 Task: Find connections with filter location Saint-Malo with filter topic #Techstartupwith filter profile language English with filter current company Aarvi Encon Limited with filter school Oxford Public School with filter industry Biotechnology Research with filter service category Resume Writing with filter keywords title Caretaker or House Sitter
Action: Mouse moved to (357, 270)
Screenshot: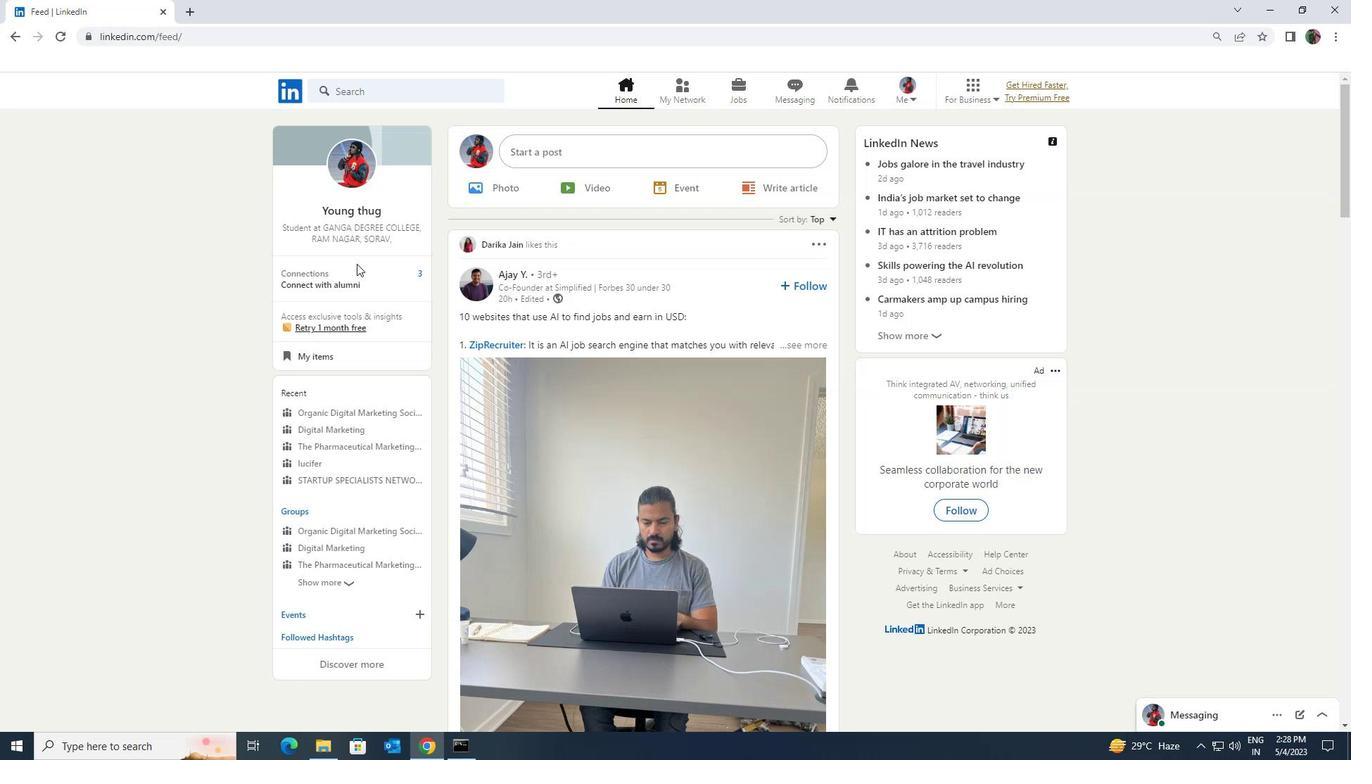 
Action: Mouse pressed left at (357, 270)
Screenshot: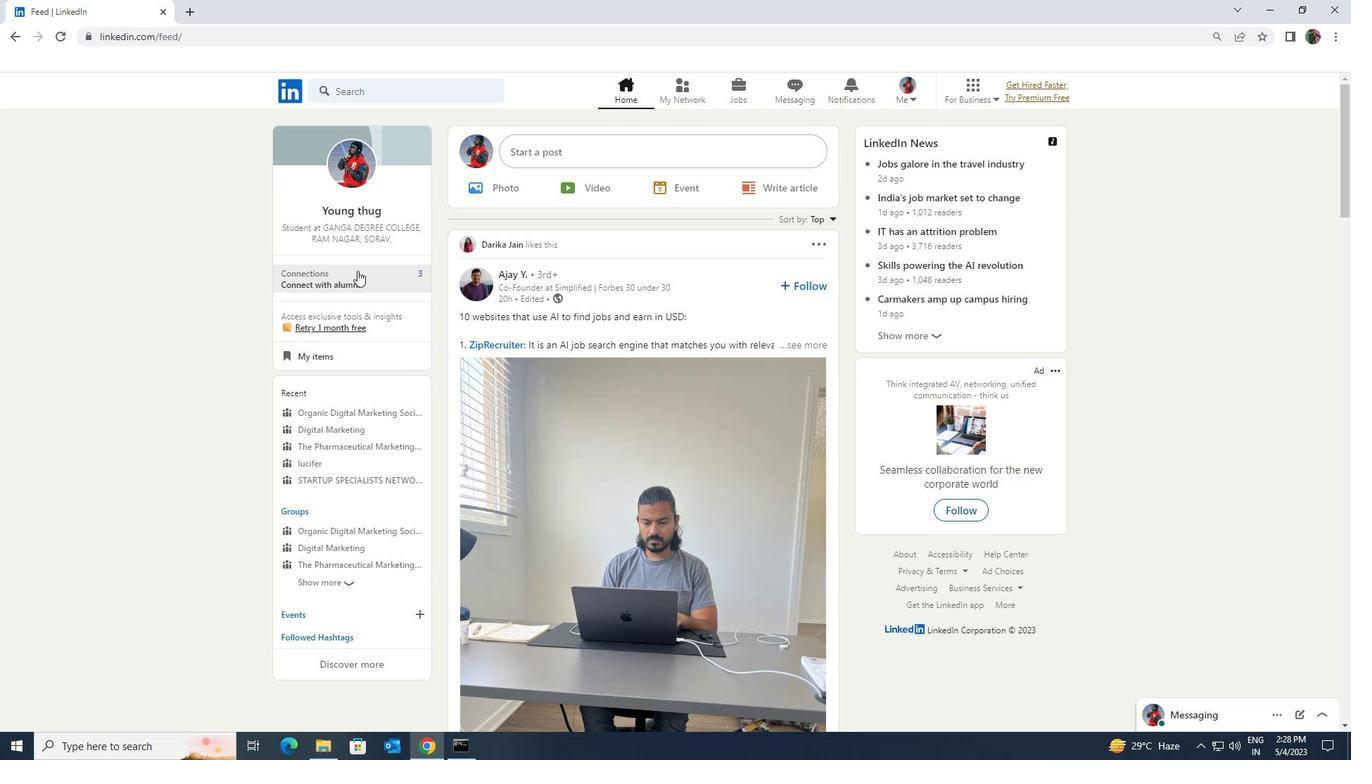 
Action: Mouse moved to (382, 172)
Screenshot: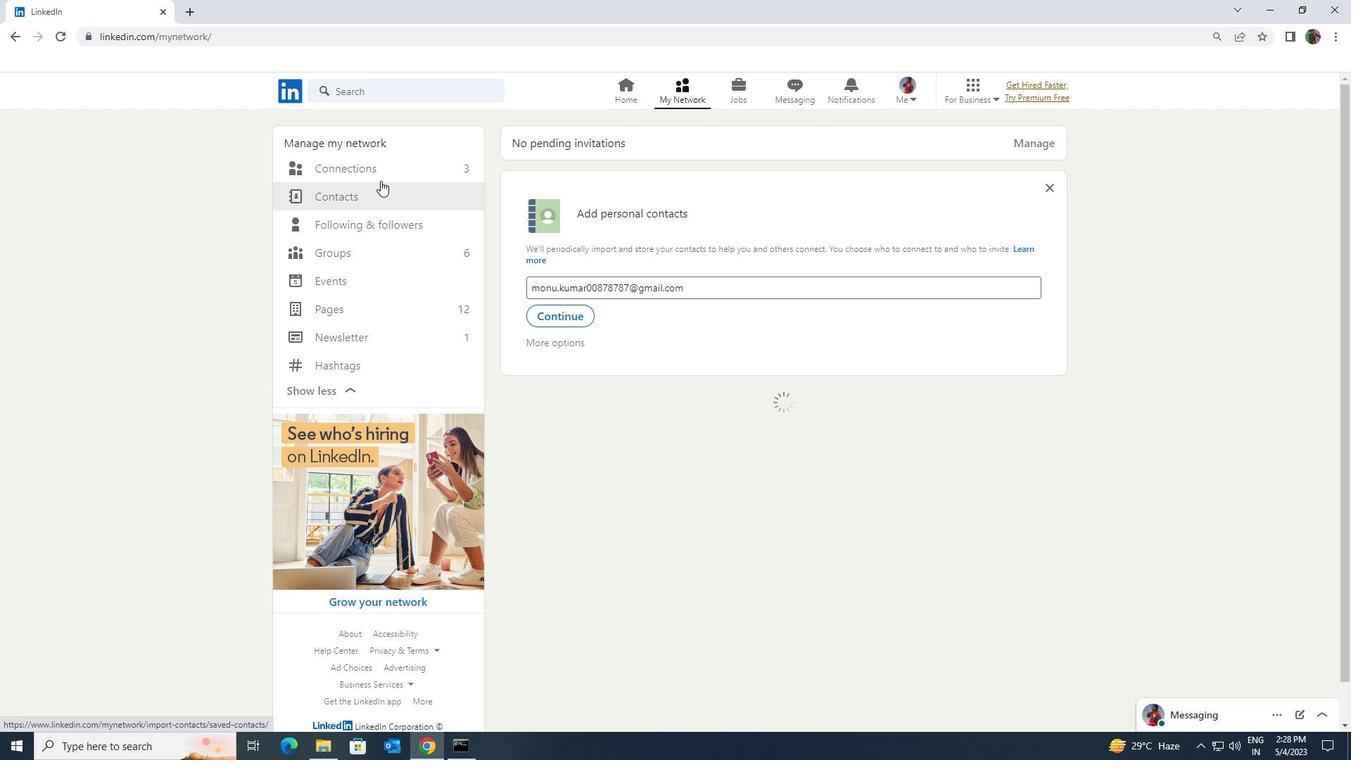 
Action: Mouse pressed left at (382, 172)
Screenshot: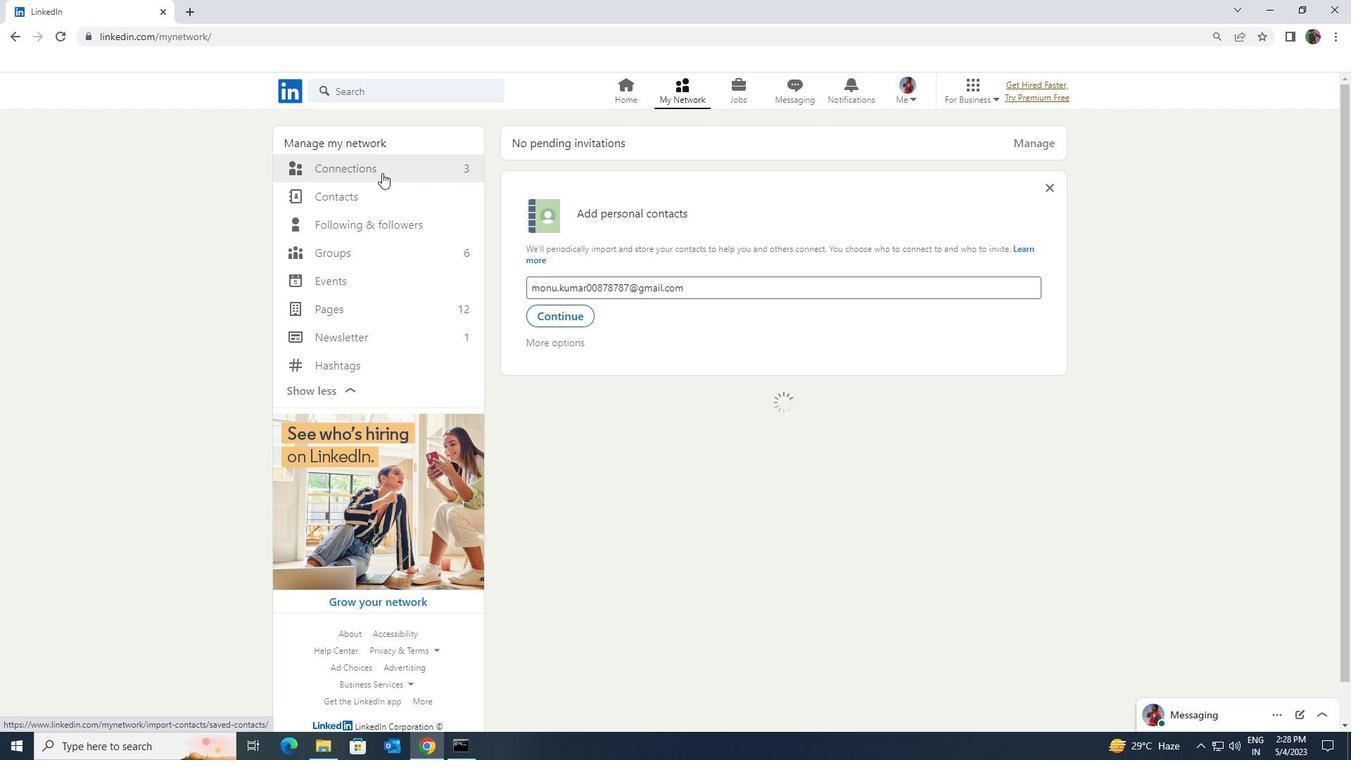 
Action: Mouse moved to (765, 168)
Screenshot: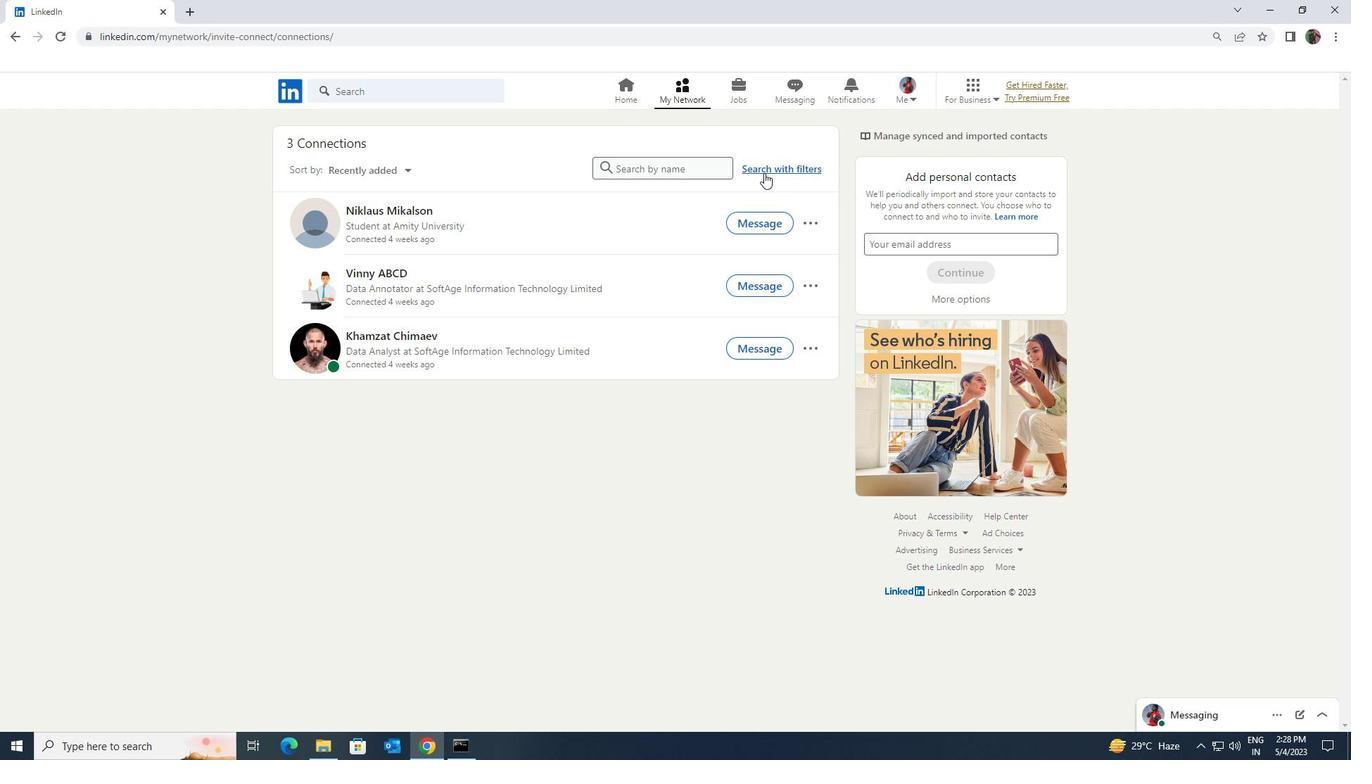 
Action: Mouse pressed left at (765, 168)
Screenshot: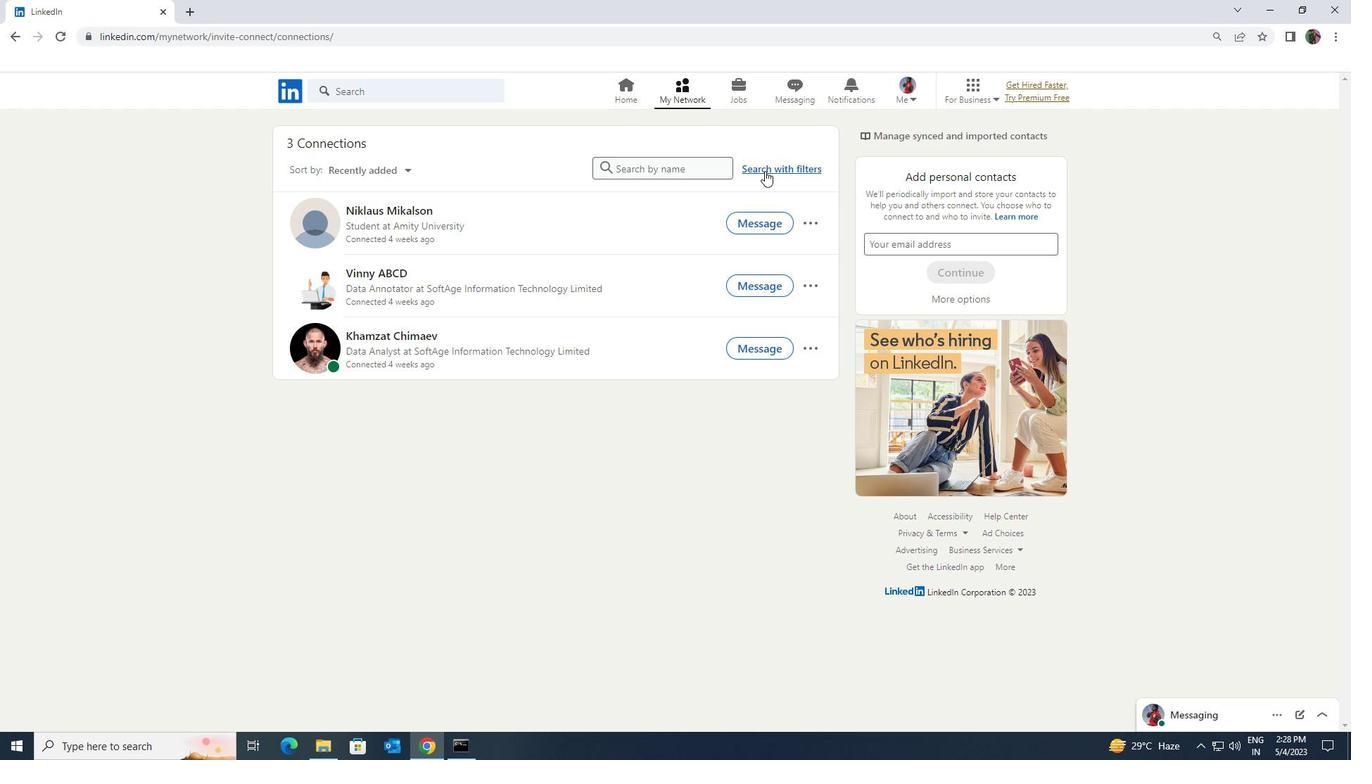 
Action: Mouse moved to (728, 133)
Screenshot: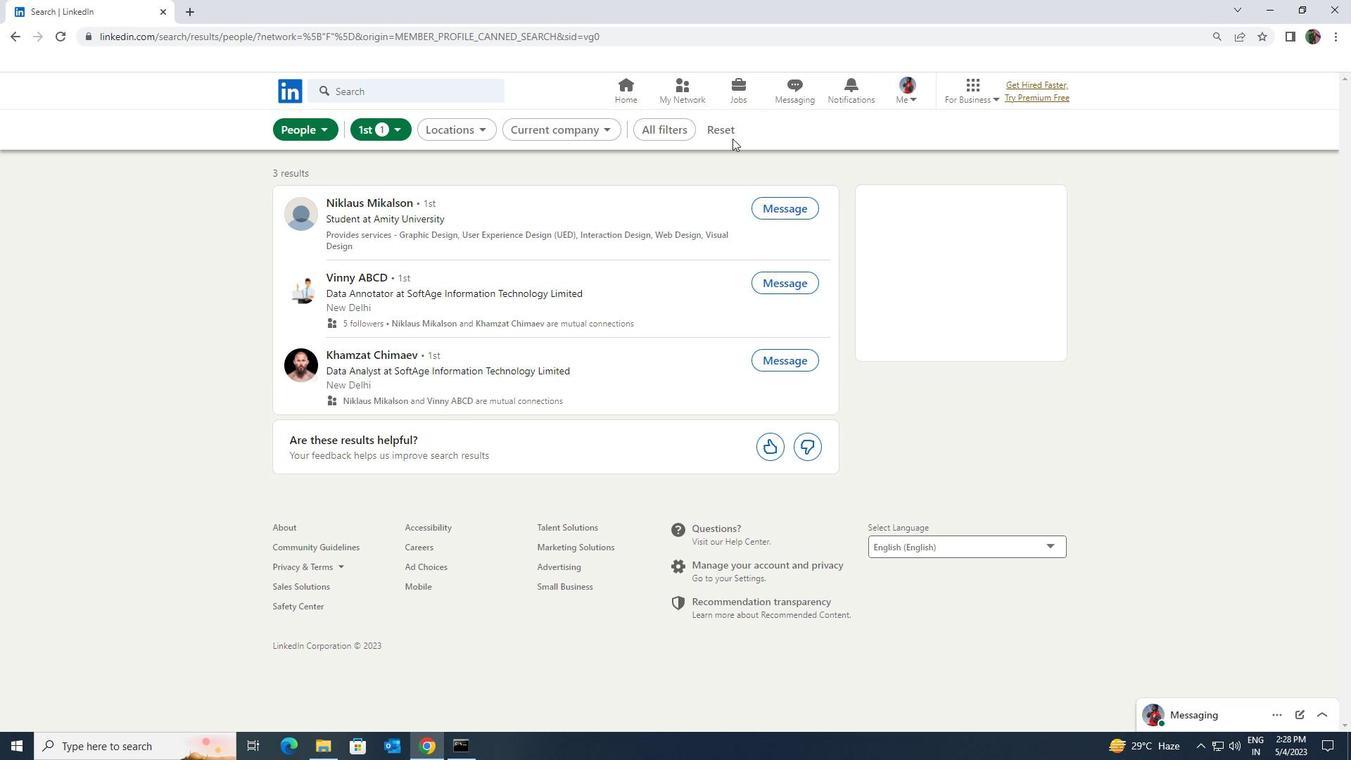 
Action: Mouse pressed left at (728, 133)
Screenshot: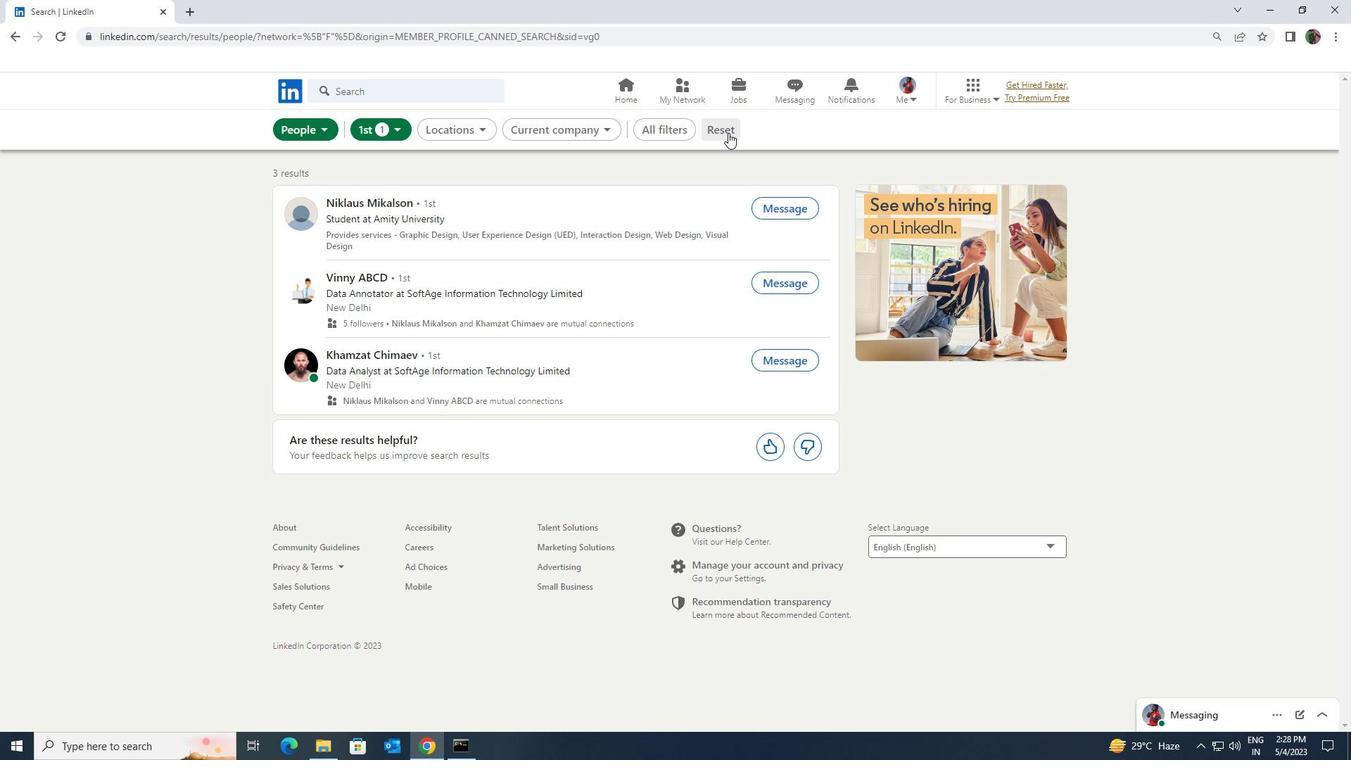 
Action: Mouse moved to (706, 130)
Screenshot: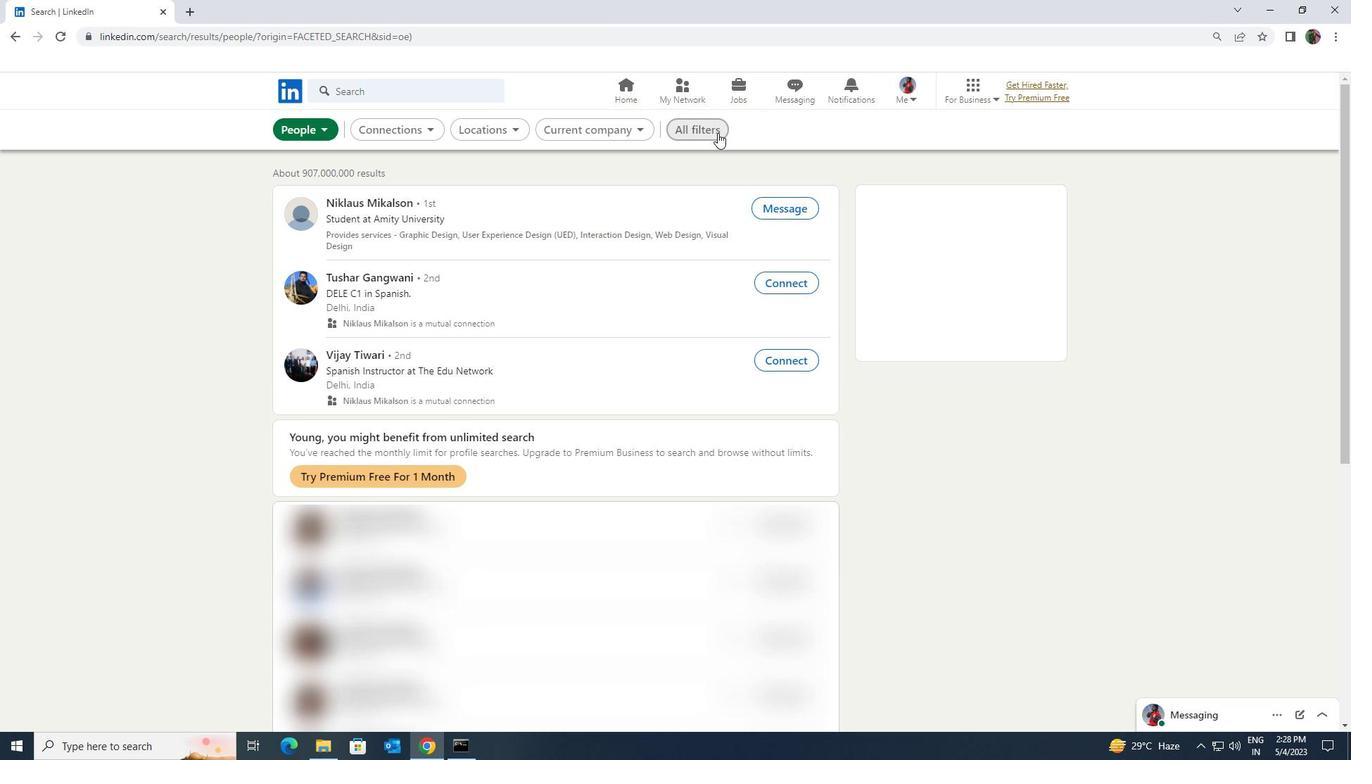 
Action: Mouse pressed left at (706, 130)
Screenshot: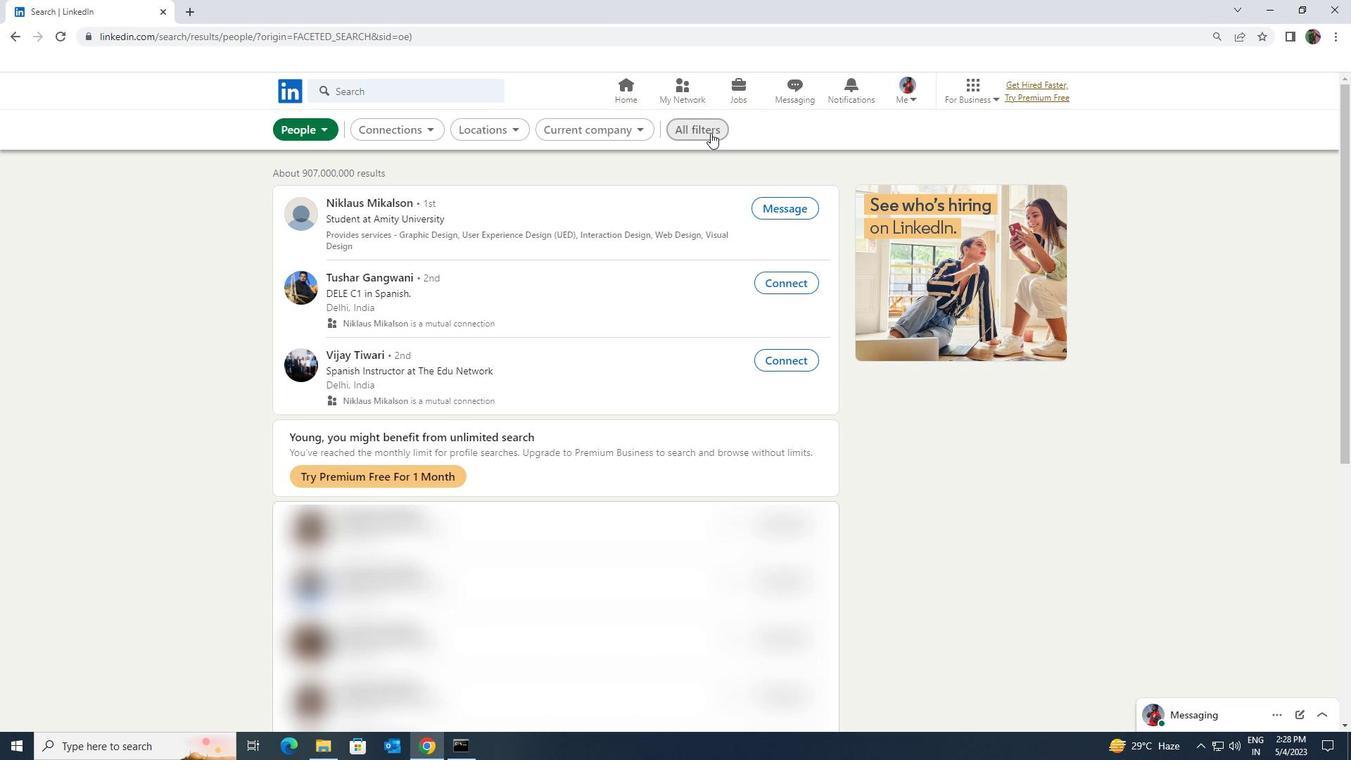 
Action: Mouse moved to (1166, 553)
Screenshot: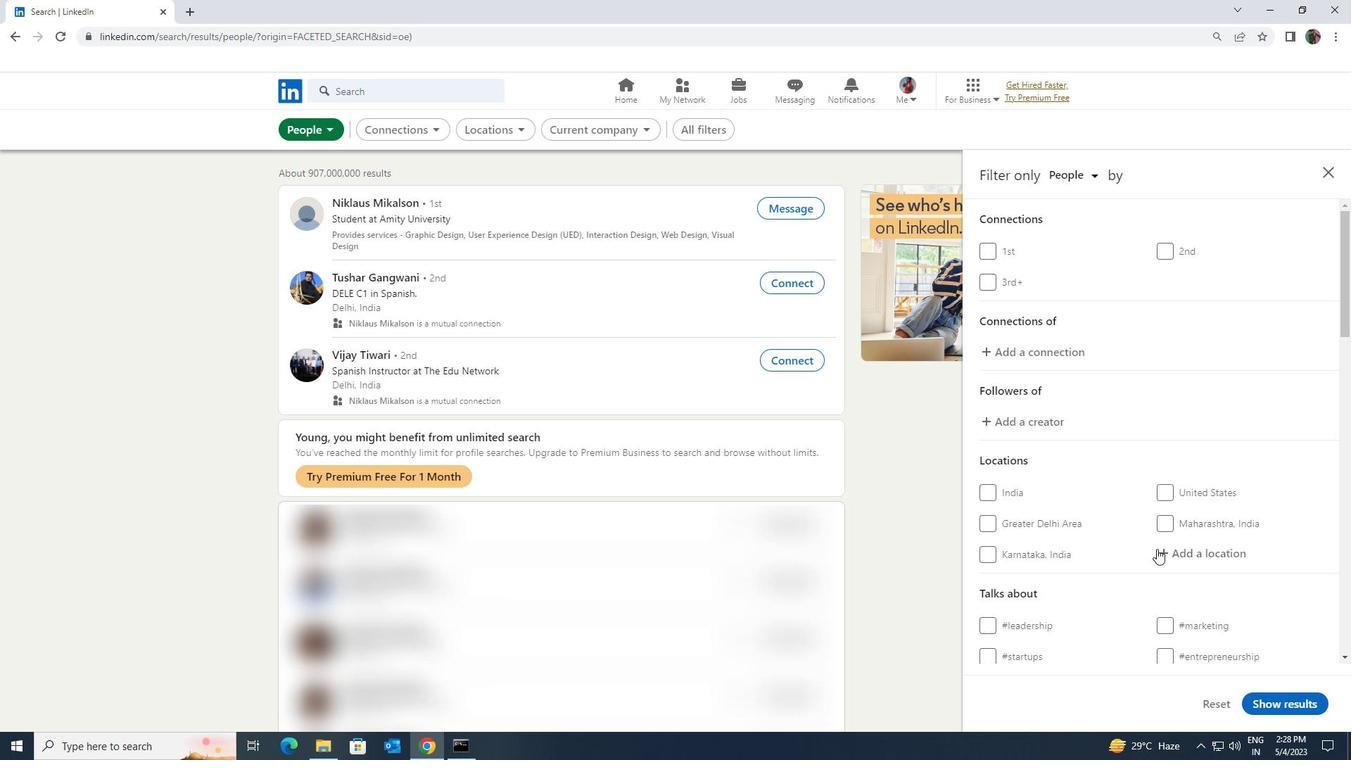 
Action: Mouse pressed left at (1166, 553)
Screenshot: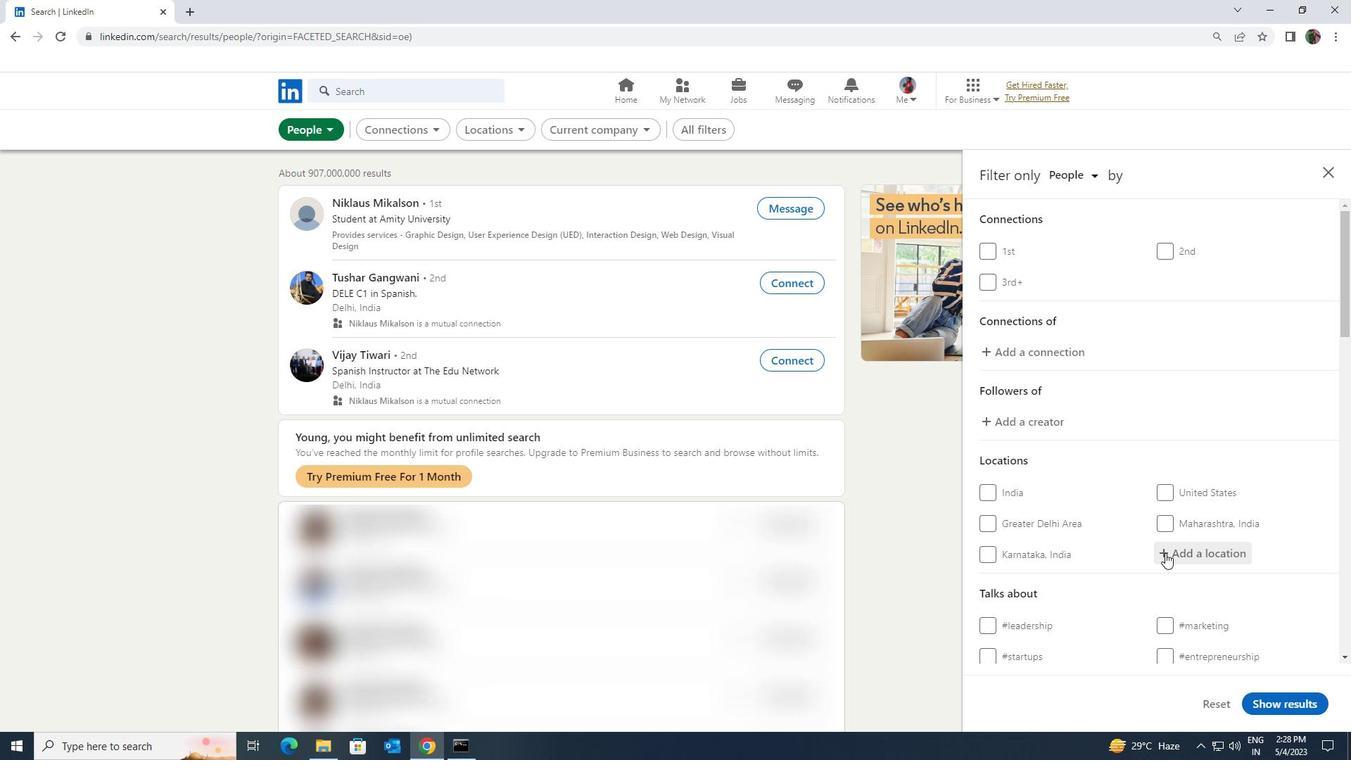 
Action: Key pressed <Key.shift>SAINT<Key.space><Key.shift>MALO
Screenshot: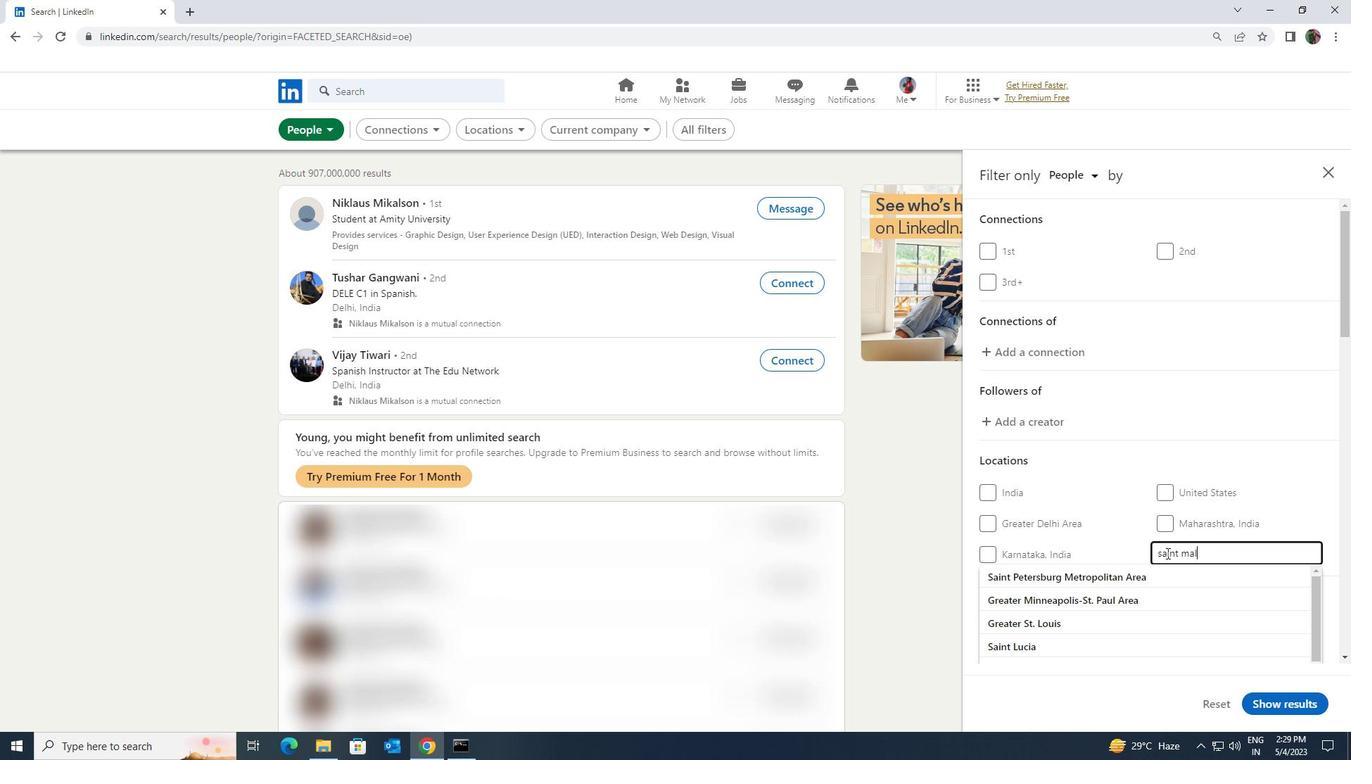 
Action: Mouse moved to (1156, 567)
Screenshot: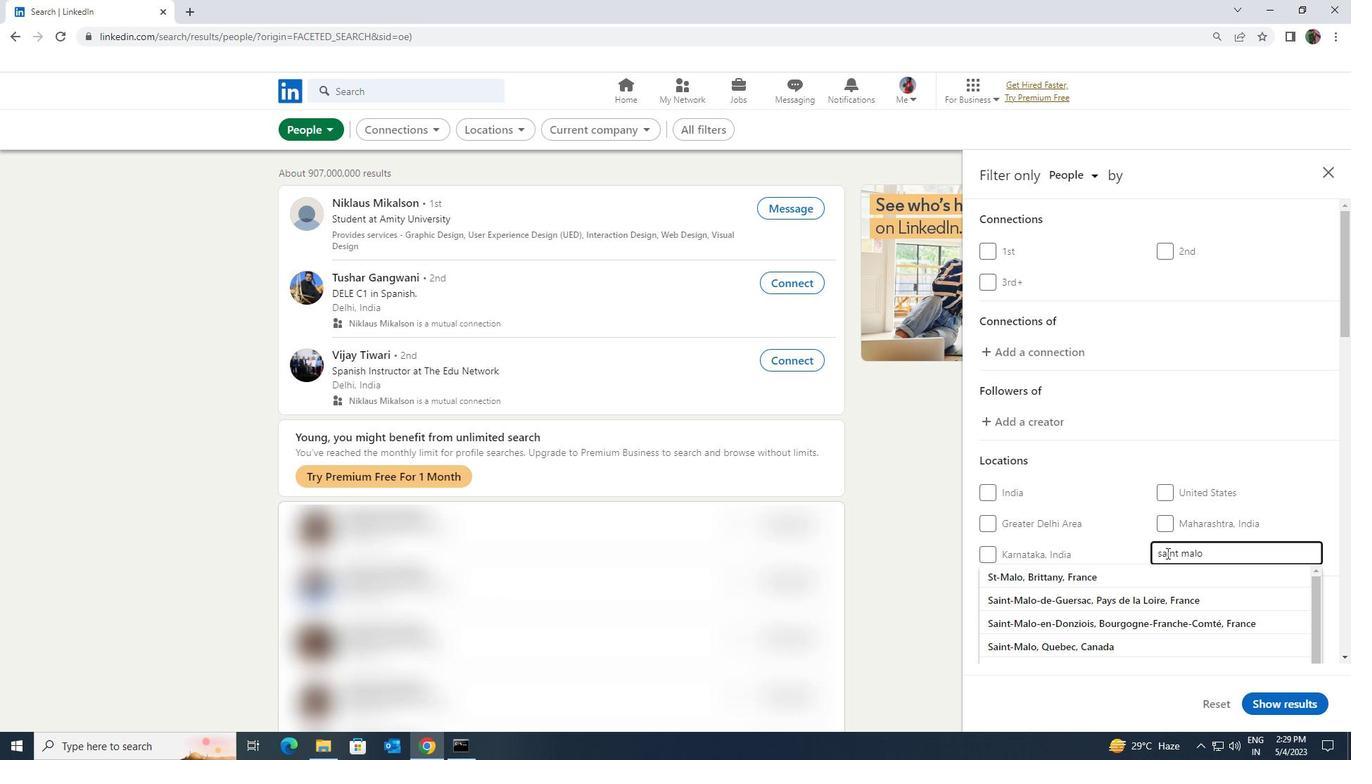 
Action: Mouse pressed left at (1156, 567)
Screenshot: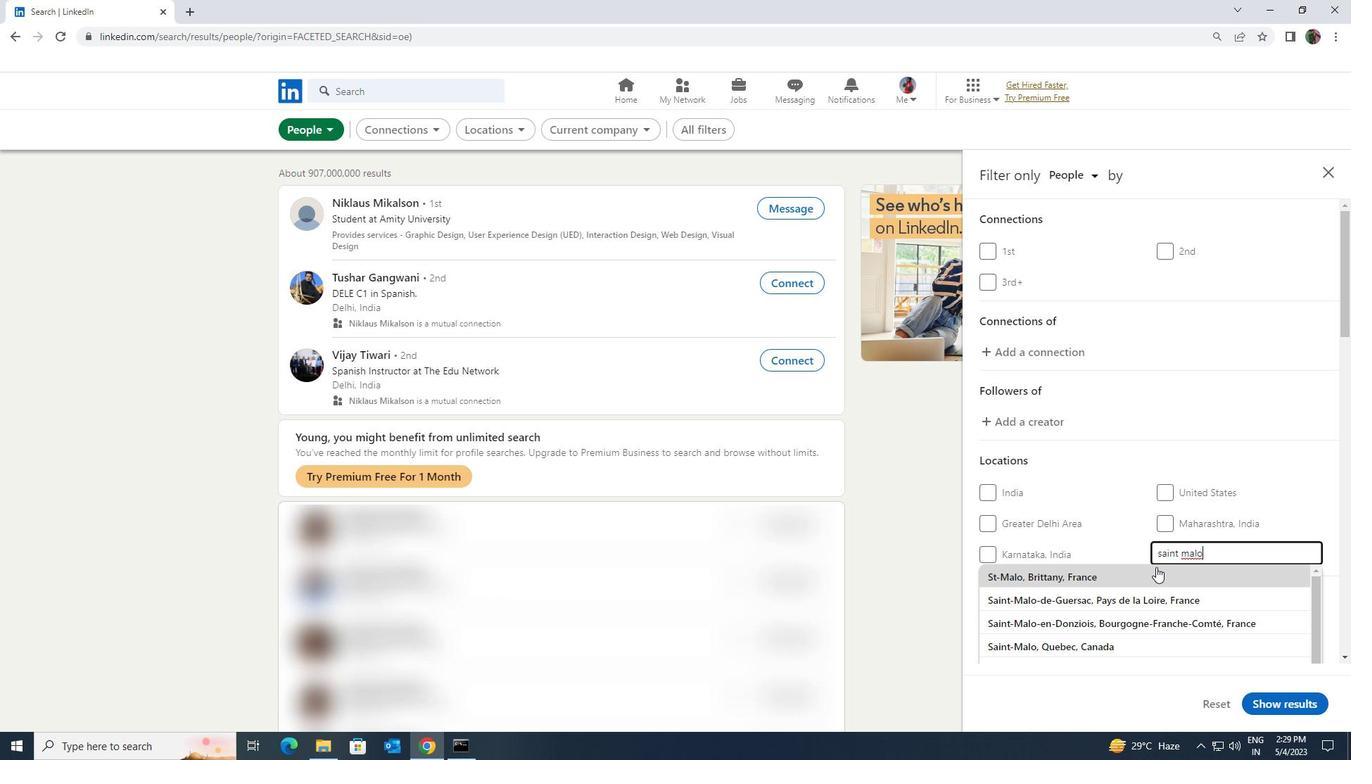 
Action: Mouse scrolled (1156, 566) with delta (0, 0)
Screenshot: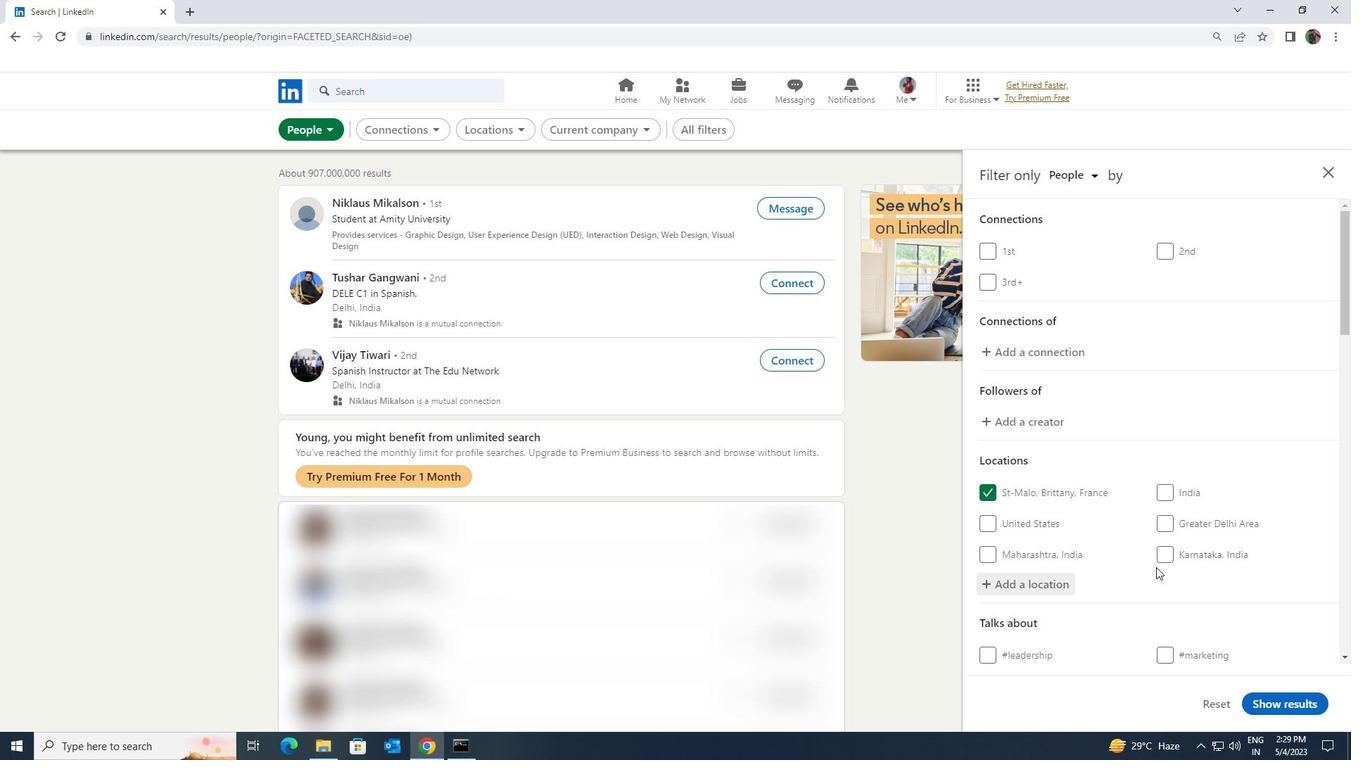 
Action: Mouse scrolled (1156, 566) with delta (0, 0)
Screenshot: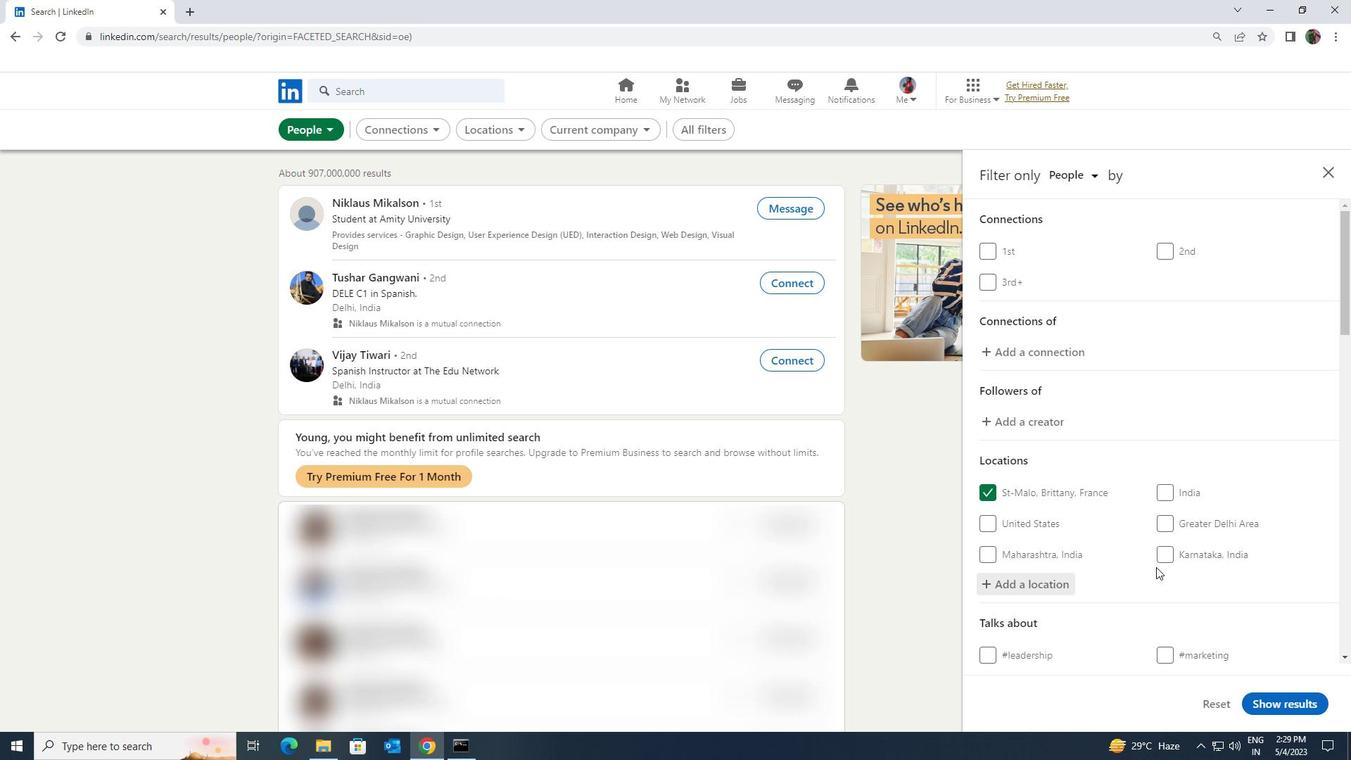 
Action: Mouse moved to (1157, 567)
Screenshot: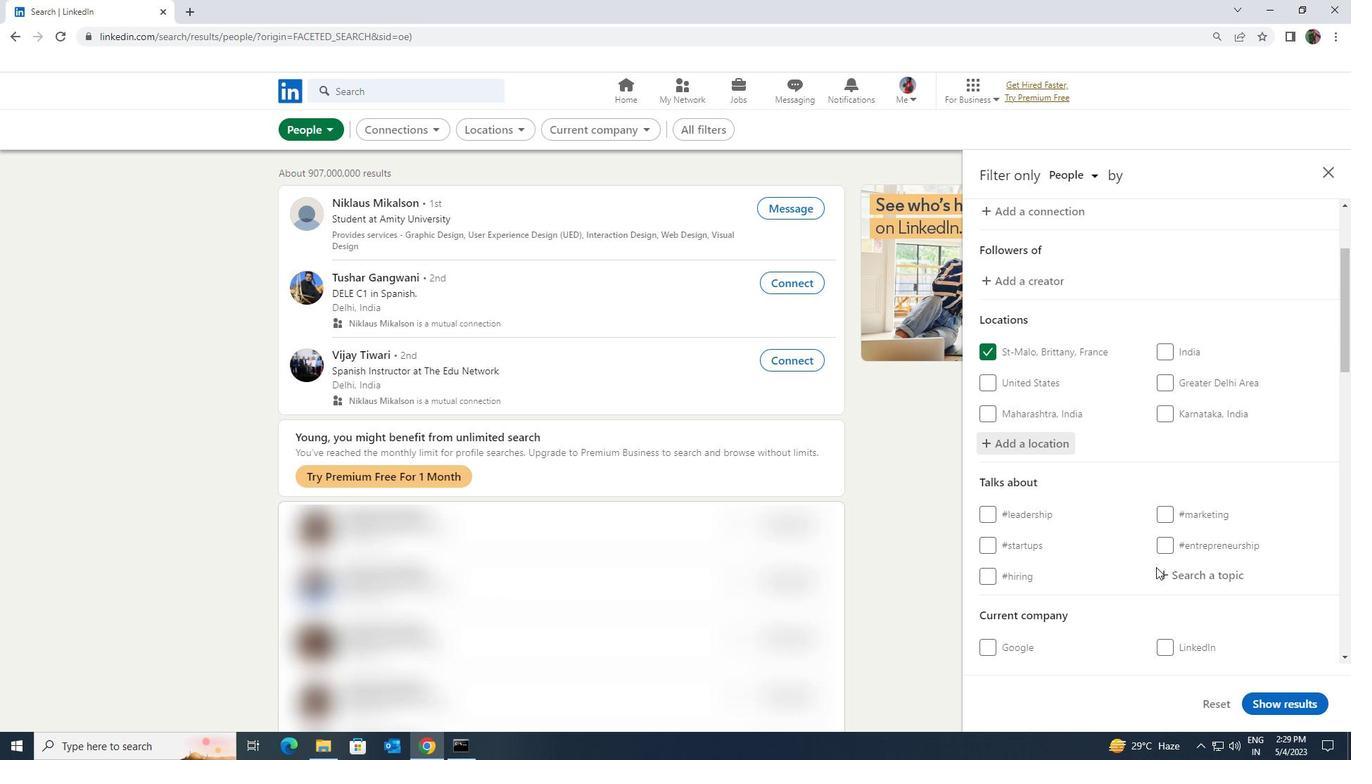 
Action: Mouse pressed left at (1157, 567)
Screenshot: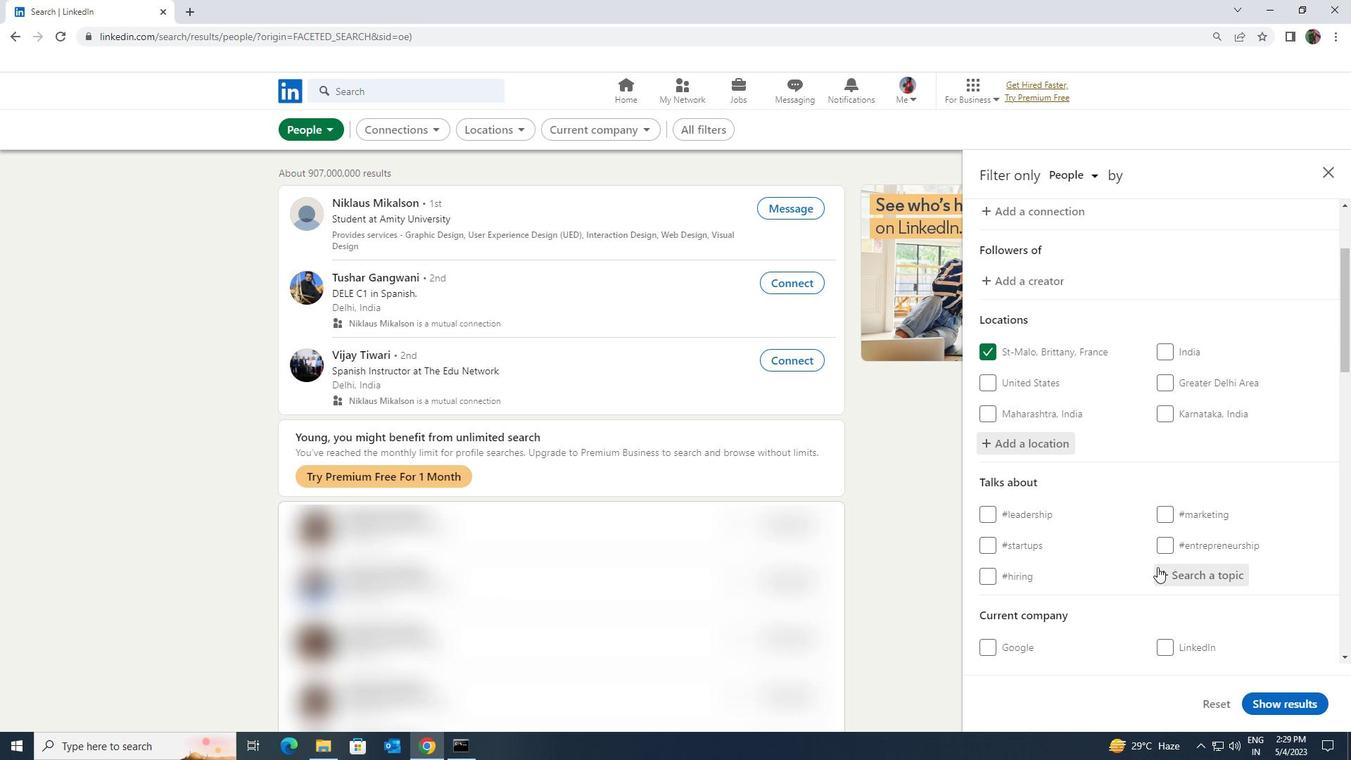 
Action: Key pressed <Key.shift><Key.shift><Key.shift><Key.shift><Key.shift><Key.shift><Key.shift><Key.shift><Key.shift>TECHSTART
Screenshot: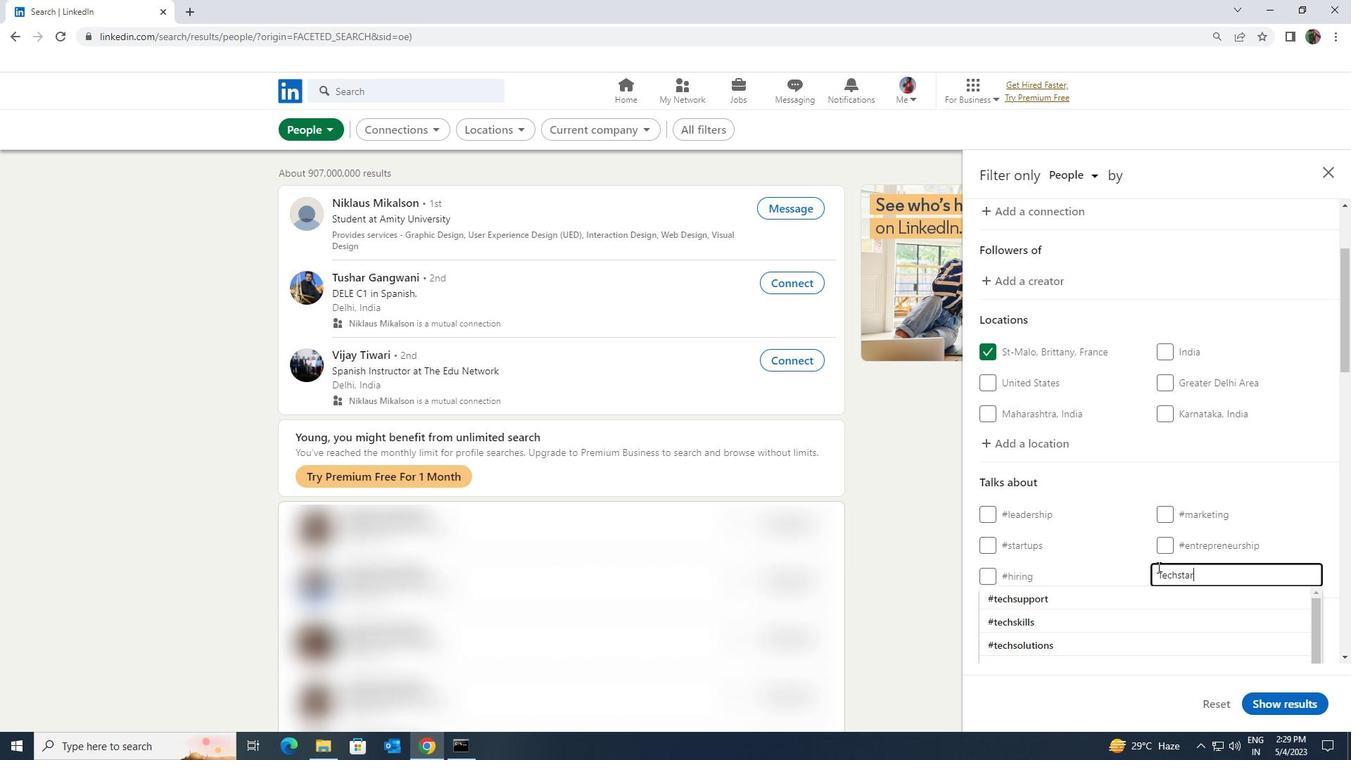 
Action: Mouse moved to (1142, 586)
Screenshot: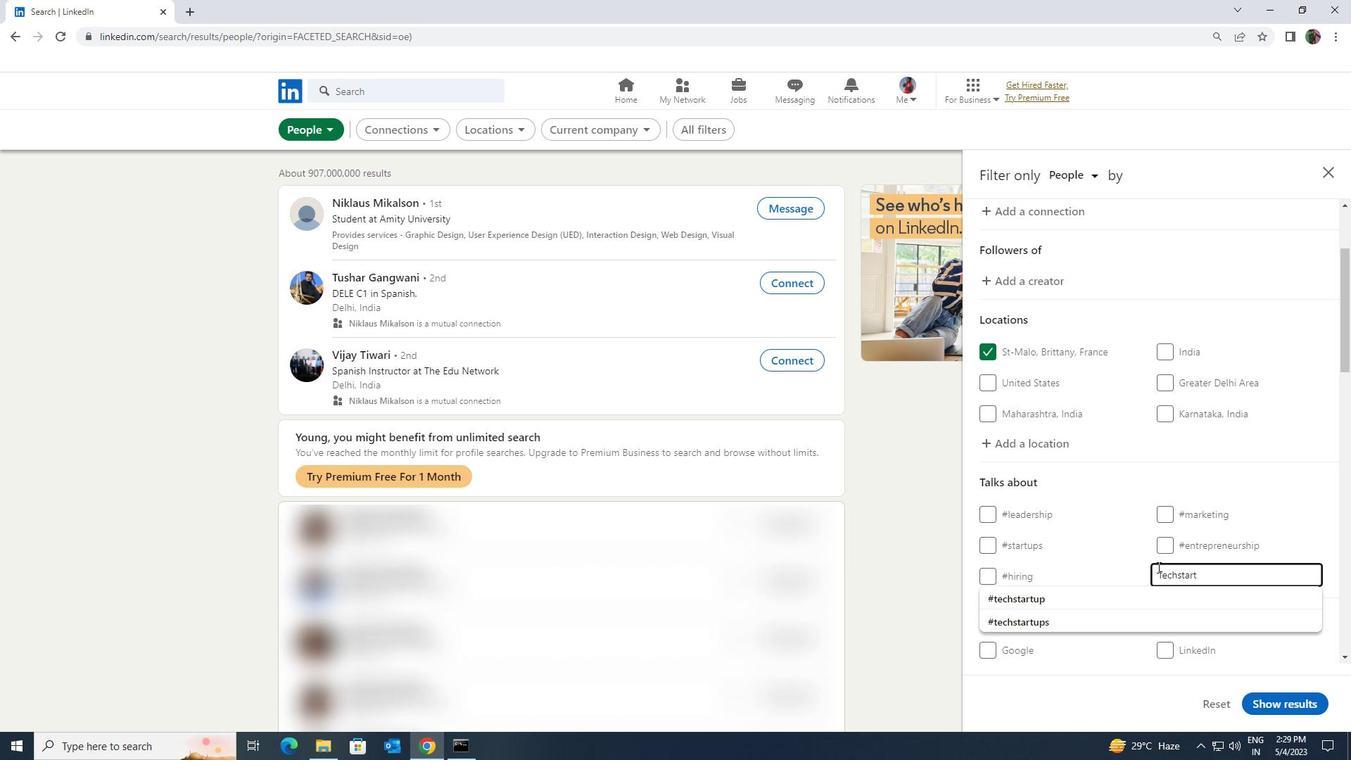 
Action: Mouse pressed left at (1142, 586)
Screenshot: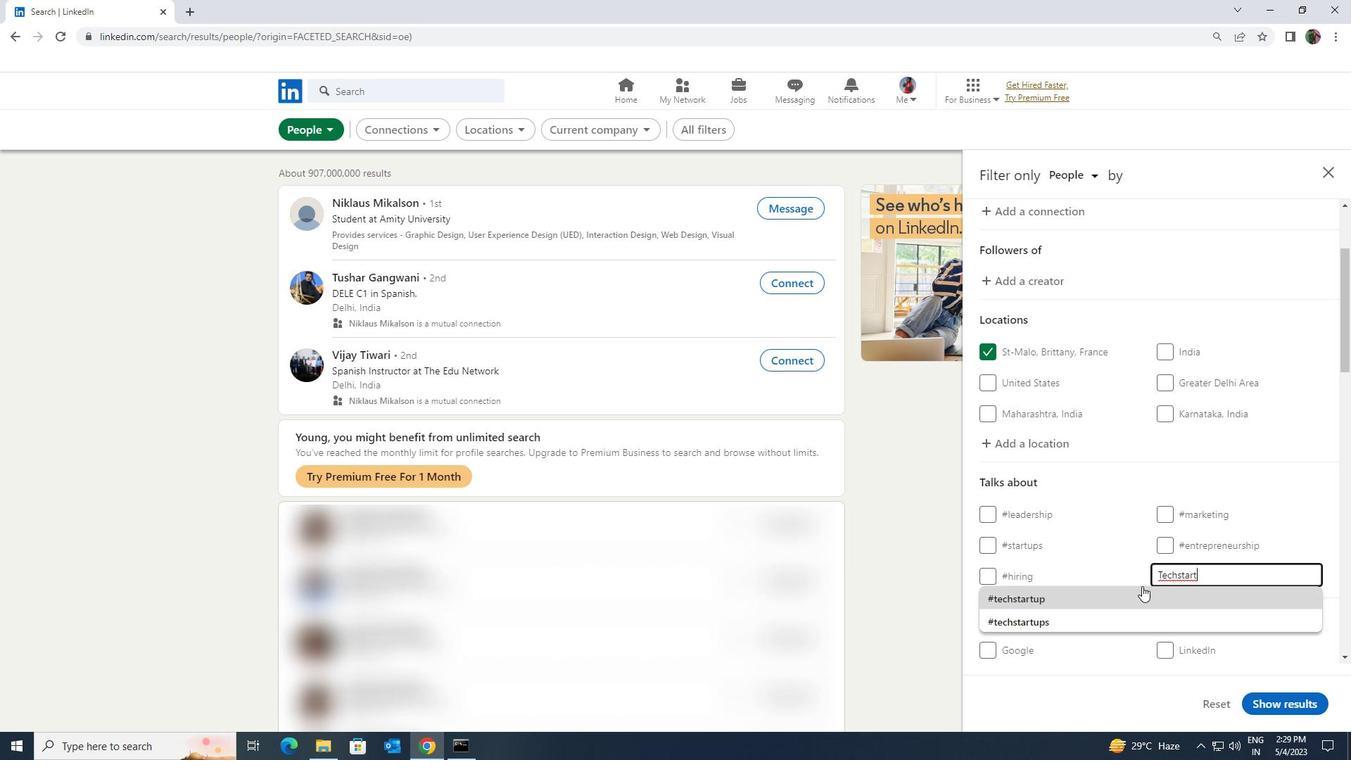 
Action: Mouse scrolled (1142, 585) with delta (0, 0)
Screenshot: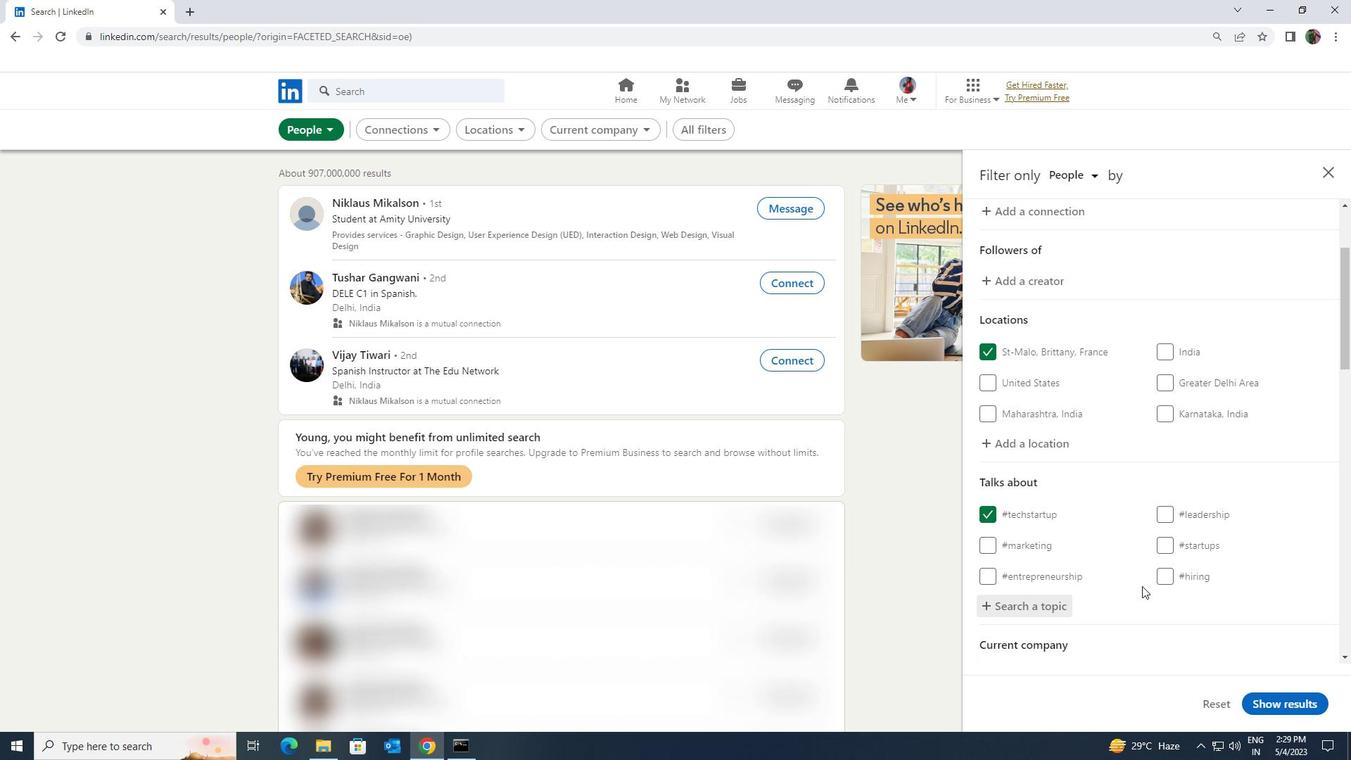 
Action: Mouse scrolled (1142, 585) with delta (0, 0)
Screenshot: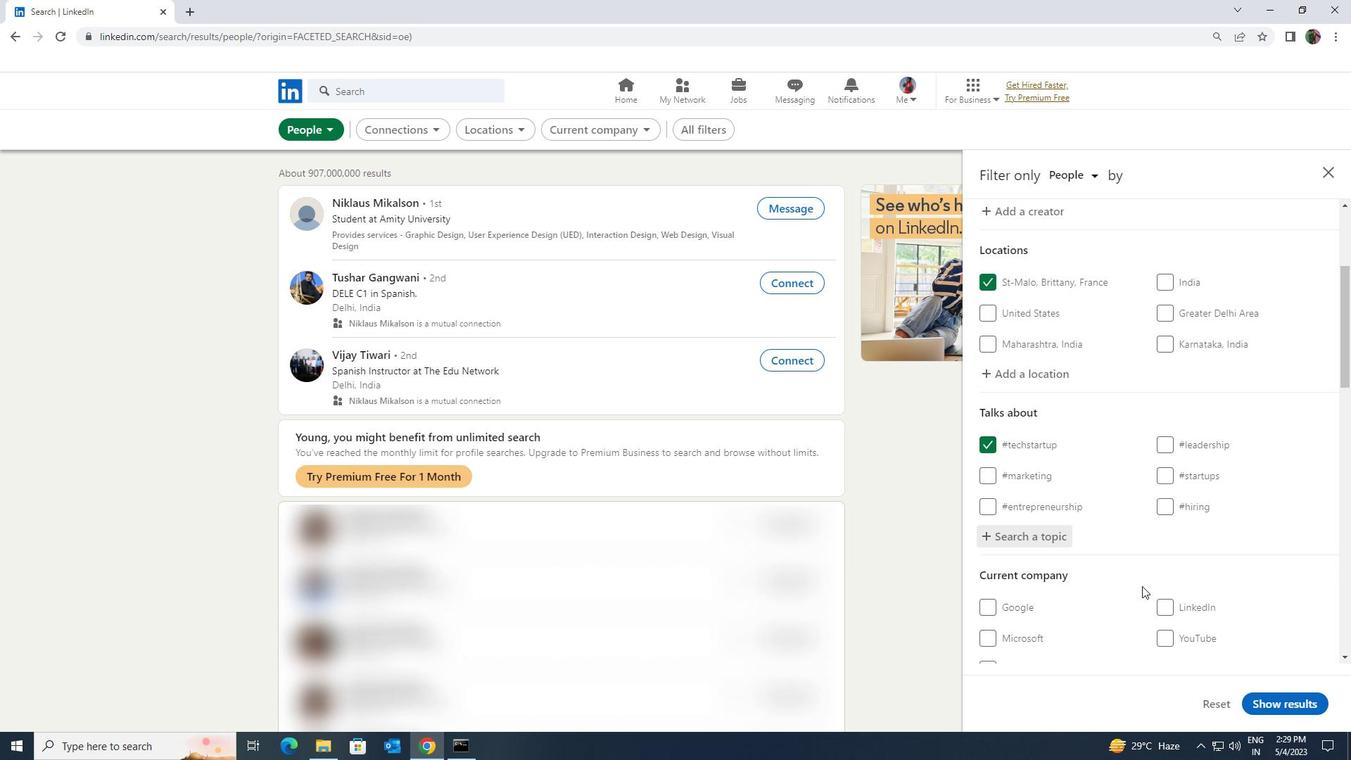 
Action: Mouse scrolled (1142, 585) with delta (0, 0)
Screenshot: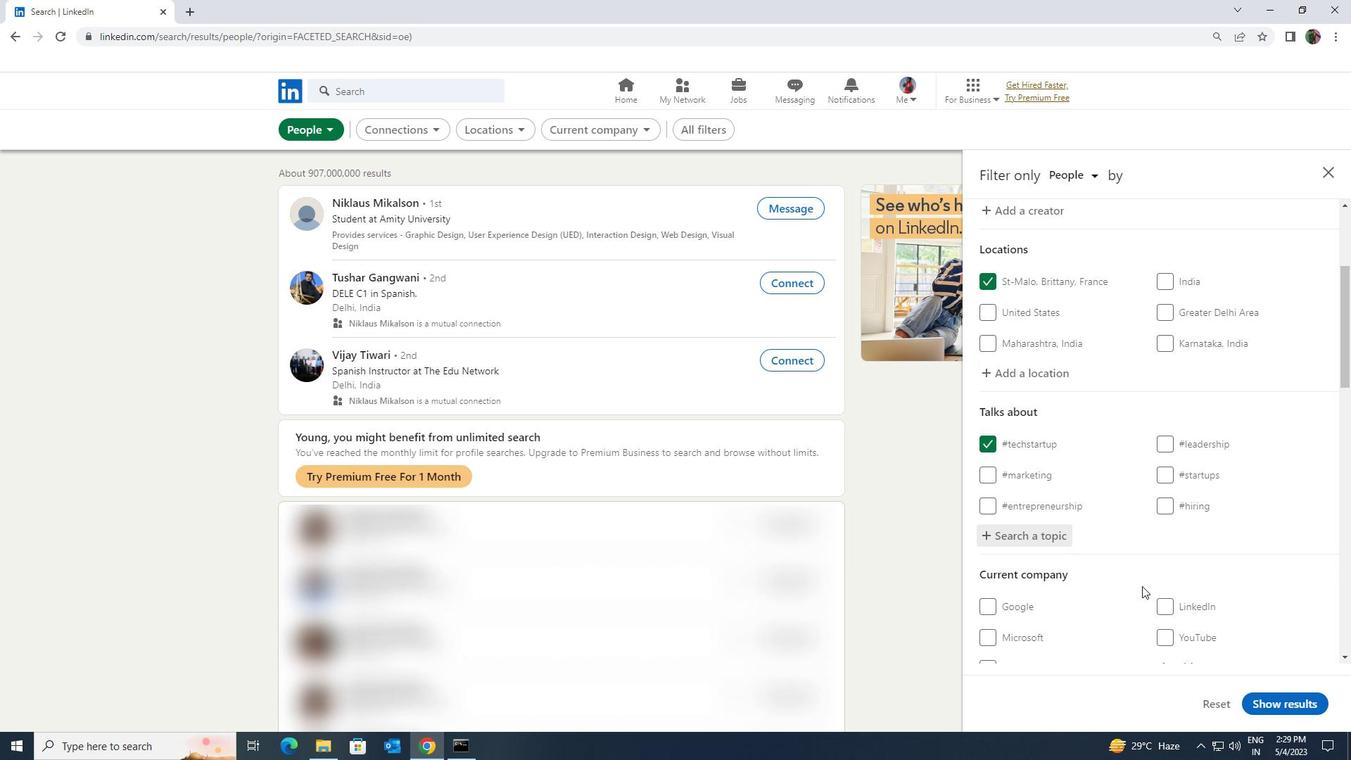 
Action: Mouse scrolled (1142, 585) with delta (0, 0)
Screenshot: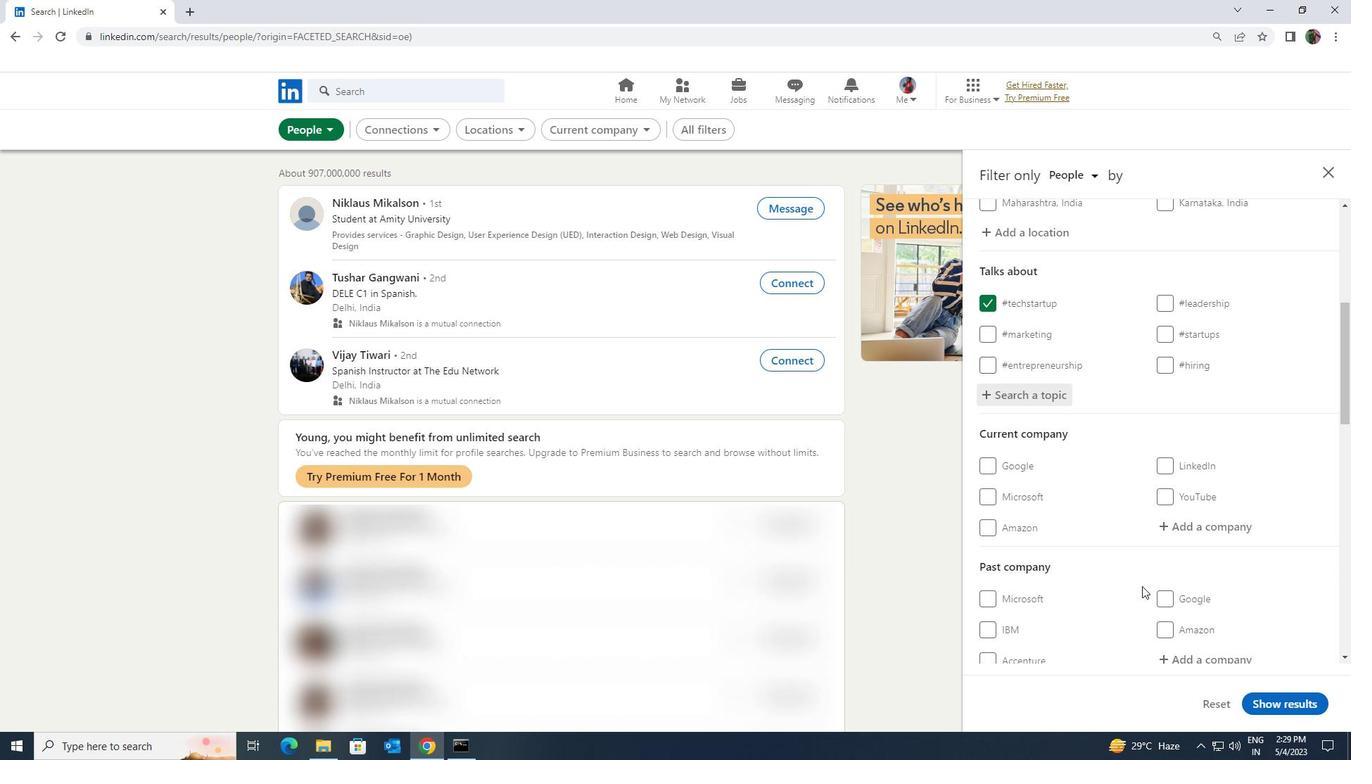 
Action: Mouse scrolled (1142, 585) with delta (0, 0)
Screenshot: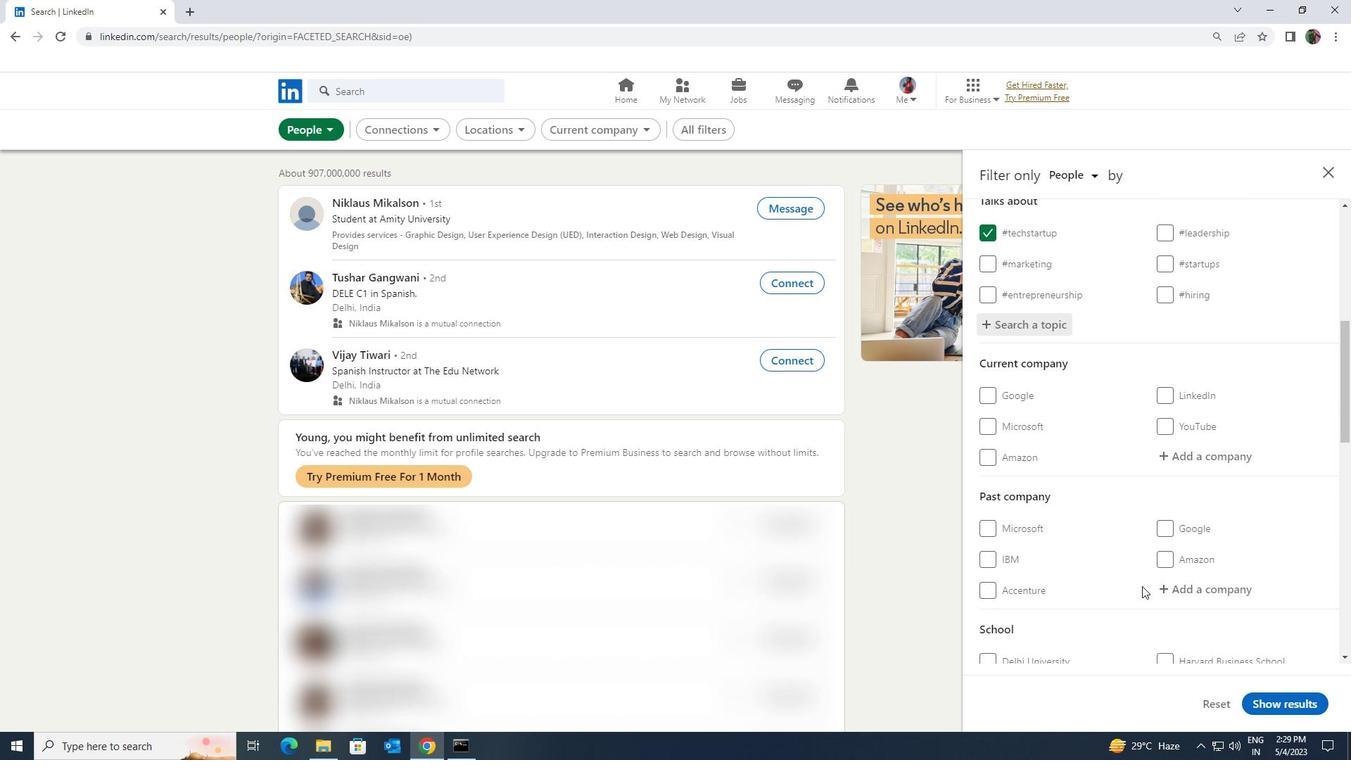 
Action: Mouse moved to (1141, 586)
Screenshot: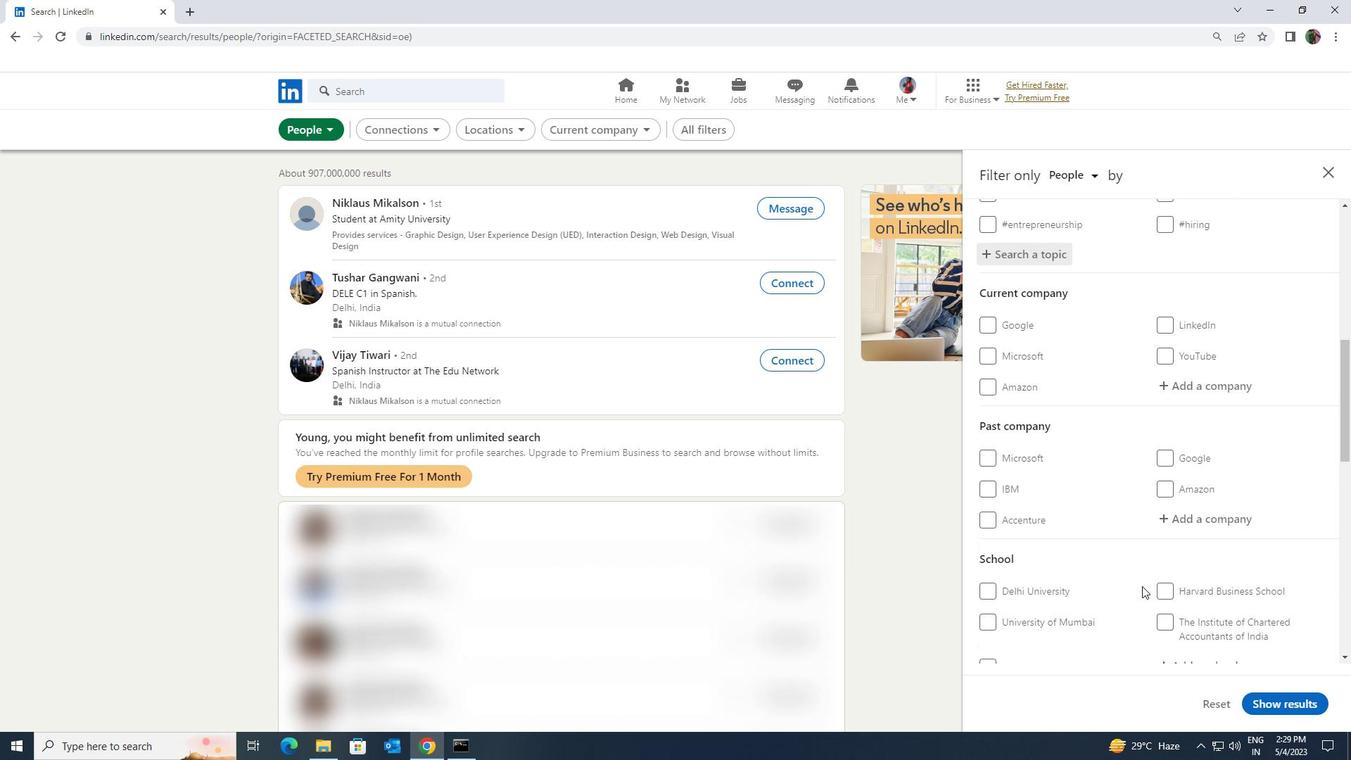 
Action: Mouse scrolled (1141, 585) with delta (0, 0)
Screenshot: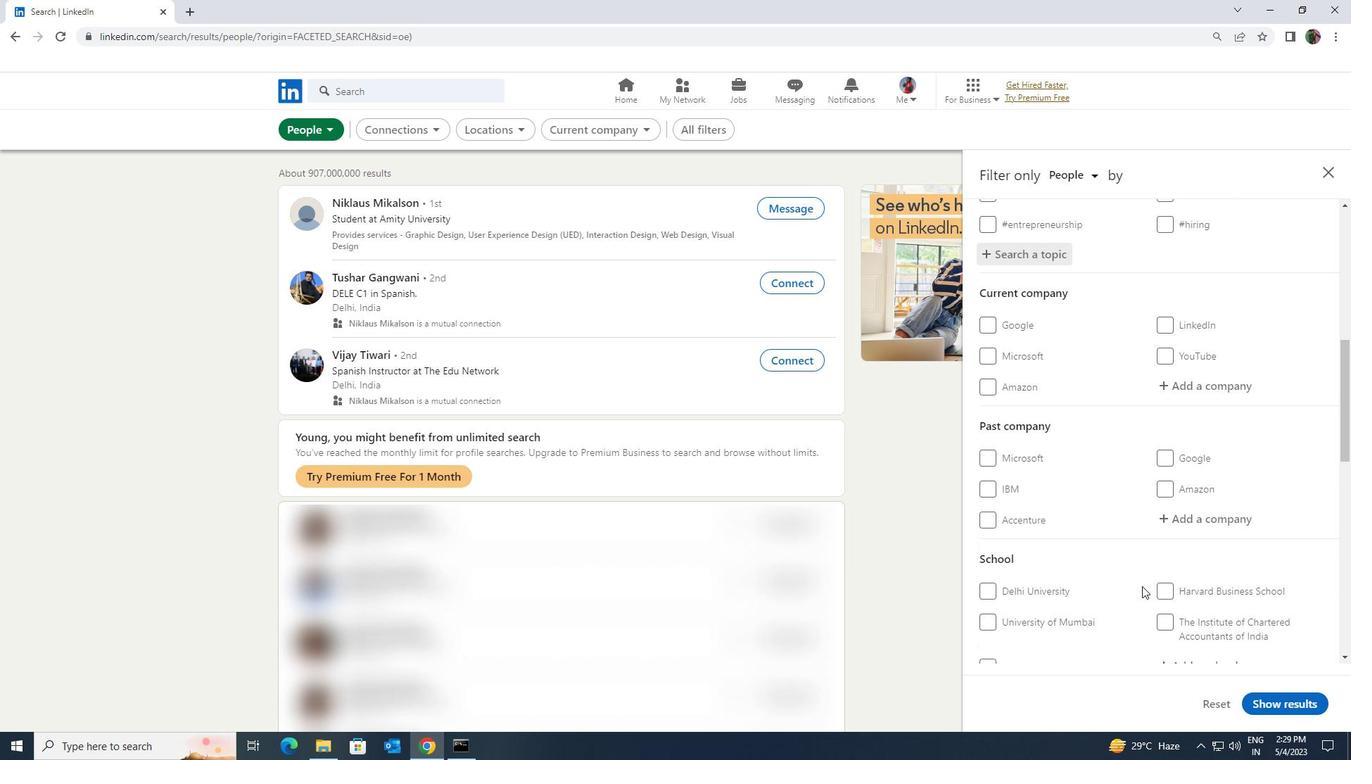 
Action: Mouse moved to (1141, 586)
Screenshot: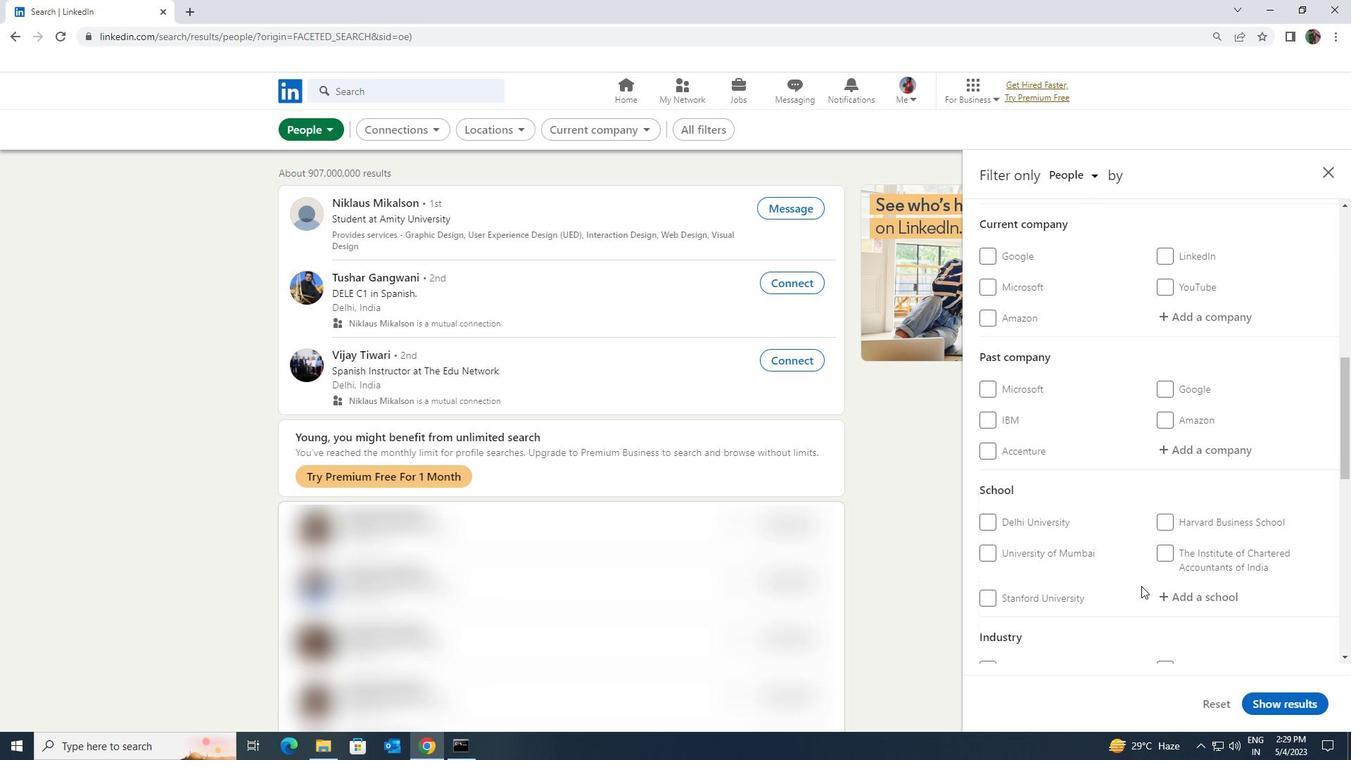 
Action: Mouse scrolled (1141, 585) with delta (0, 0)
Screenshot: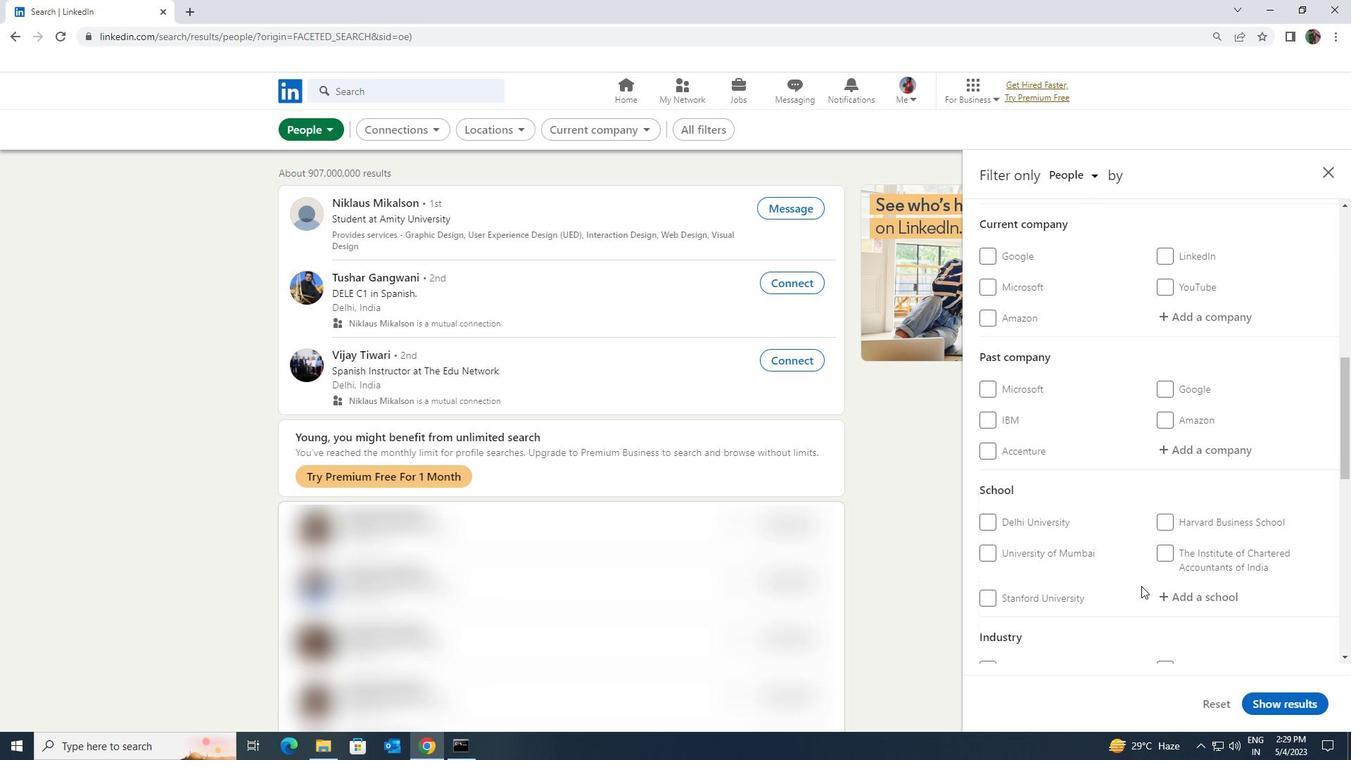 
Action: Mouse moved to (1139, 586)
Screenshot: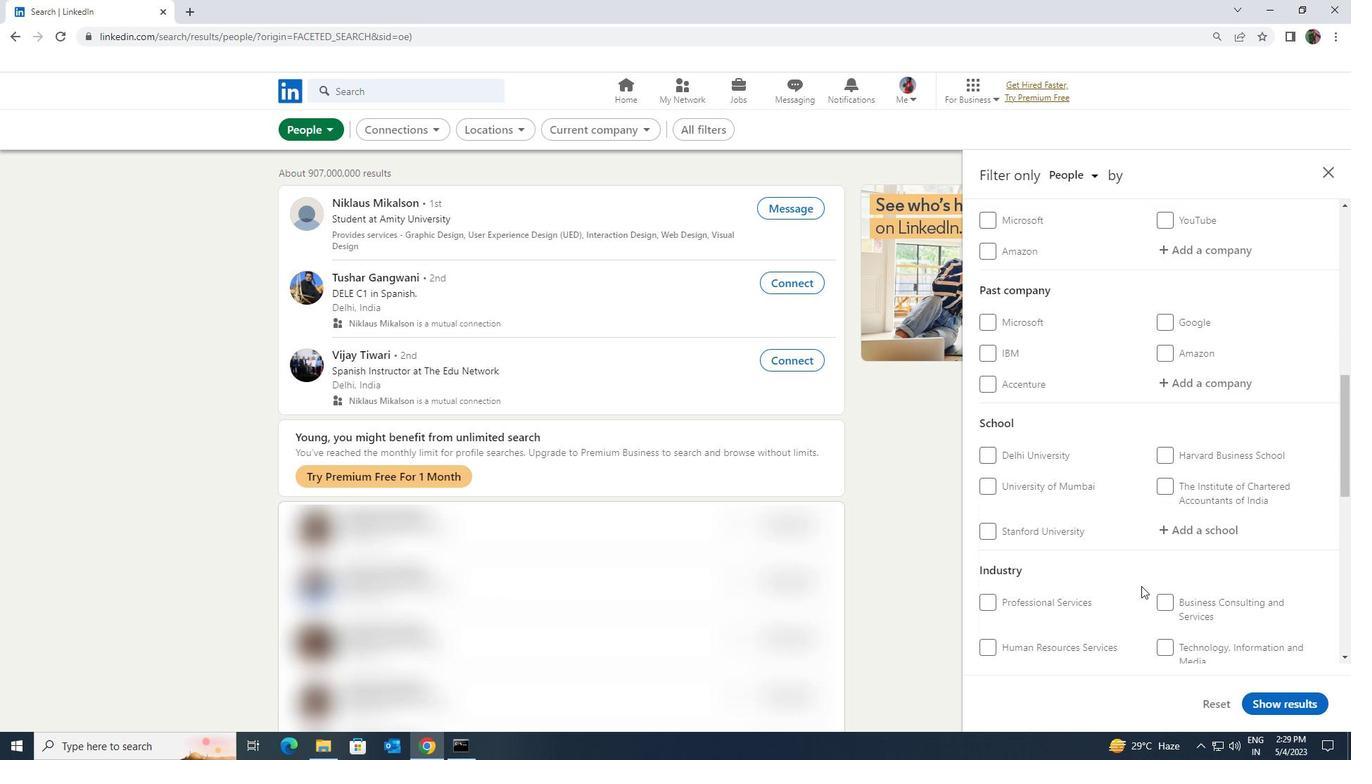 
Action: Mouse scrolled (1139, 585) with delta (0, 0)
Screenshot: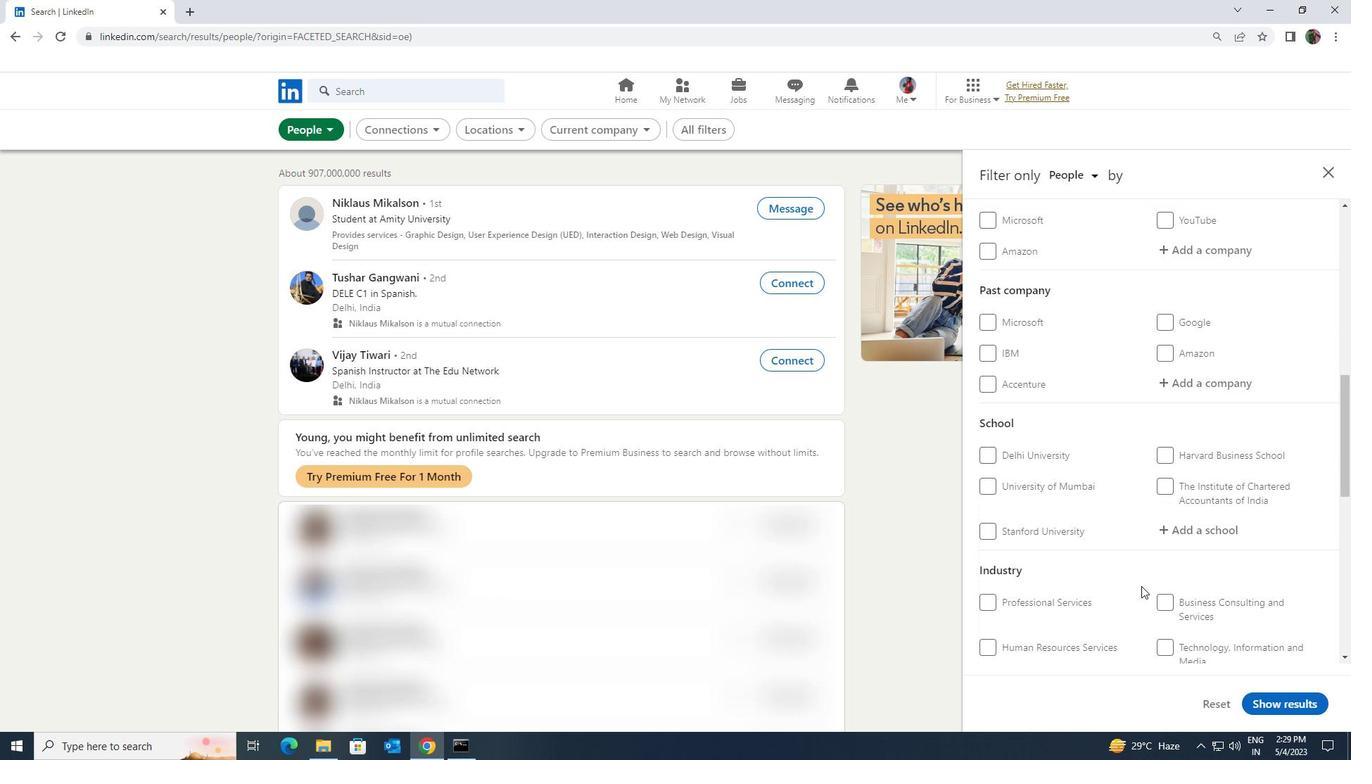 
Action: Mouse moved to (1139, 586)
Screenshot: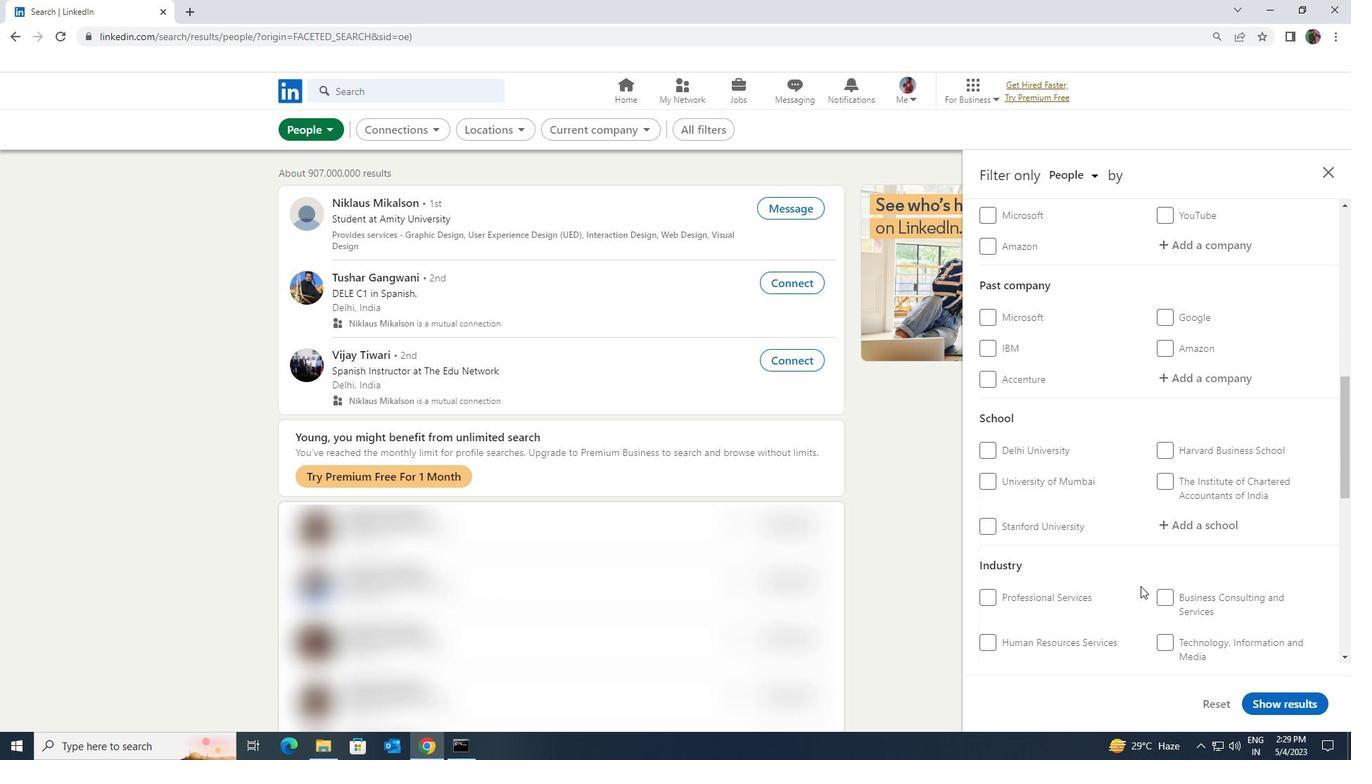 
Action: Mouse scrolled (1139, 585) with delta (0, 0)
Screenshot: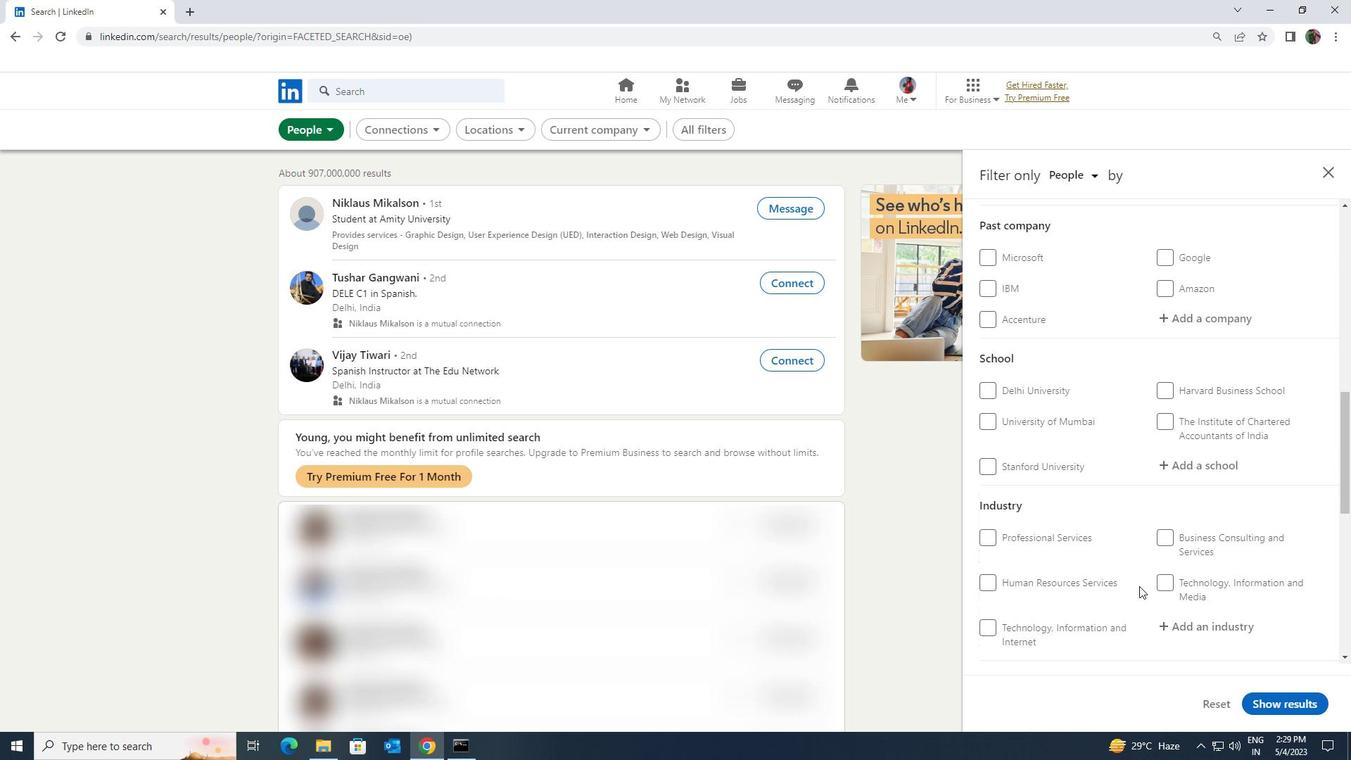 
Action: Mouse moved to (1138, 586)
Screenshot: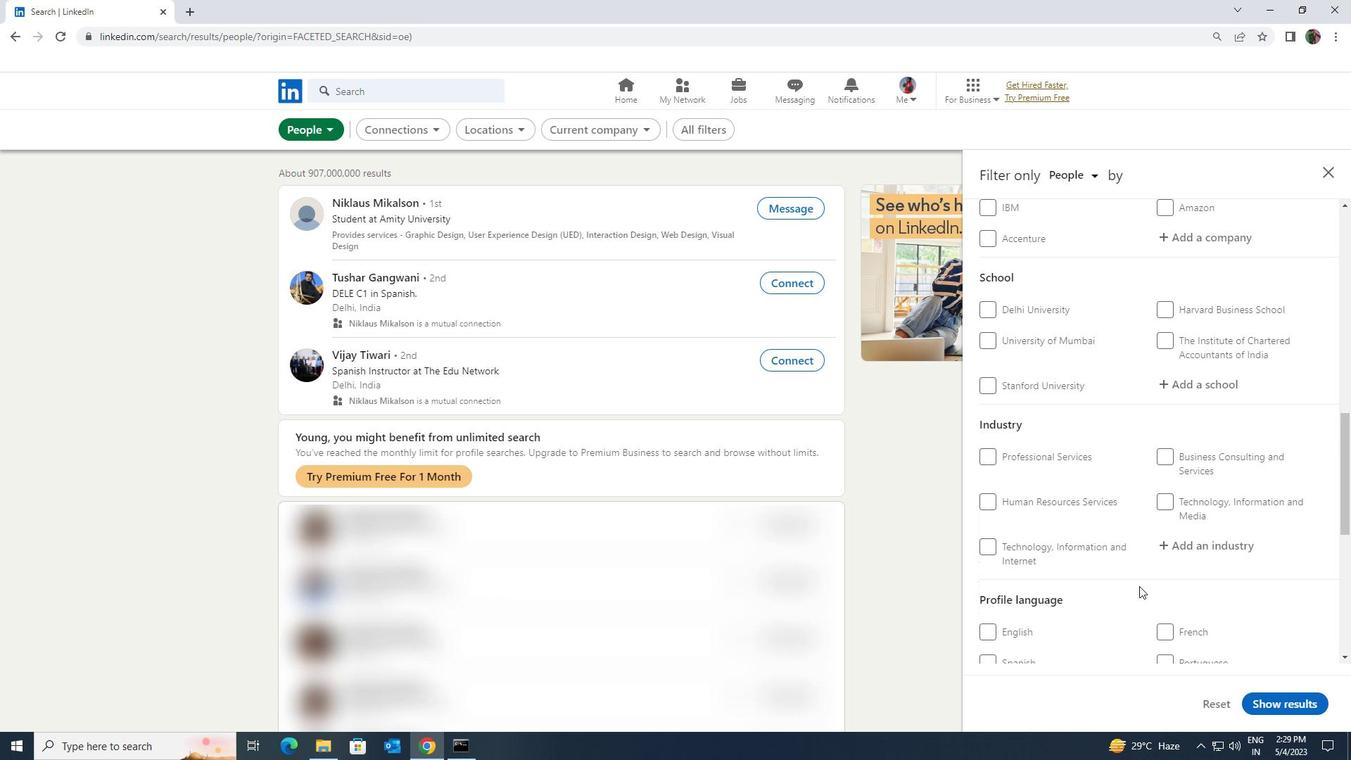 
Action: Mouse scrolled (1138, 585) with delta (0, 0)
Screenshot: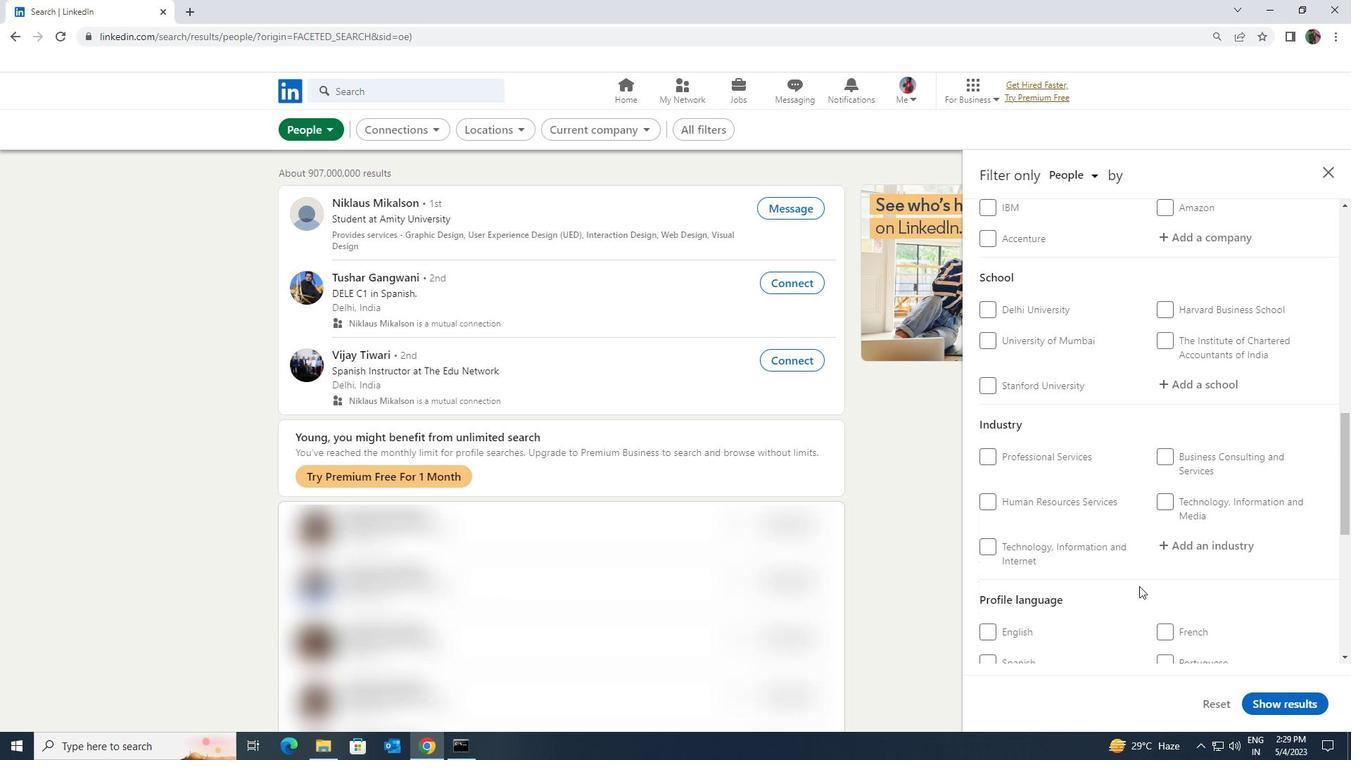 
Action: Mouse moved to (985, 560)
Screenshot: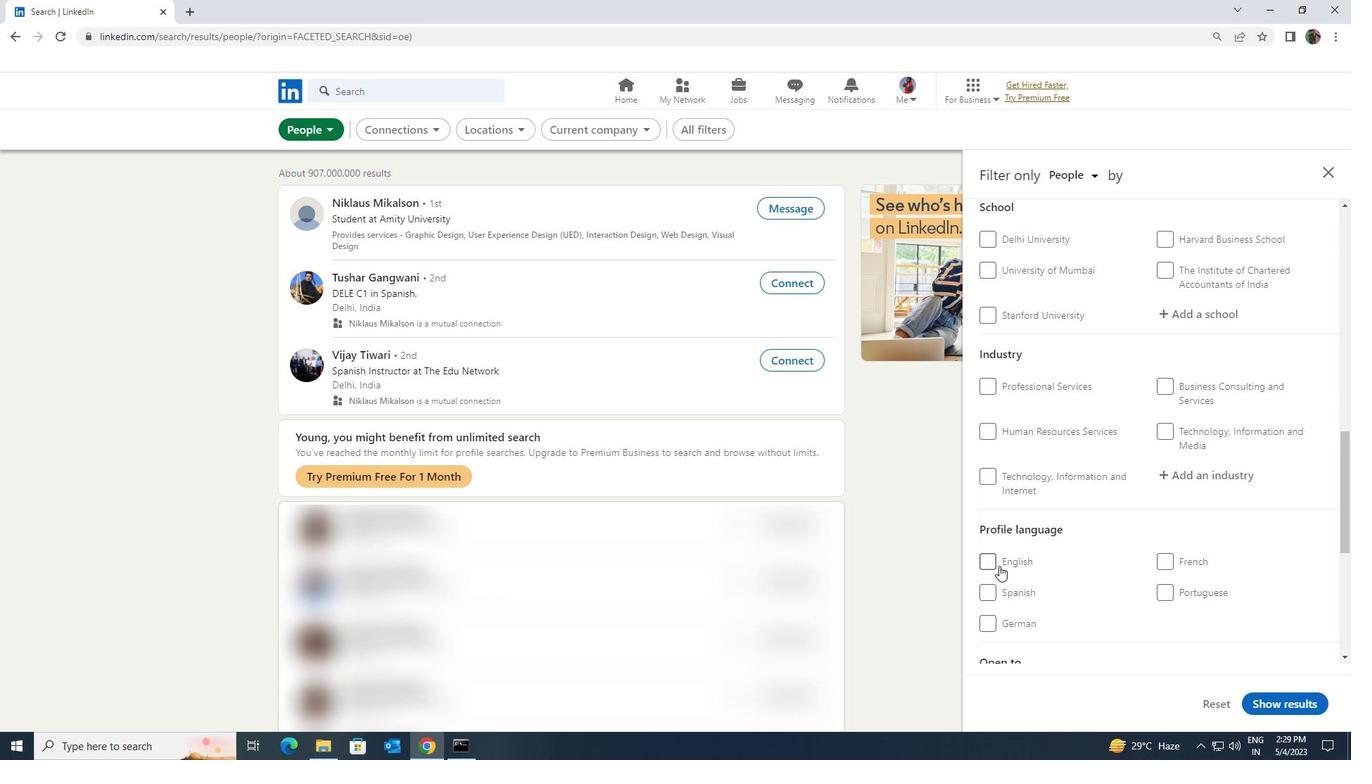 
Action: Mouse pressed left at (985, 560)
Screenshot: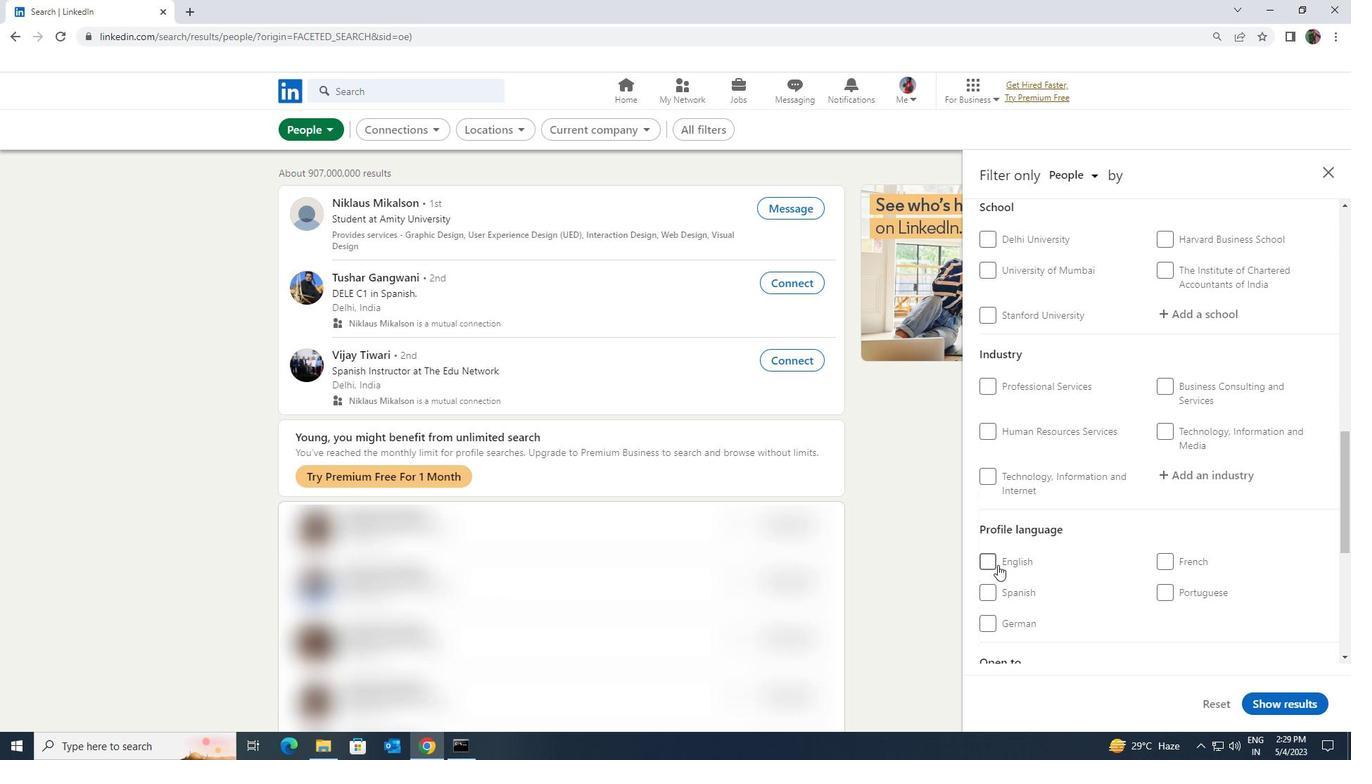
Action: Mouse moved to (1088, 565)
Screenshot: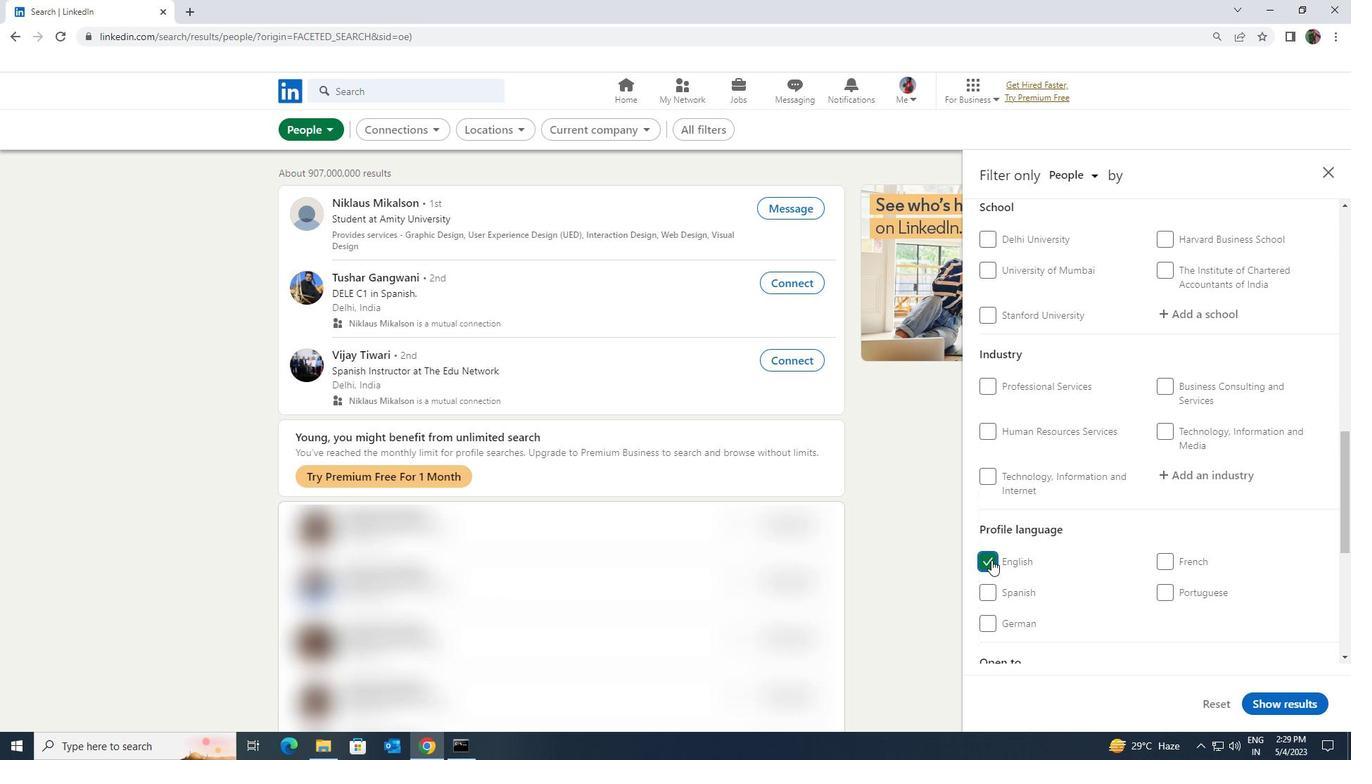 
Action: Mouse scrolled (1088, 566) with delta (0, 0)
Screenshot: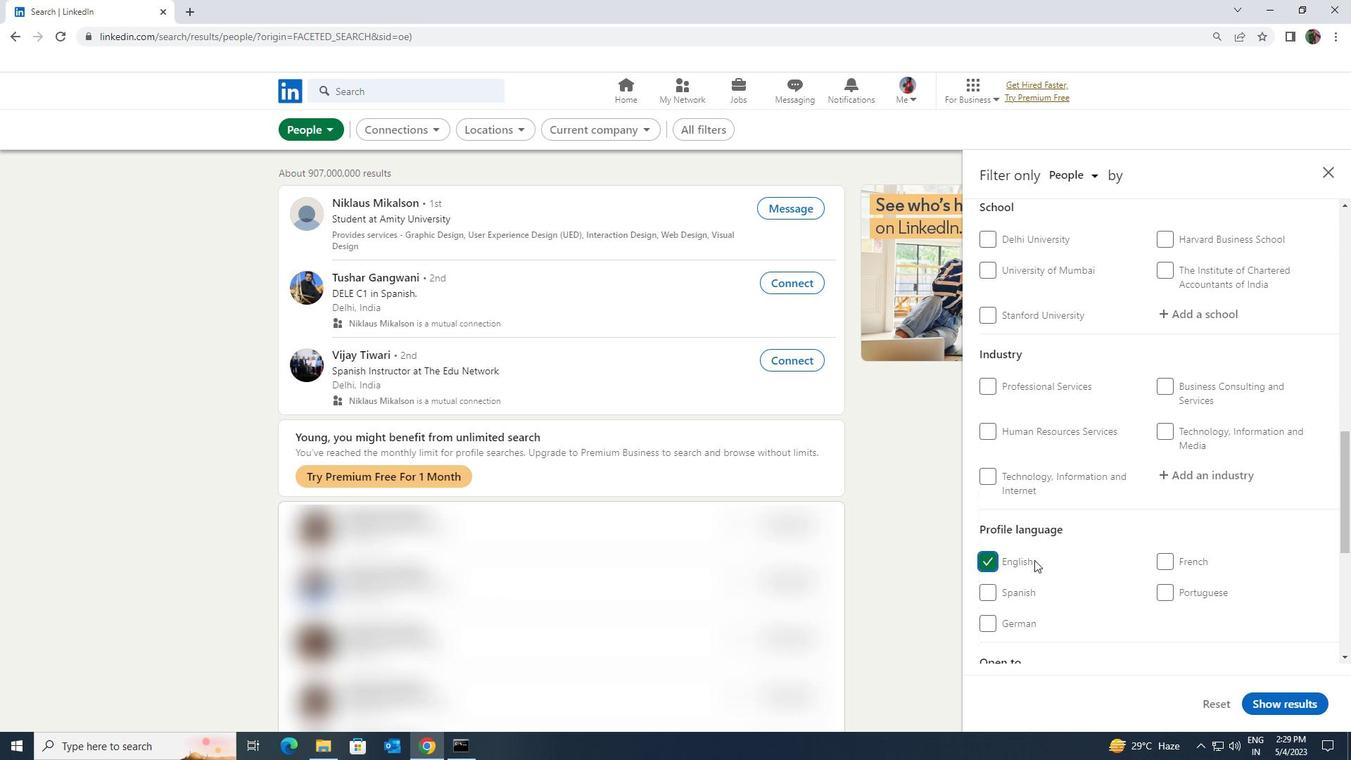 
Action: Mouse scrolled (1088, 566) with delta (0, 0)
Screenshot: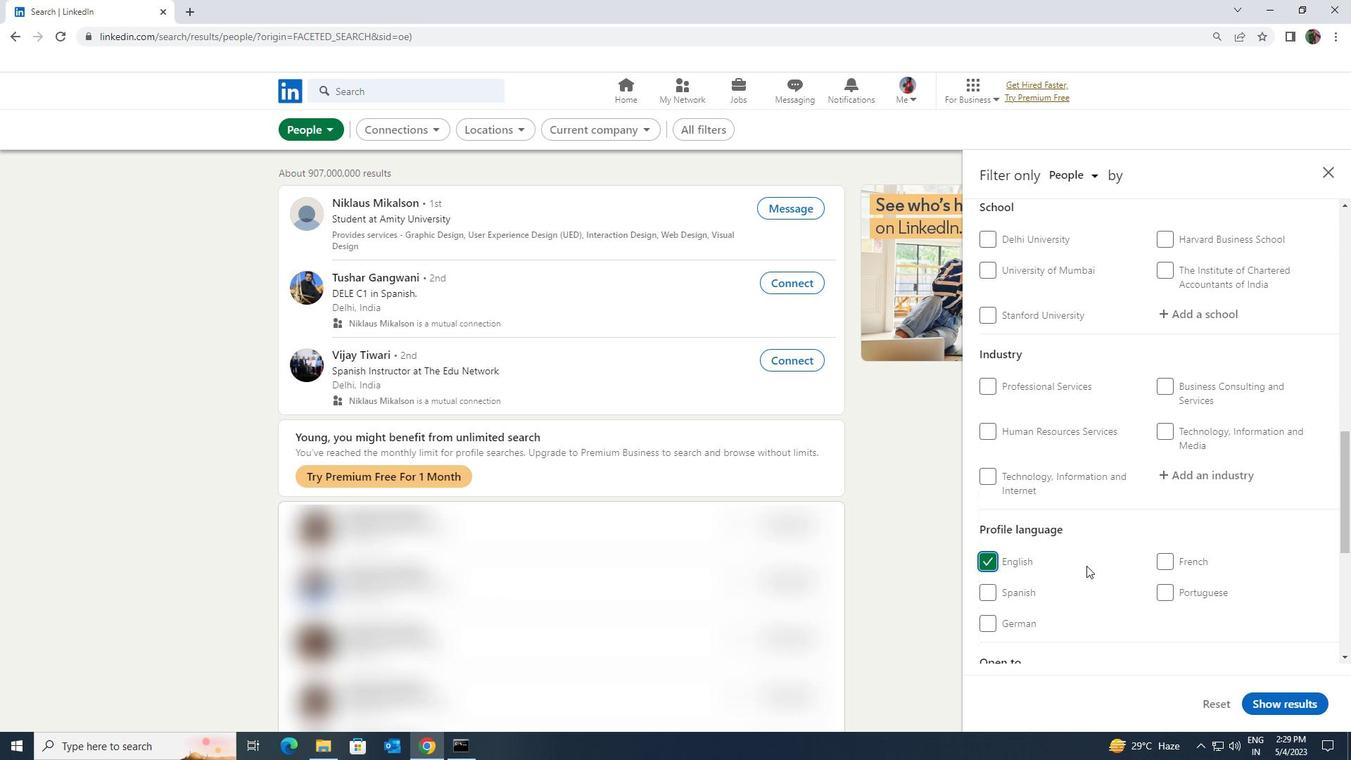 
Action: Mouse moved to (1090, 567)
Screenshot: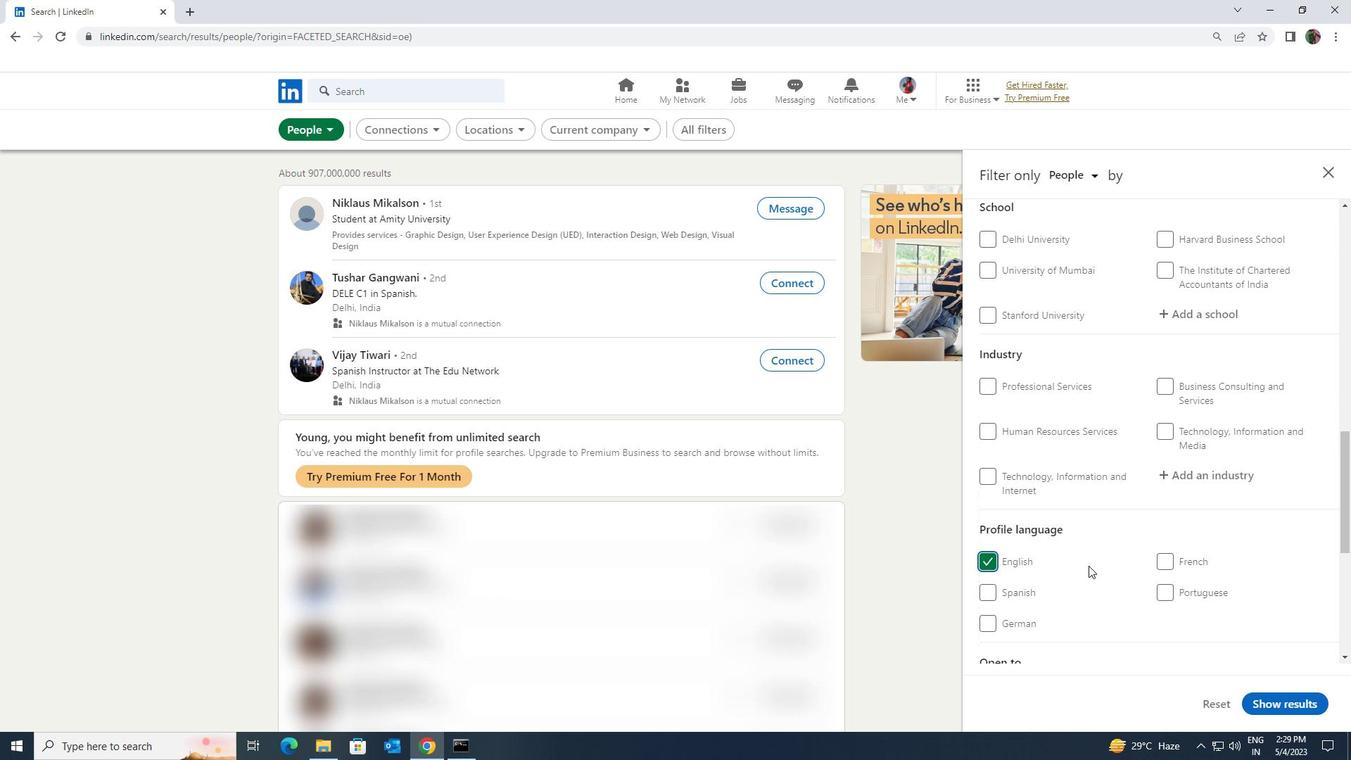 
Action: Mouse scrolled (1090, 567) with delta (0, 0)
Screenshot: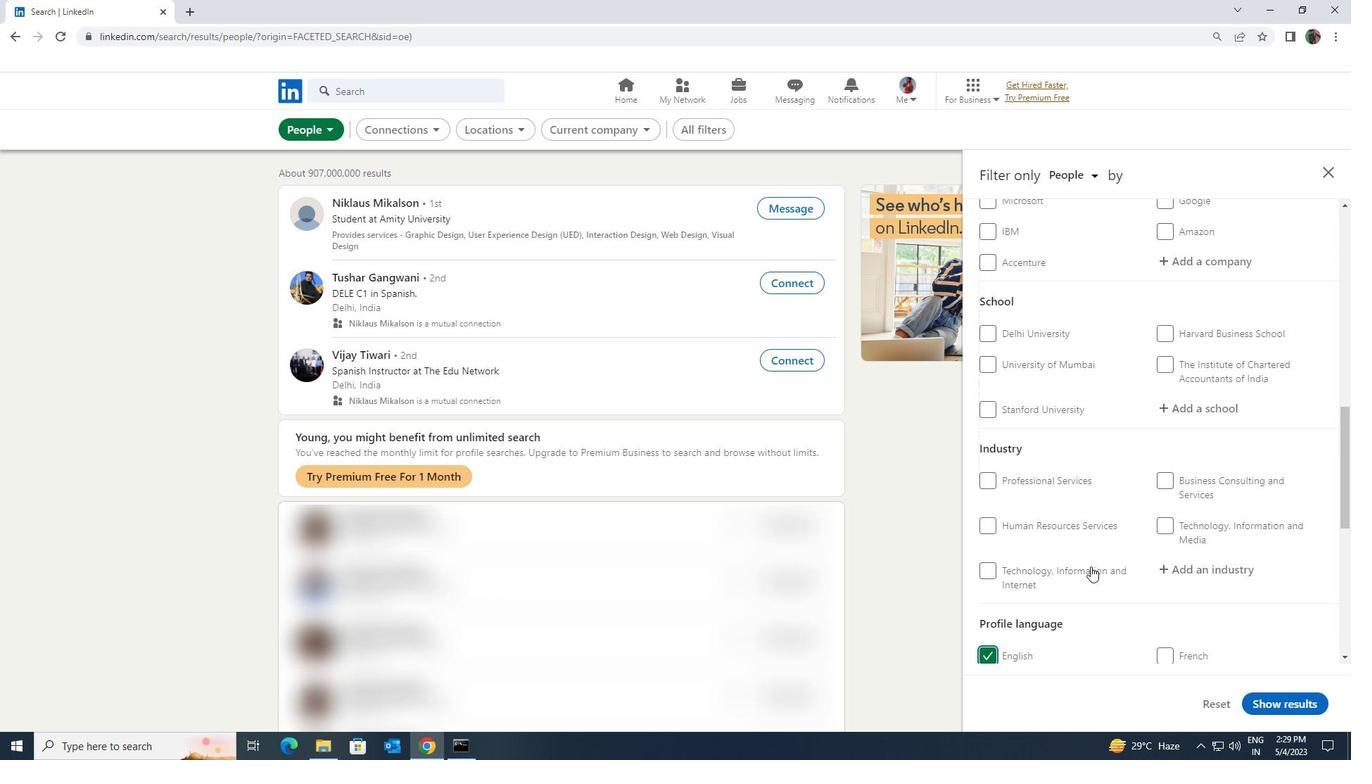 
Action: Mouse scrolled (1090, 567) with delta (0, 0)
Screenshot: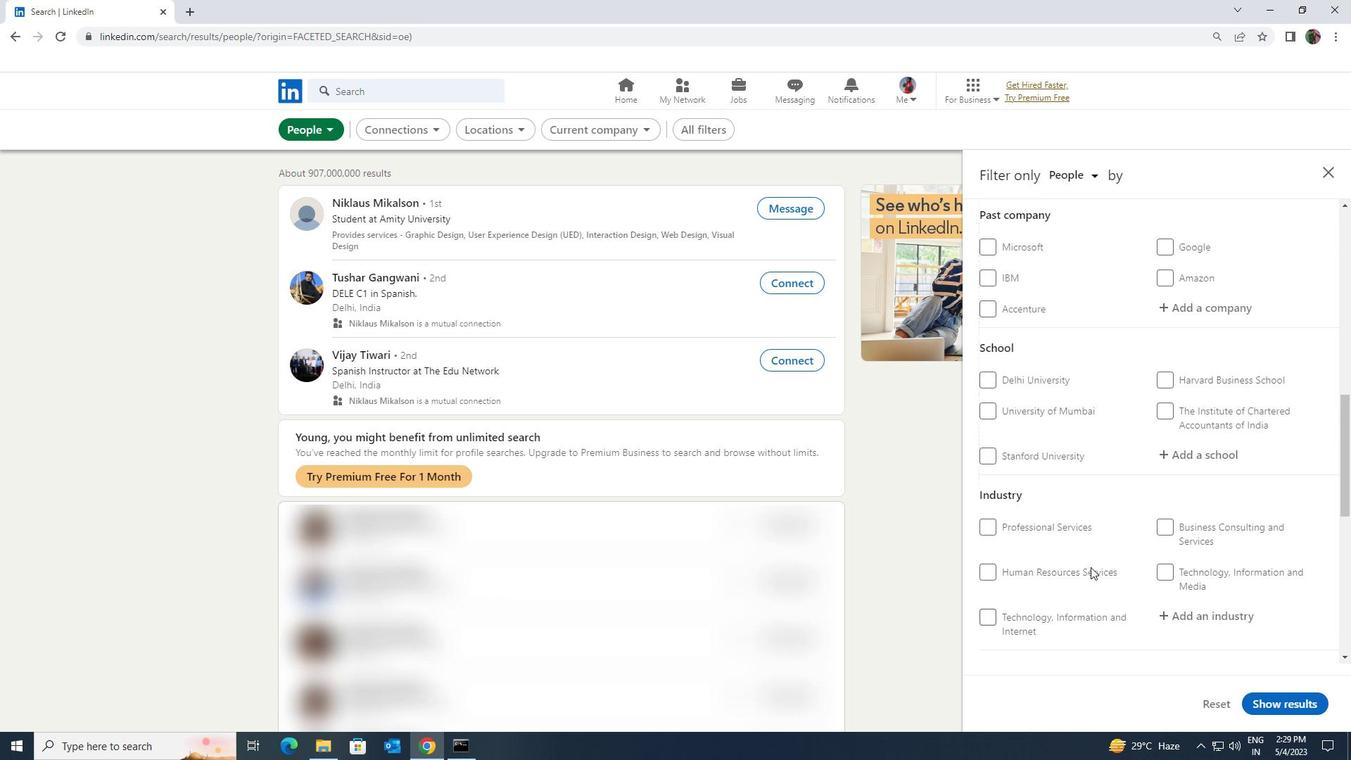 
Action: Mouse scrolled (1090, 567) with delta (0, 0)
Screenshot: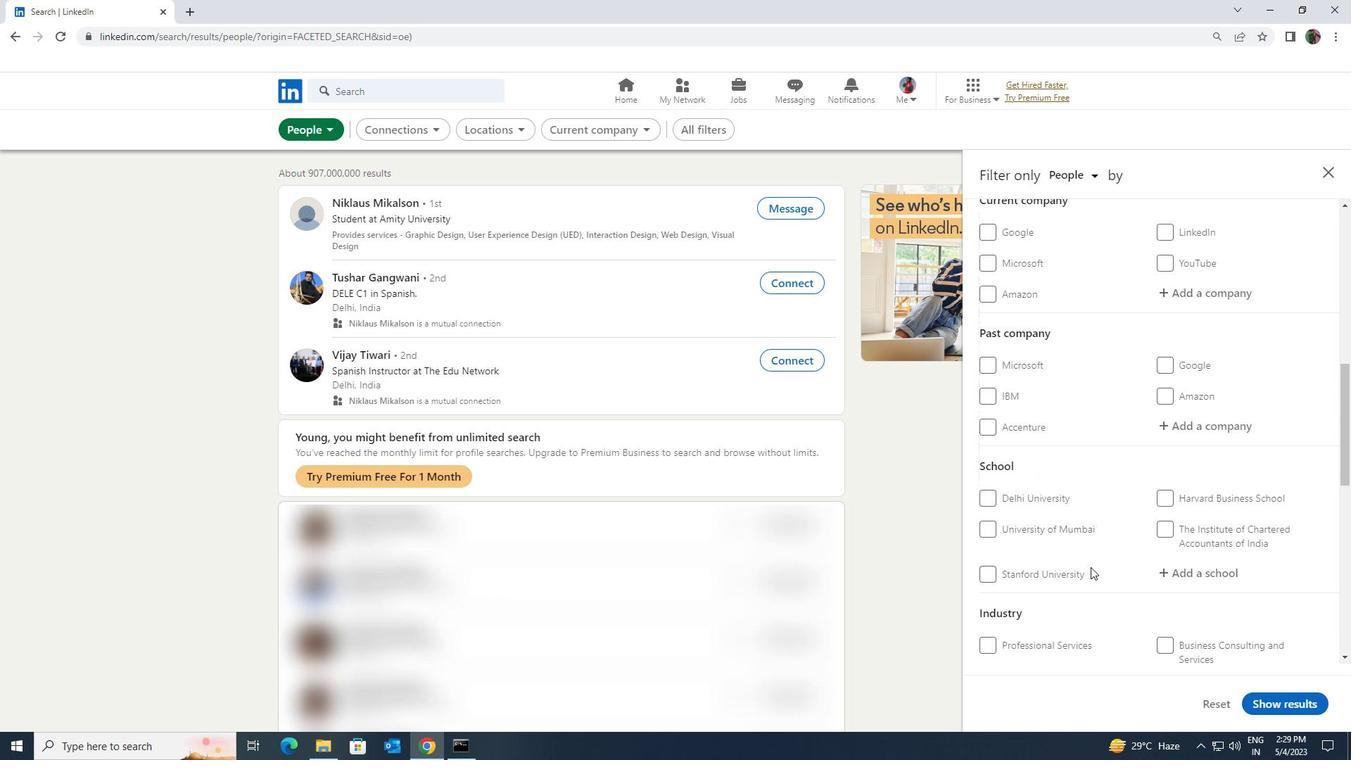 
Action: Mouse scrolled (1090, 567) with delta (0, 0)
Screenshot: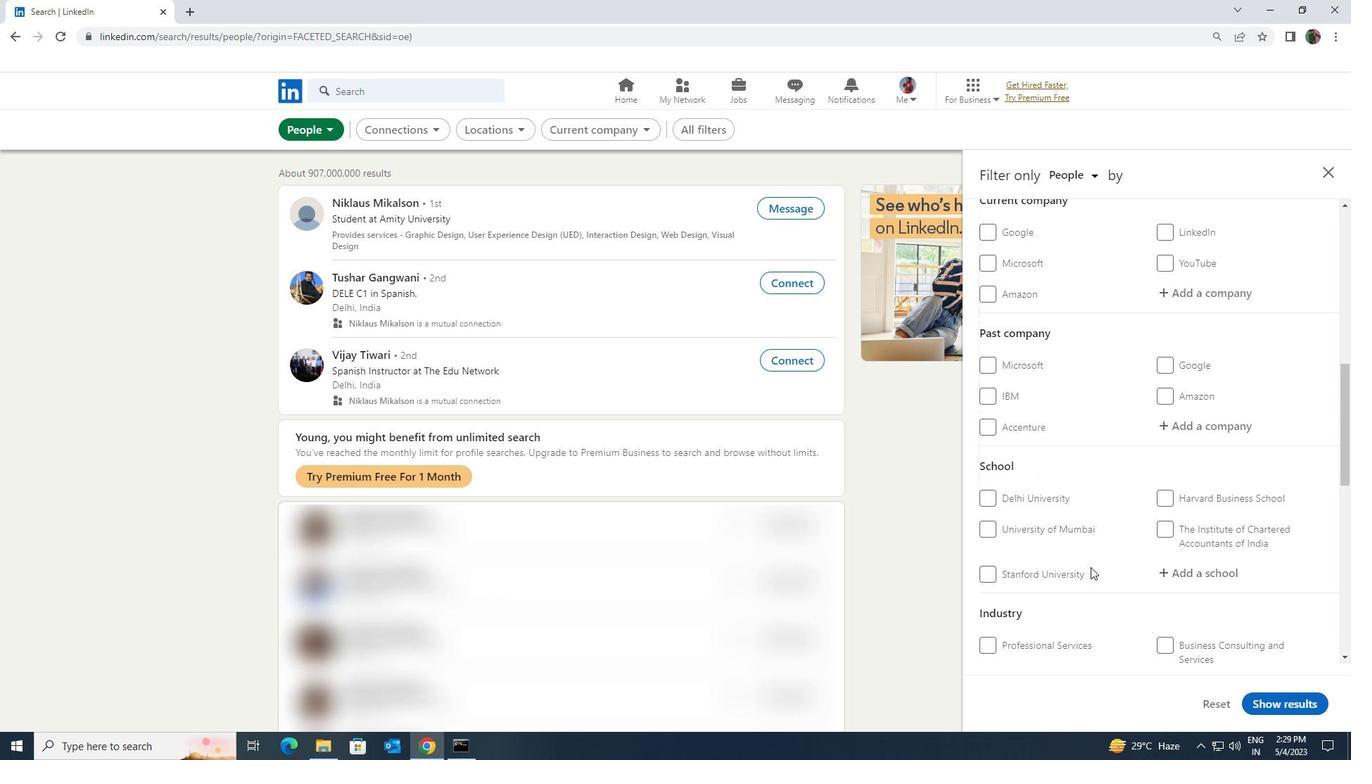
Action: Mouse scrolled (1090, 567) with delta (0, 0)
Screenshot: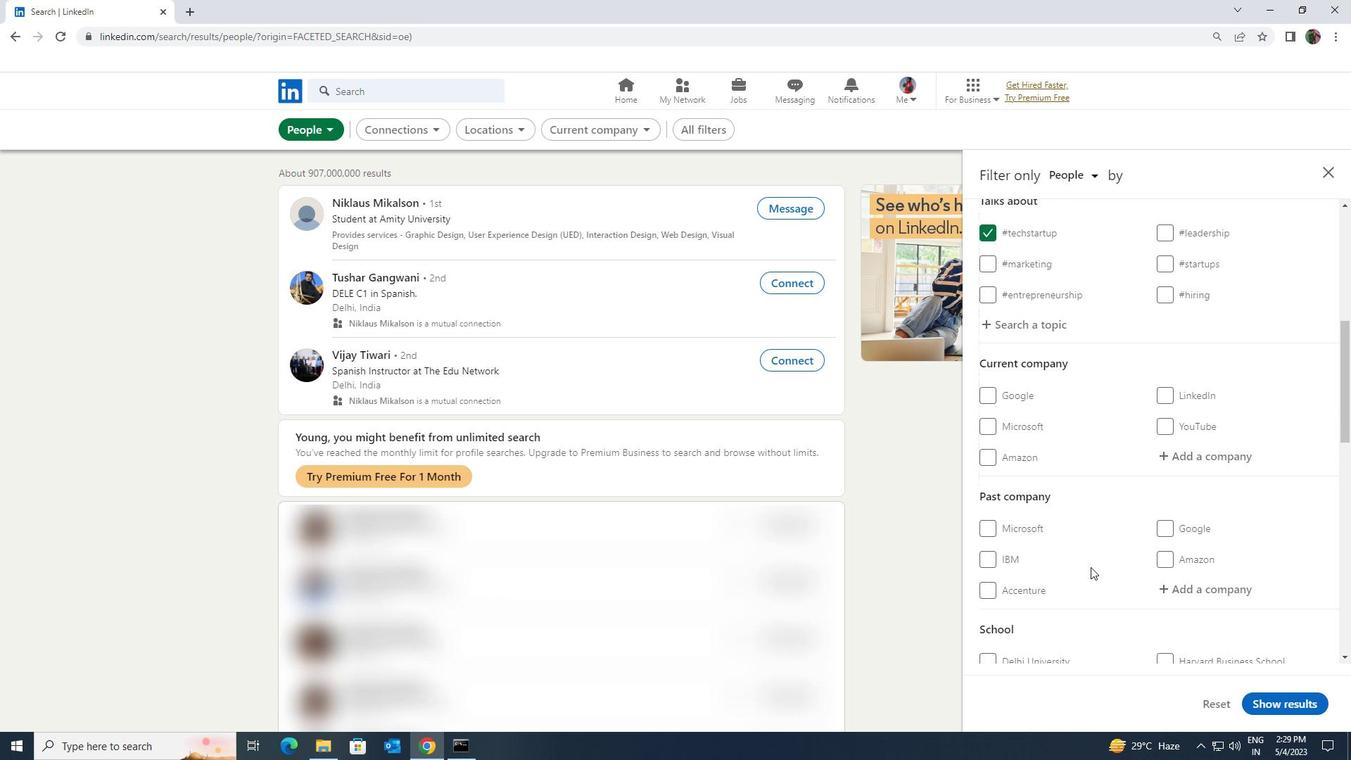 
Action: Mouse moved to (1173, 529)
Screenshot: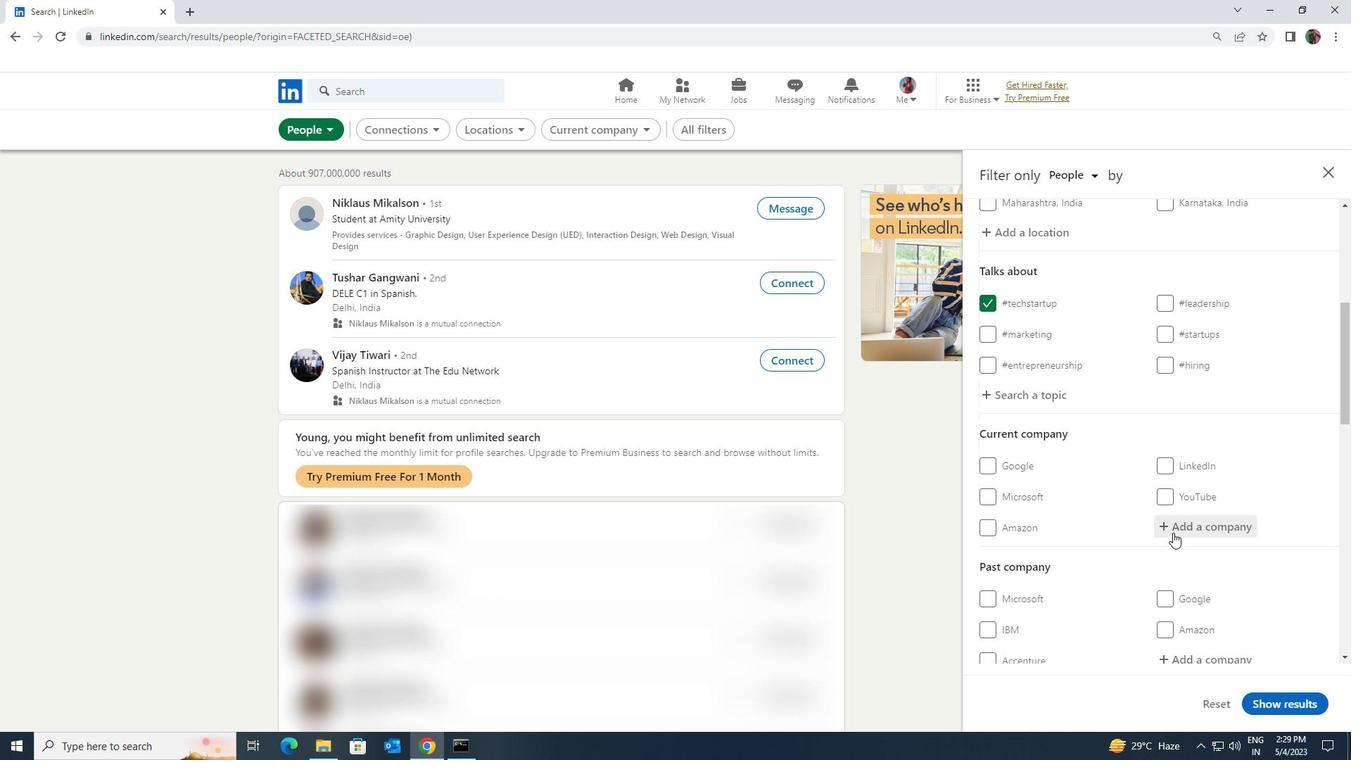 
Action: Mouse pressed left at (1173, 529)
Screenshot: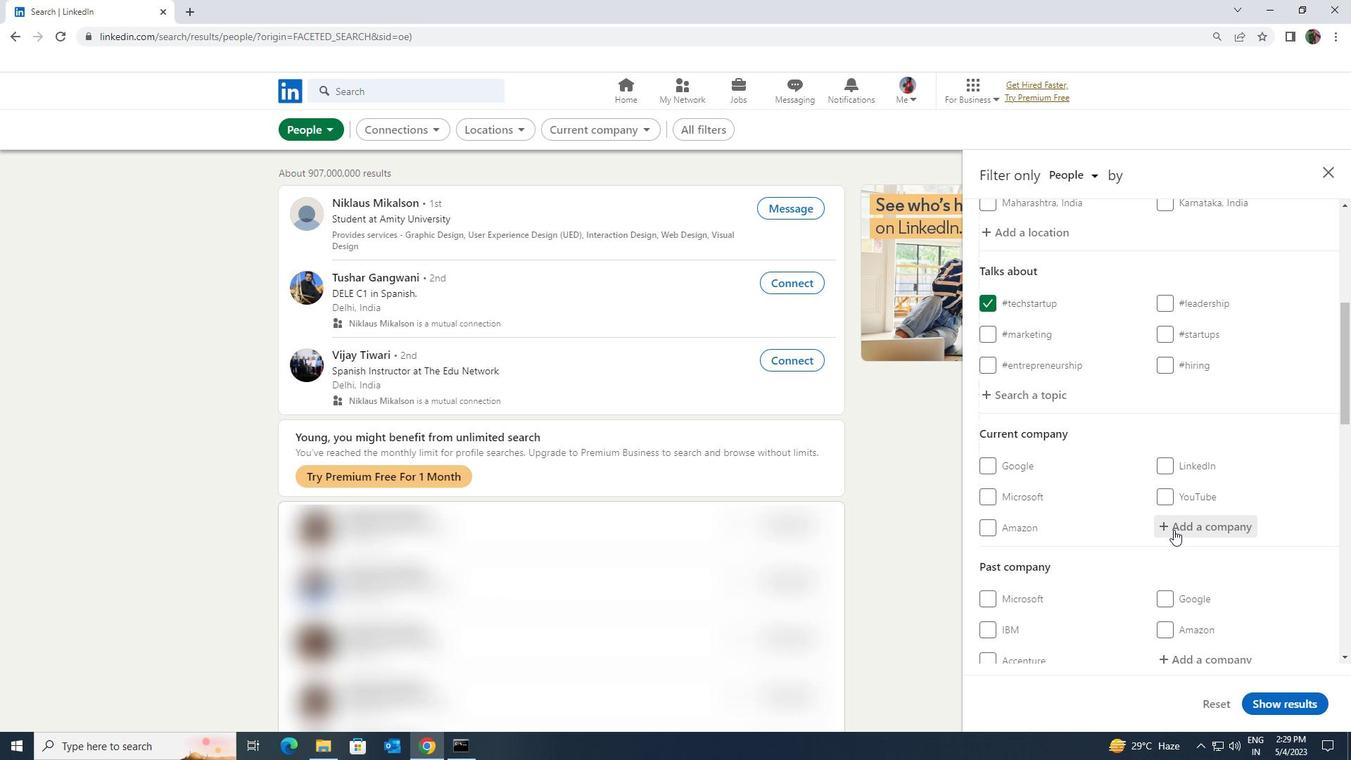 
Action: Key pressed <Key.shift><Key.shift><Key.shift><Key.shift><Key.shift>AARVI
Screenshot: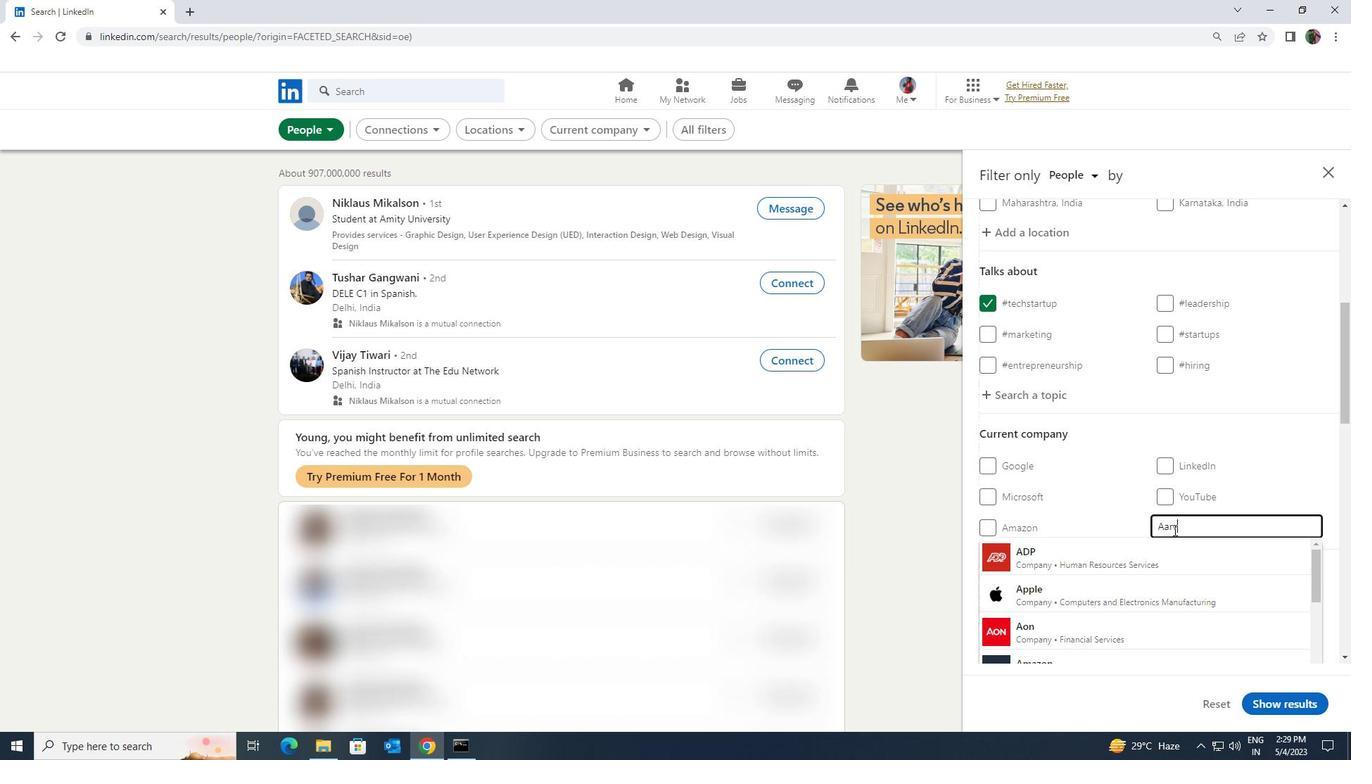 
Action: Mouse moved to (1166, 541)
Screenshot: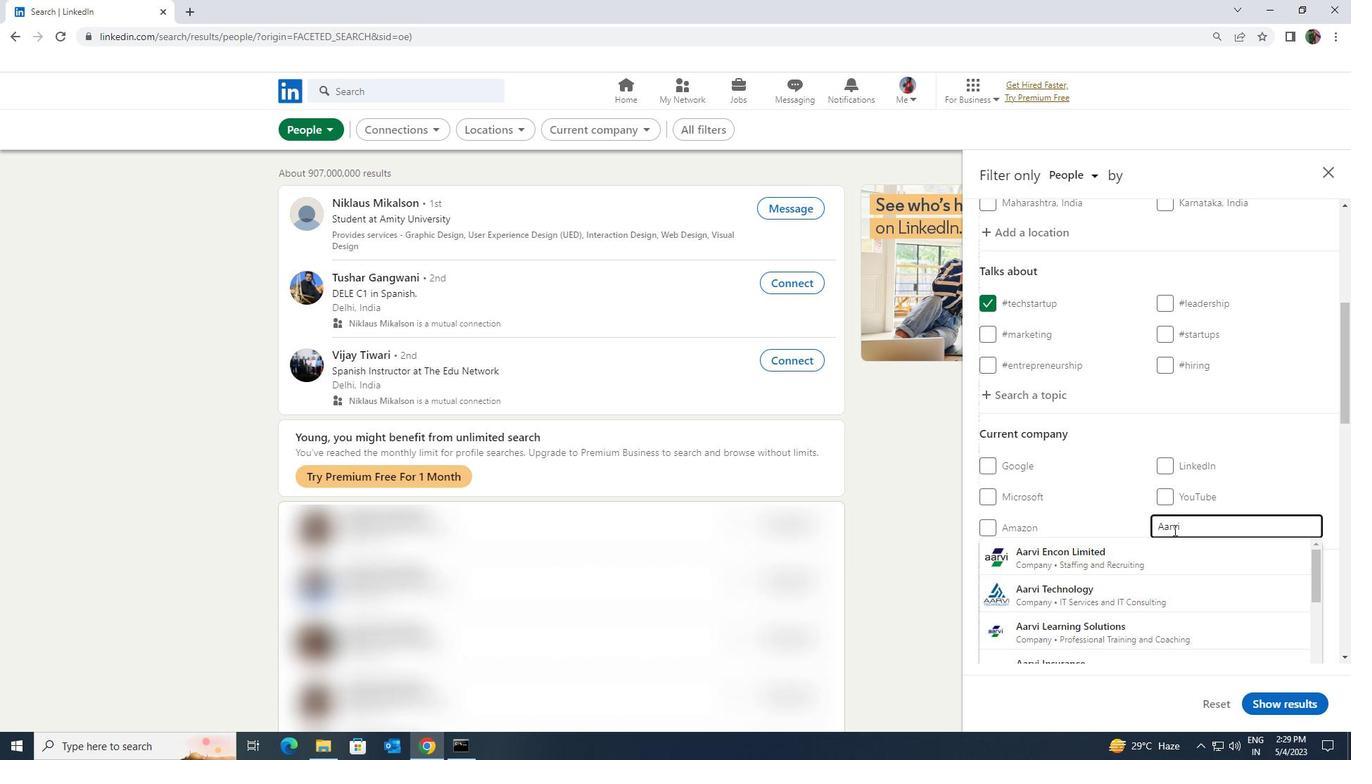 
Action: Mouse pressed left at (1166, 541)
Screenshot: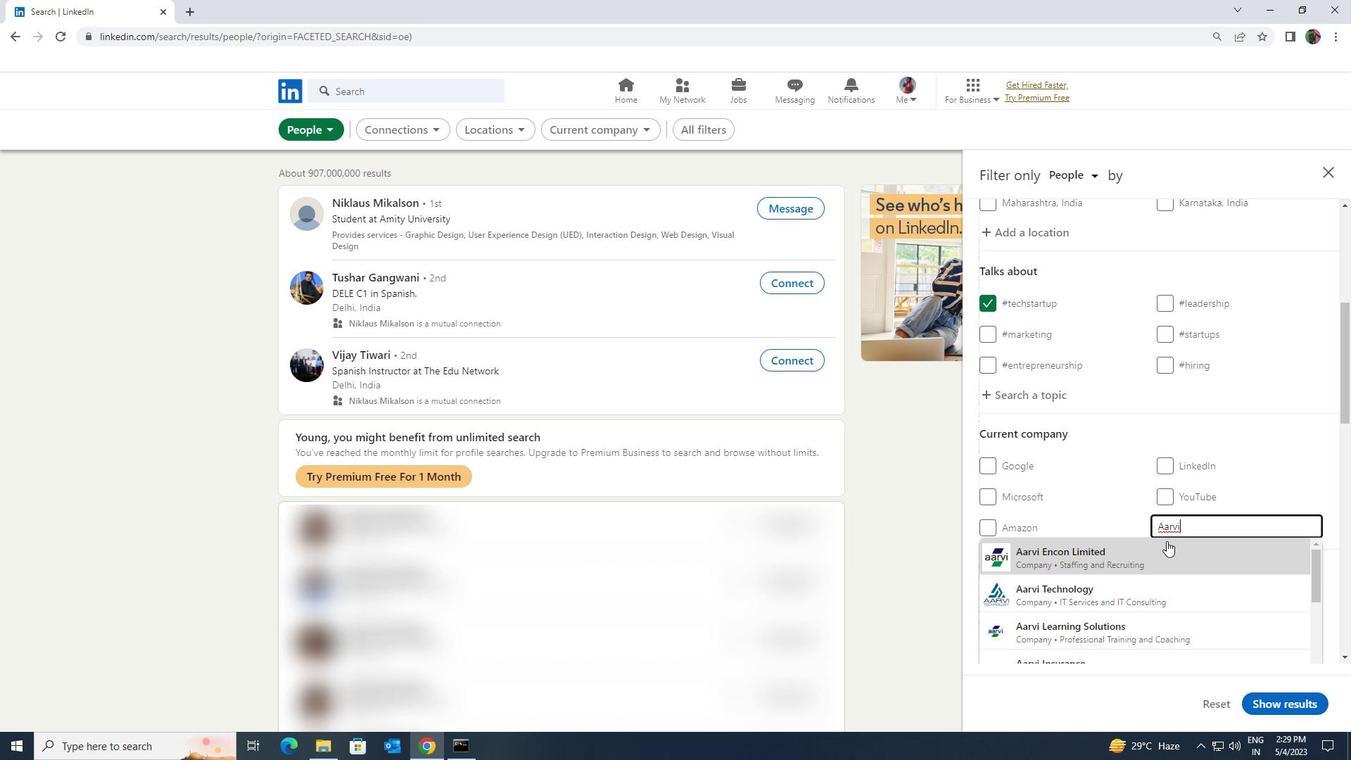
Action: Mouse moved to (1165, 543)
Screenshot: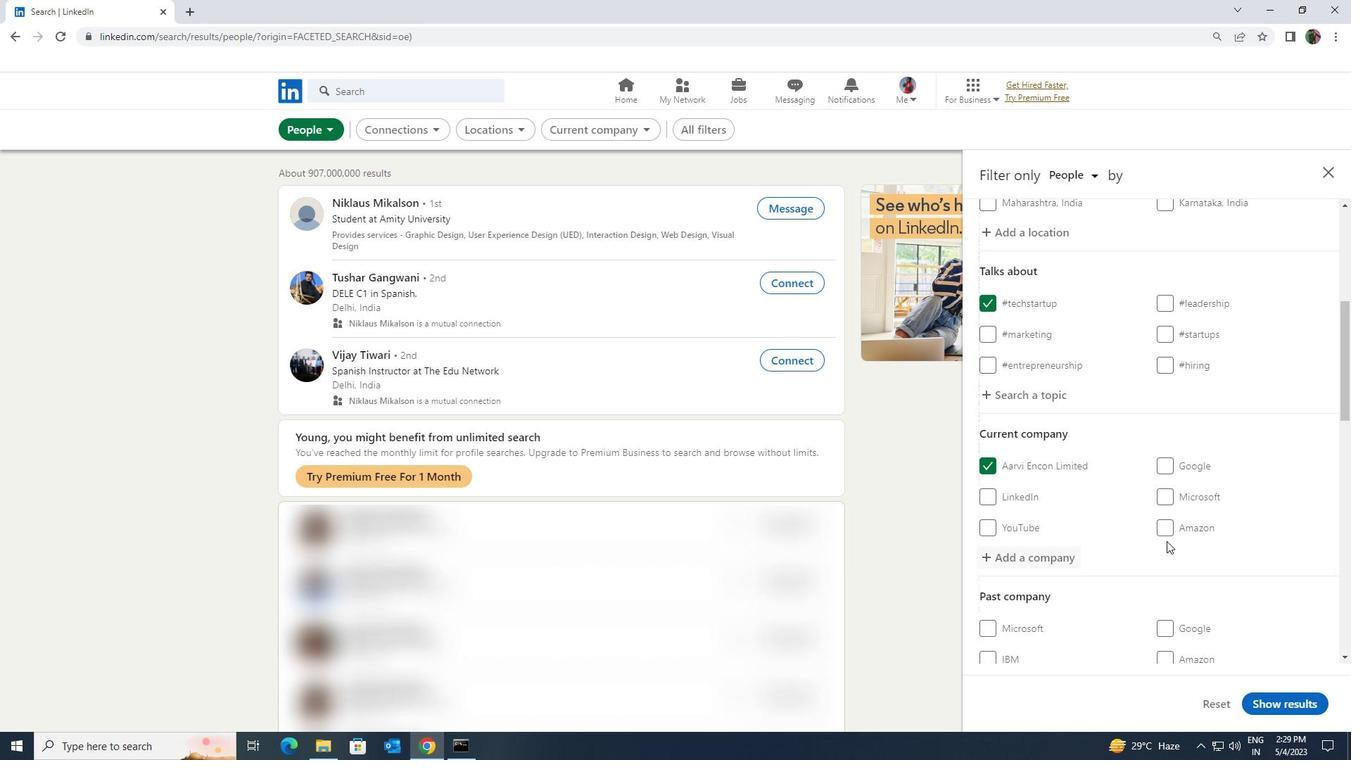 
Action: Mouse scrolled (1165, 542) with delta (0, 0)
Screenshot: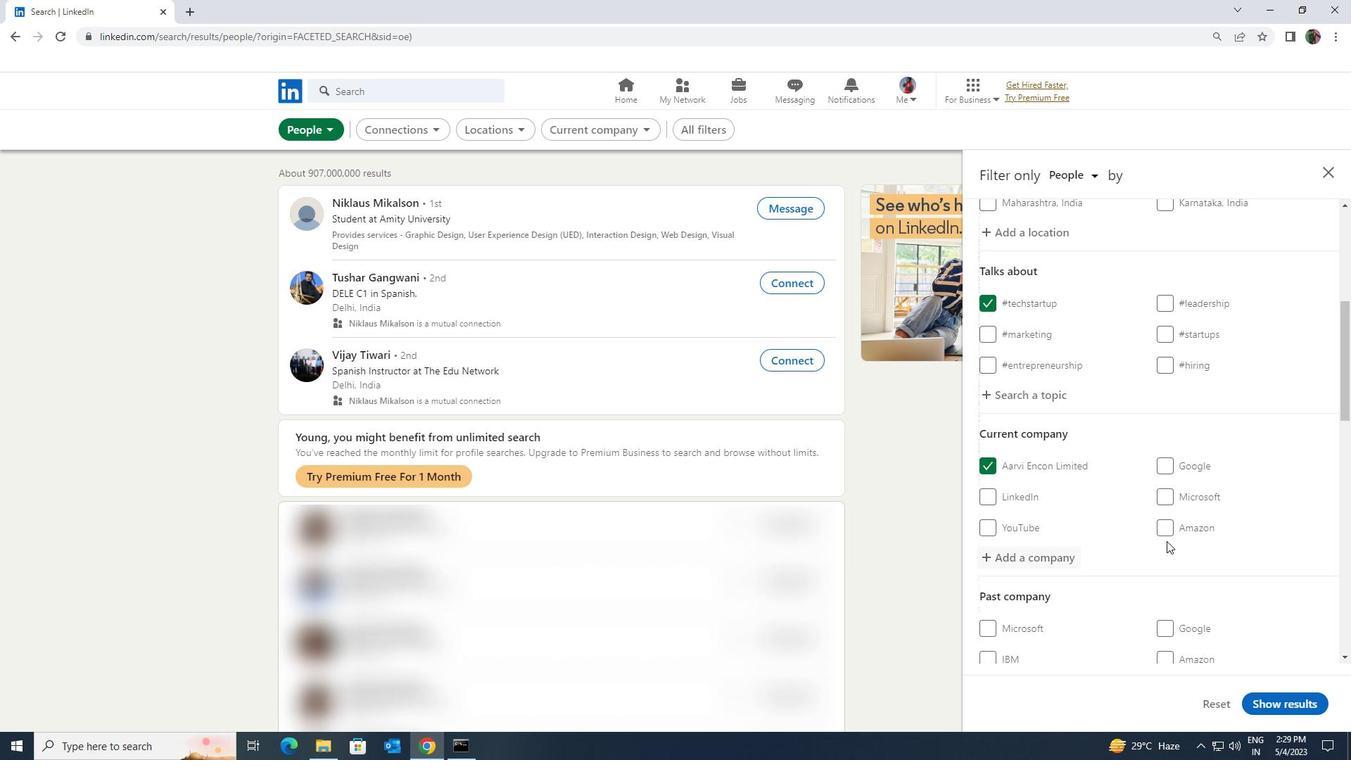
Action: Mouse moved to (1164, 543)
Screenshot: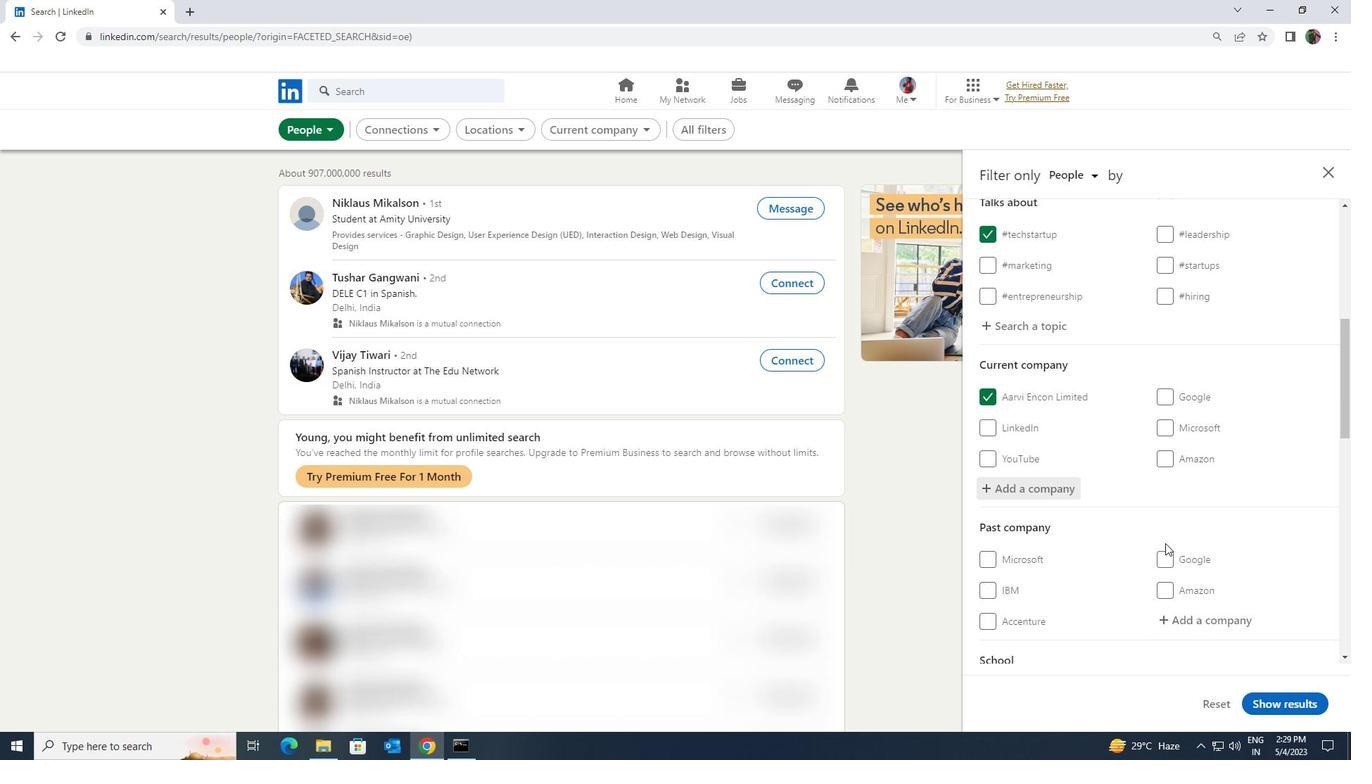 
Action: Mouse scrolled (1164, 542) with delta (0, 0)
Screenshot: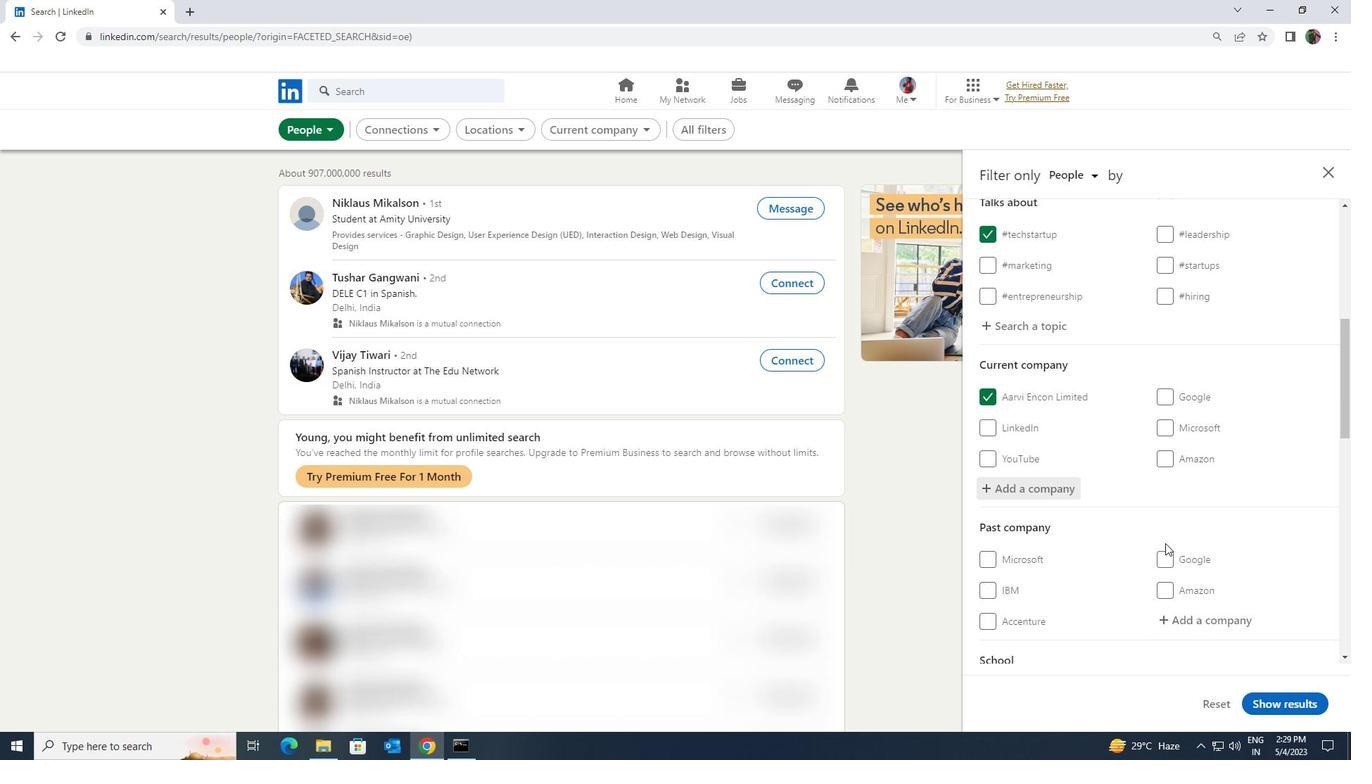 
Action: Mouse scrolled (1164, 542) with delta (0, 0)
Screenshot: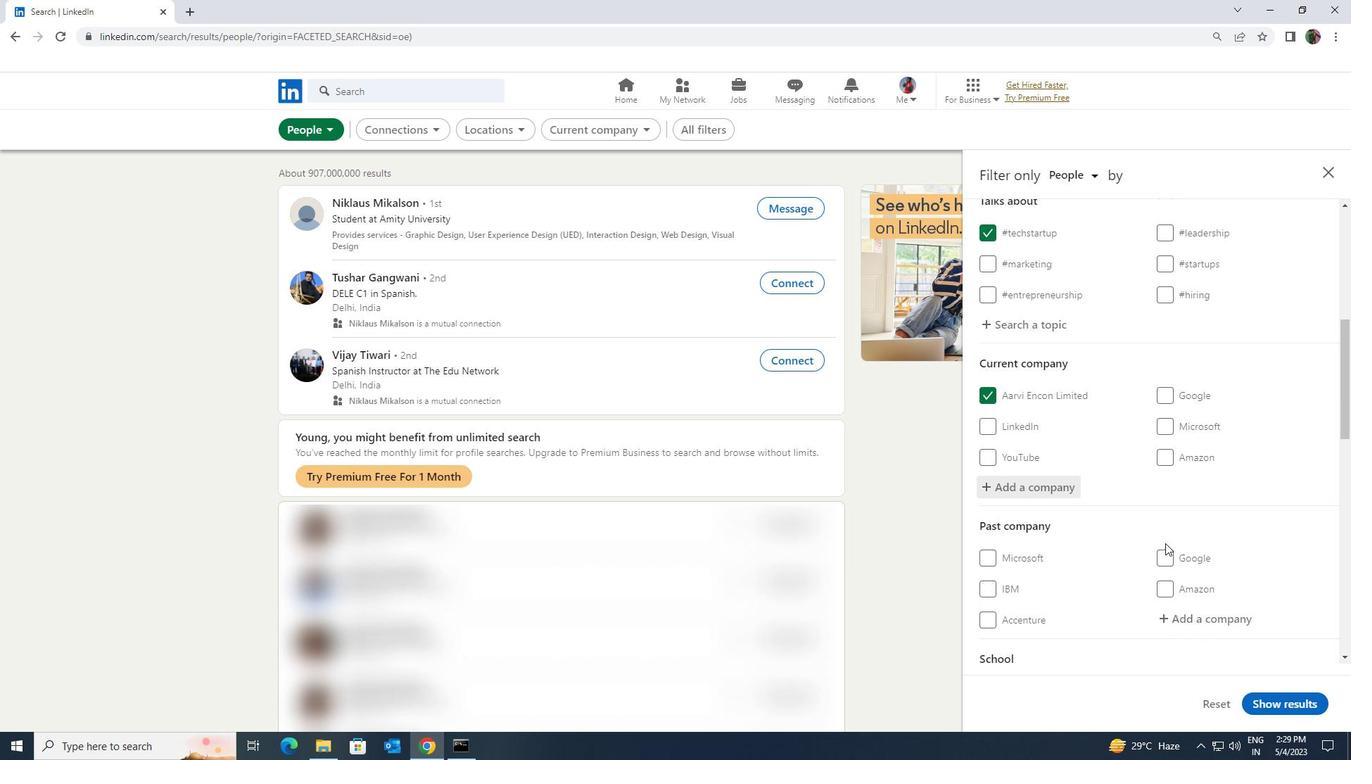 
Action: Mouse moved to (1163, 544)
Screenshot: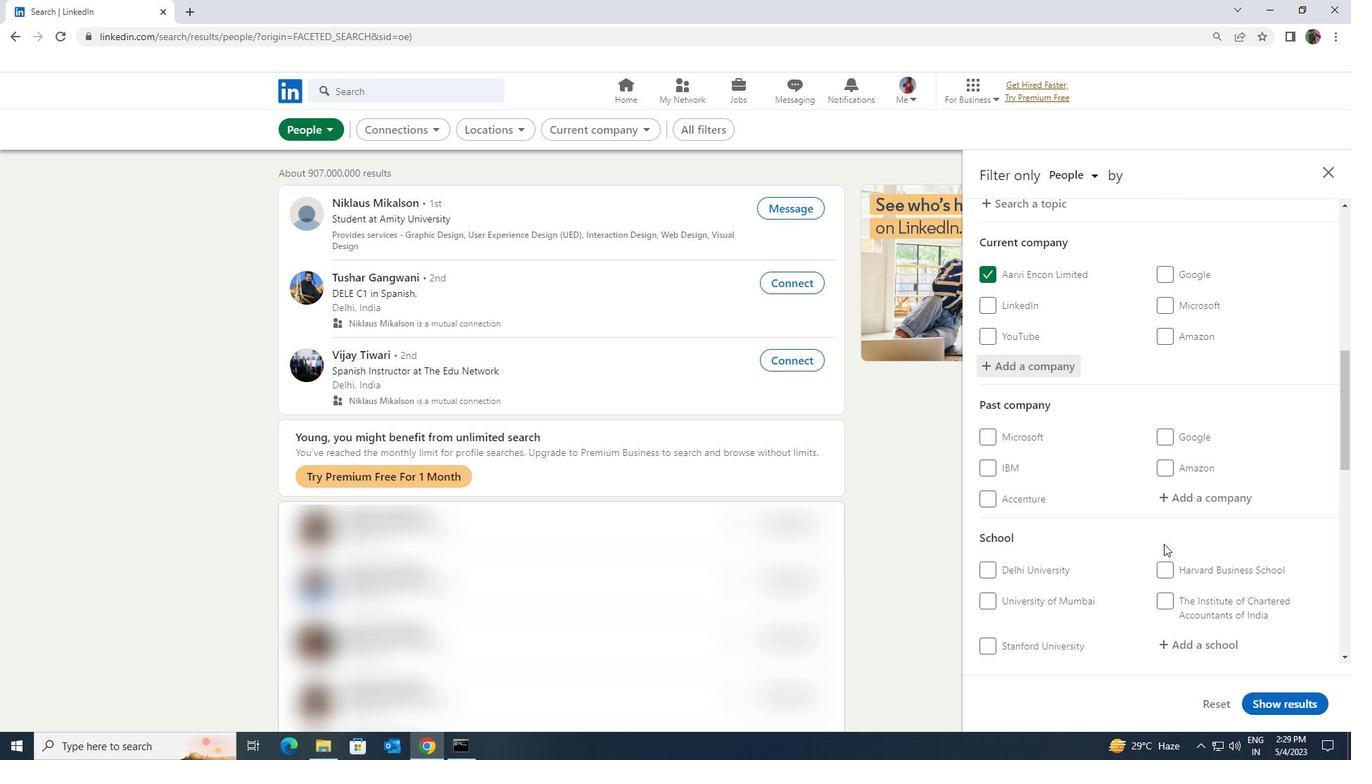 
Action: Mouse scrolled (1163, 543) with delta (0, 0)
Screenshot: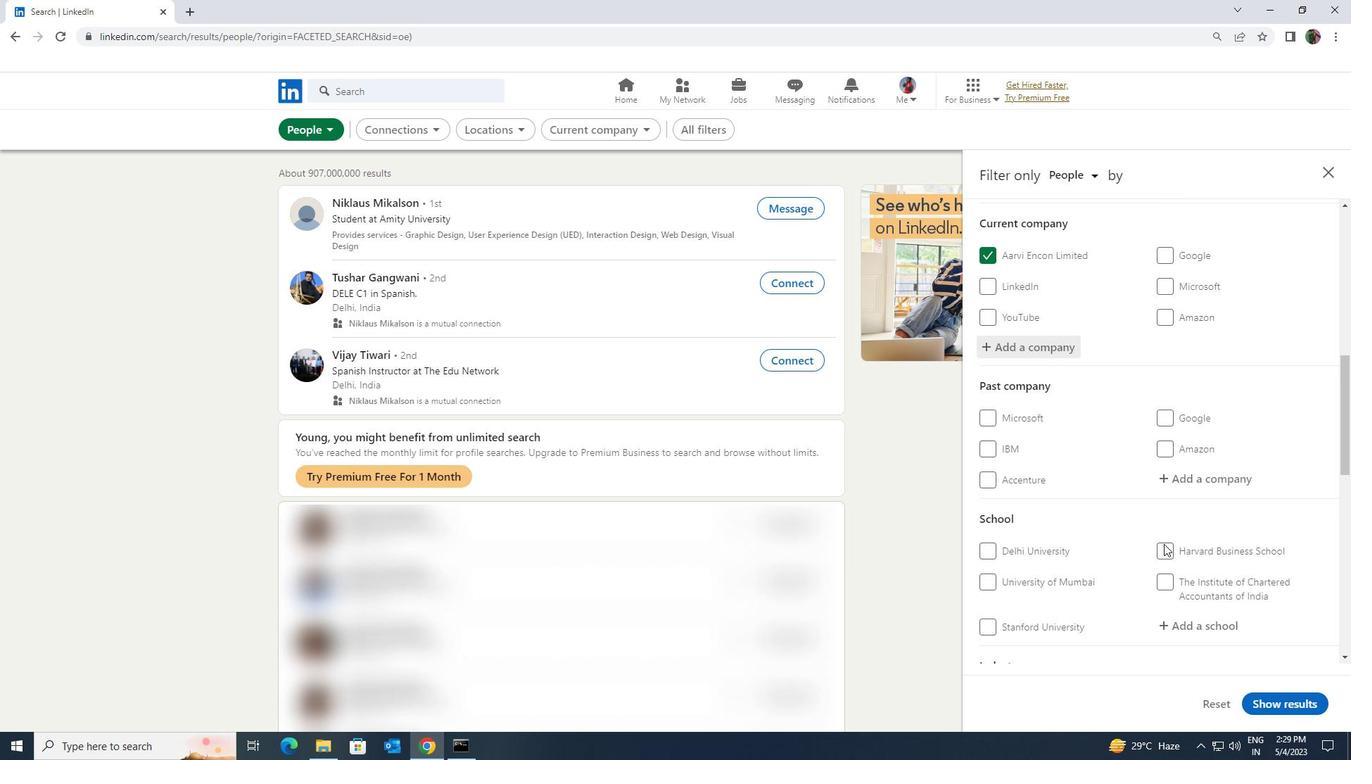 
Action: Mouse moved to (1163, 546)
Screenshot: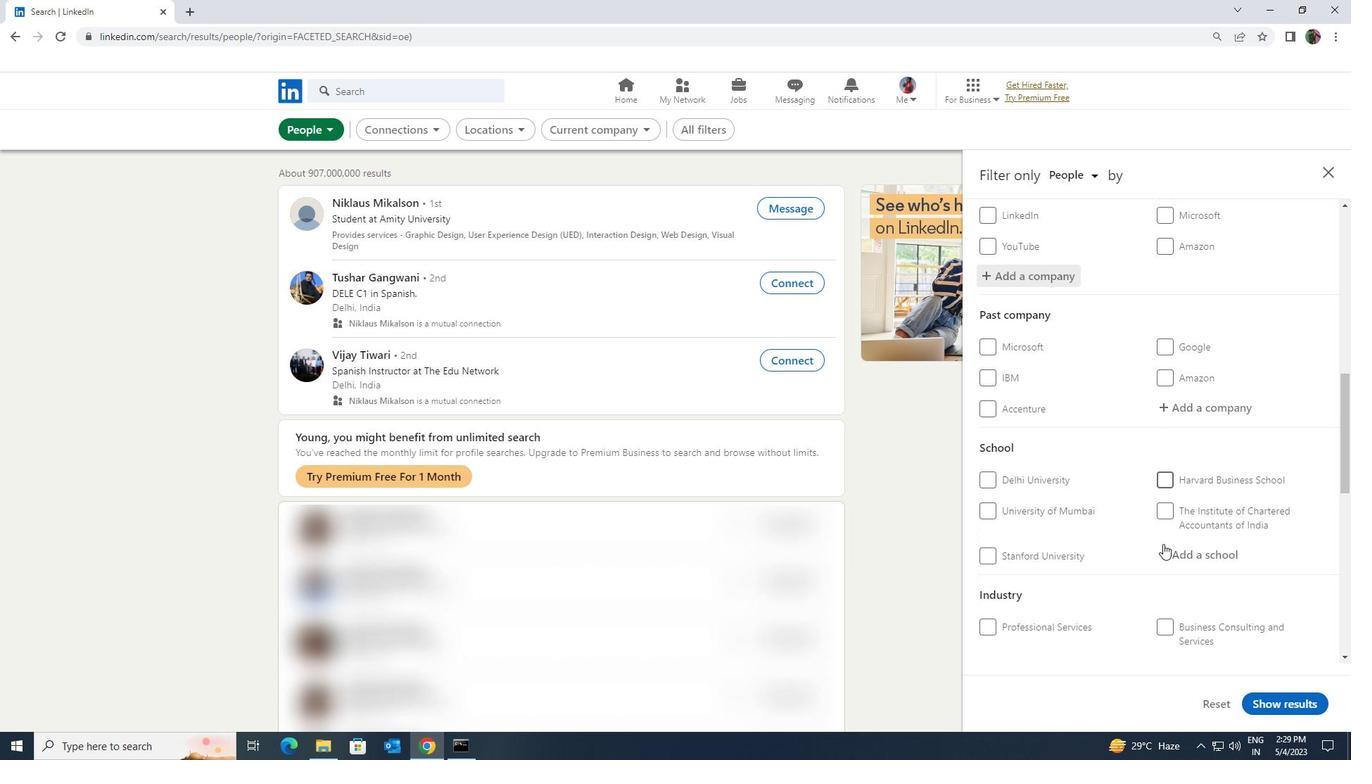 
Action: Mouse pressed left at (1163, 546)
Screenshot: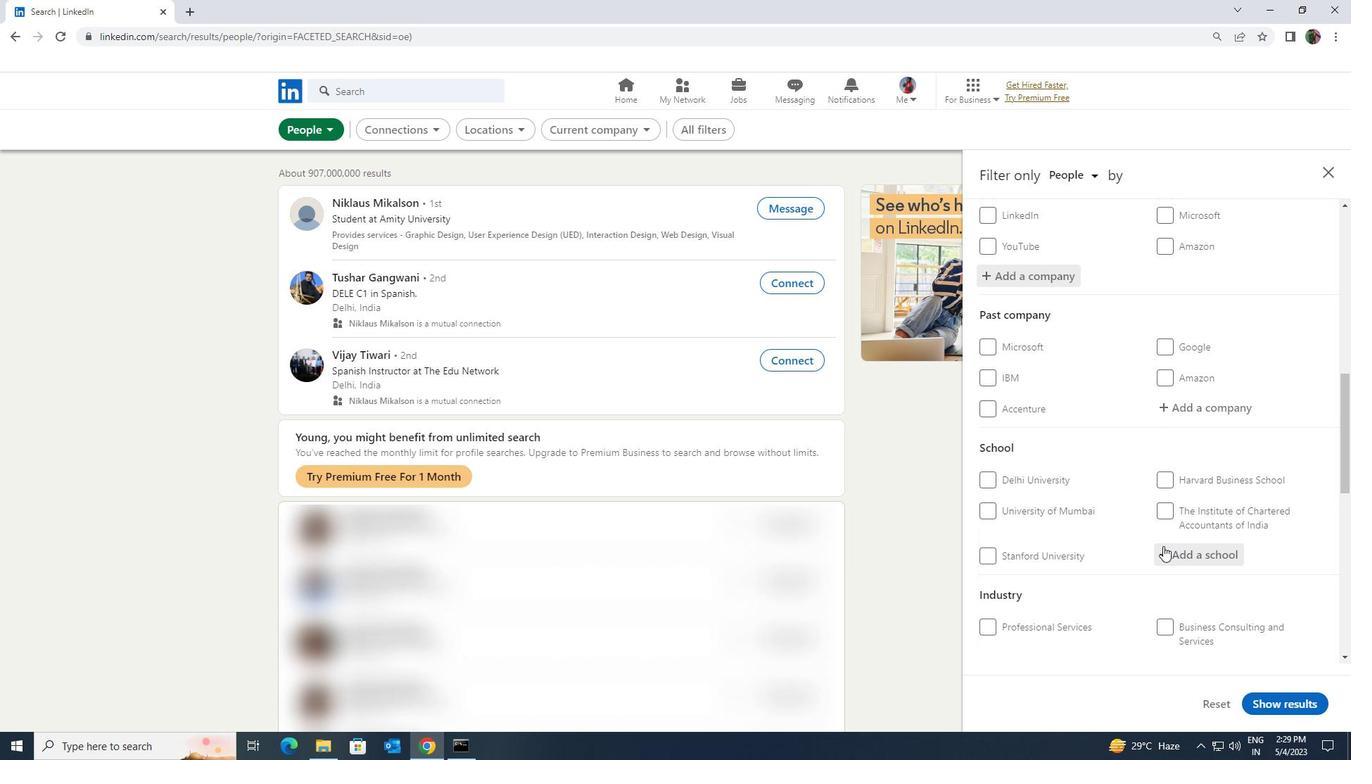 
Action: Key pressed <Key.shift><Key.shift><Key.shift>P<Key.backspace><Key.shift>OXFORD<Key.space><Key.shift>PUBLIC
Screenshot: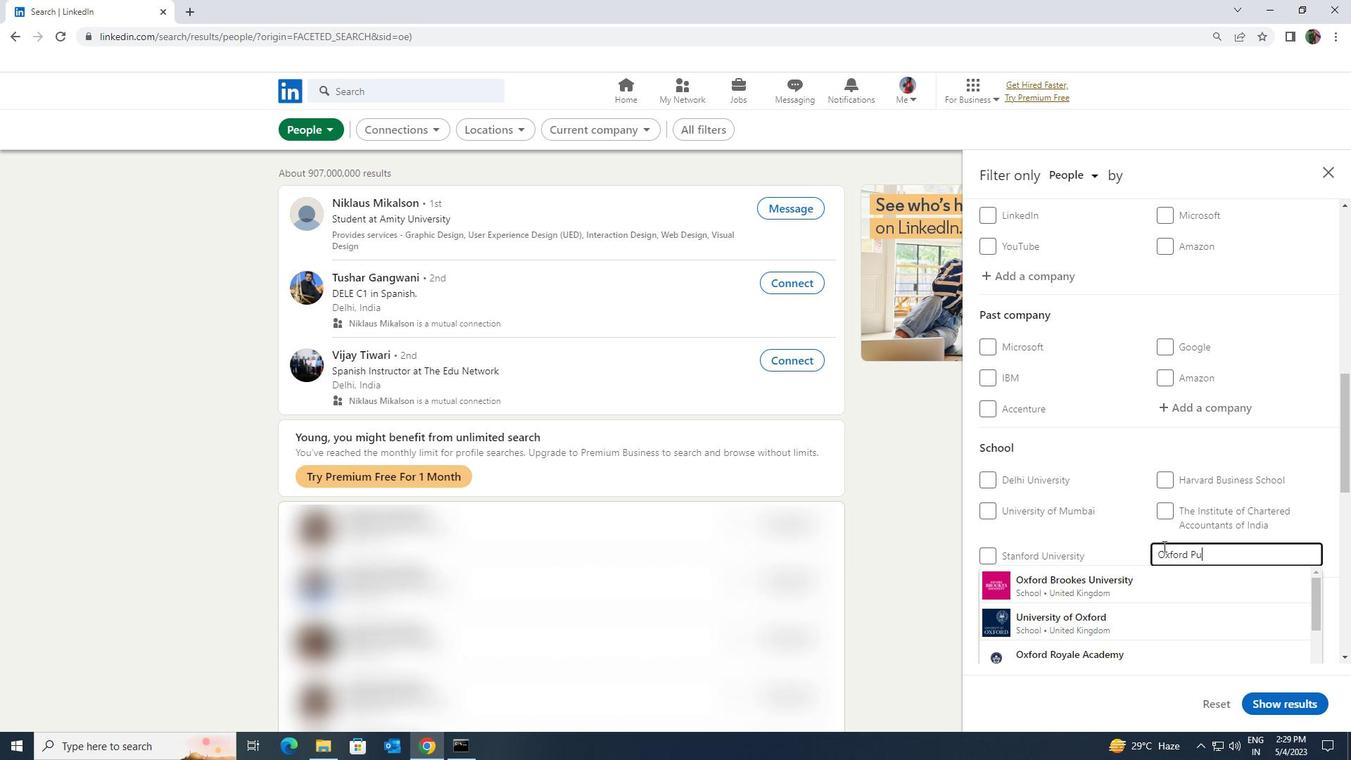 
Action: Mouse moved to (1106, 621)
Screenshot: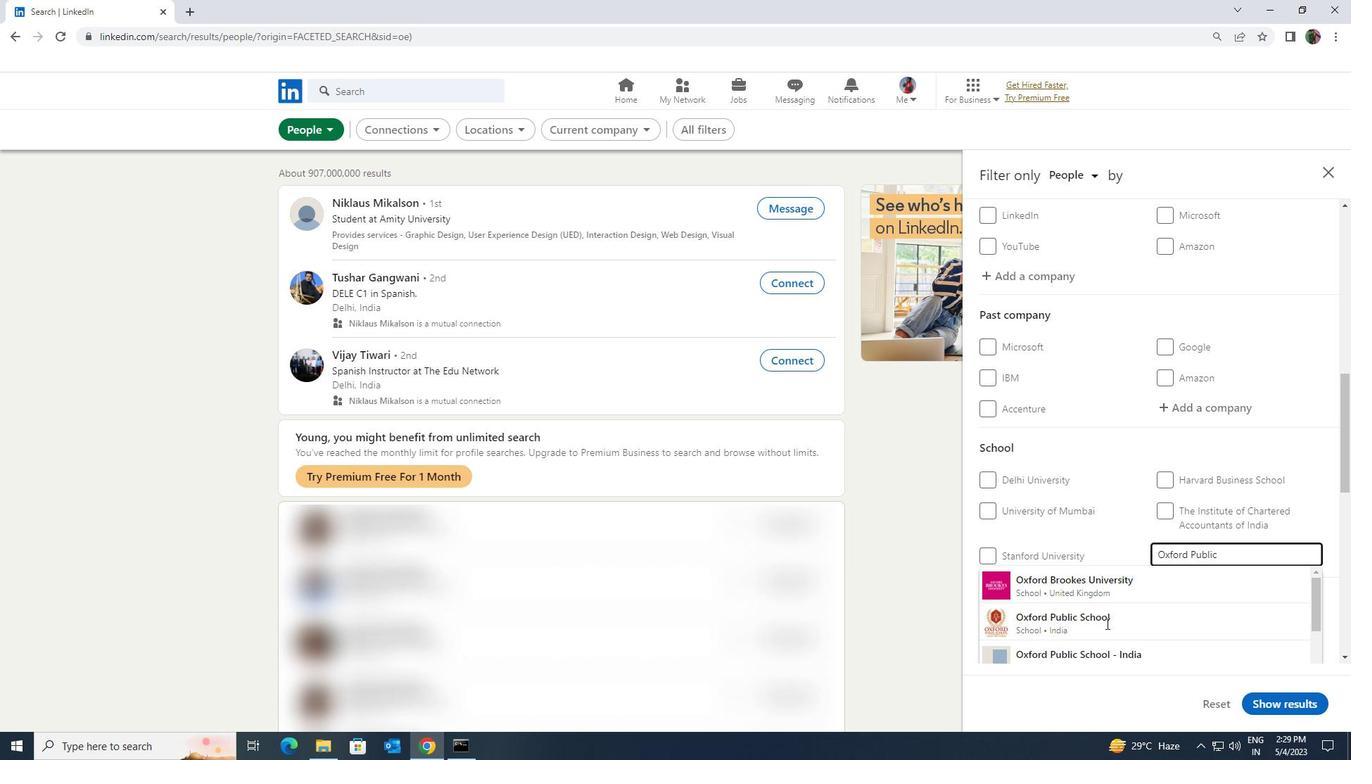 
Action: Mouse pressed left at (1106, 621)
Screenshot: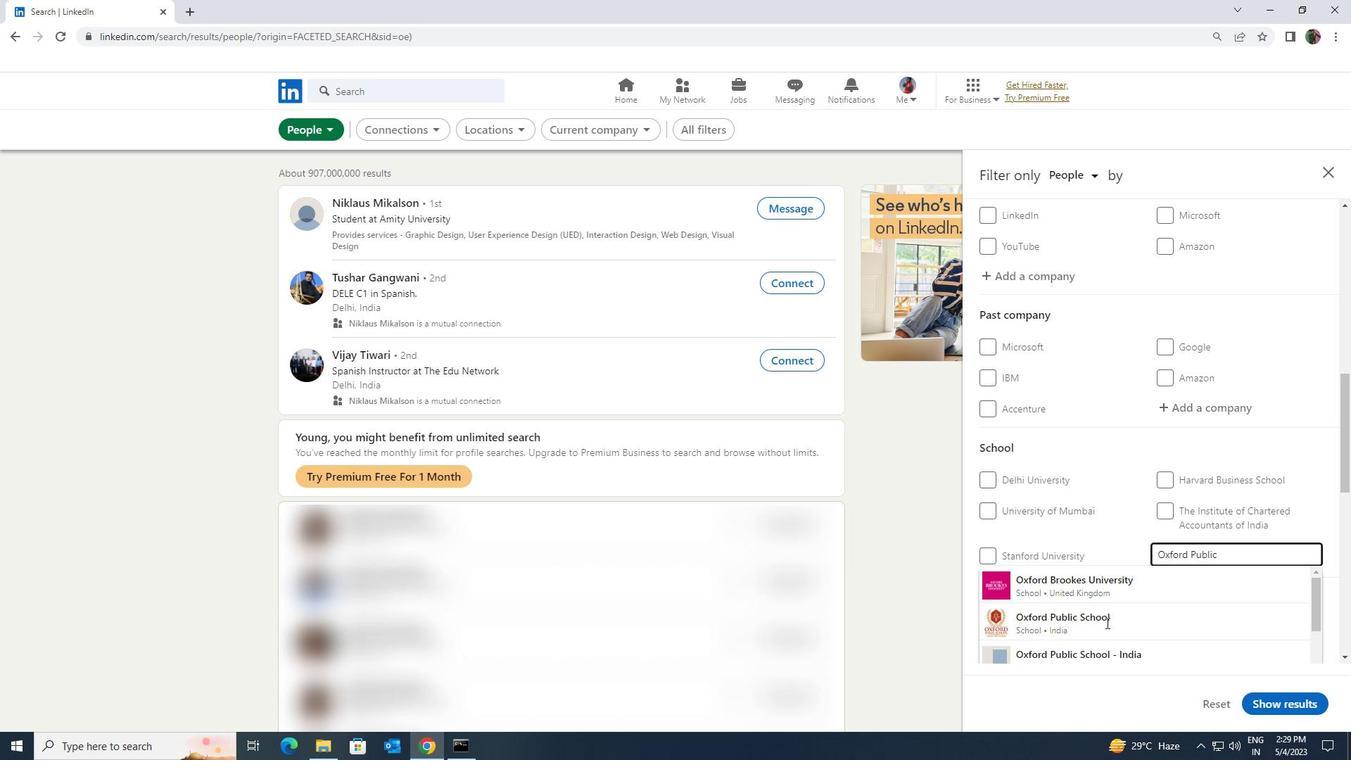 
Action: Mouse moved to (1102, 585)
Screenshot: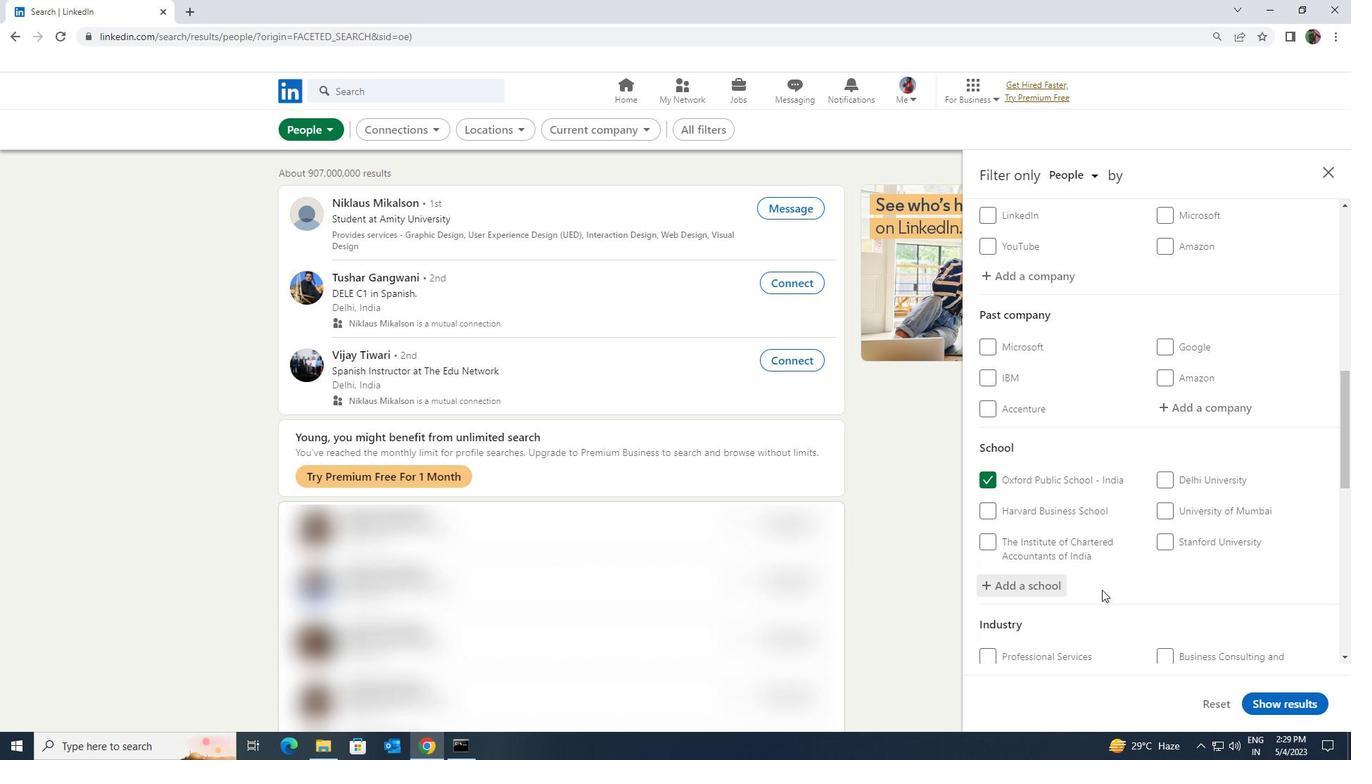
Action: Mouse scrolled (1102, 584) with delta (0, 0)
Screenshot: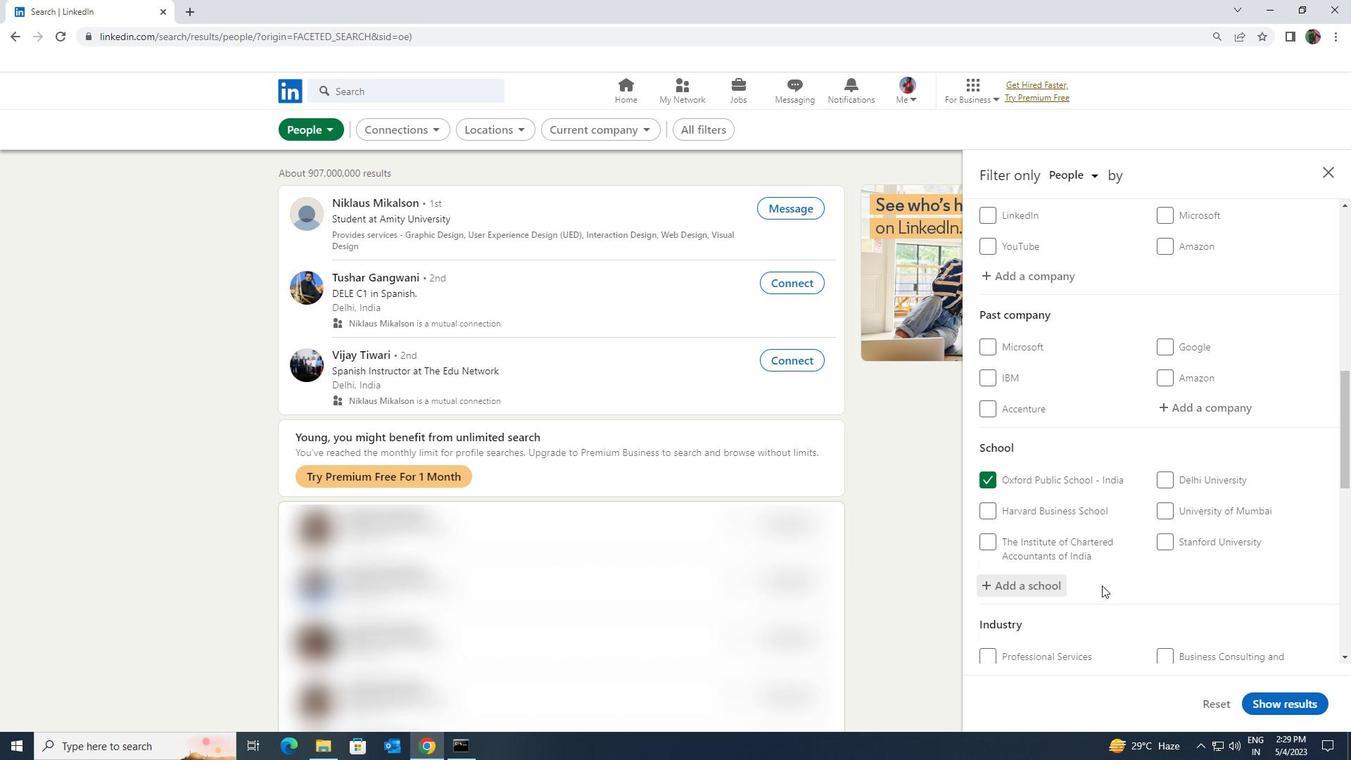 
Action: Mouse scrolled (1102, 584) with delta (0, 0)
Screenshot: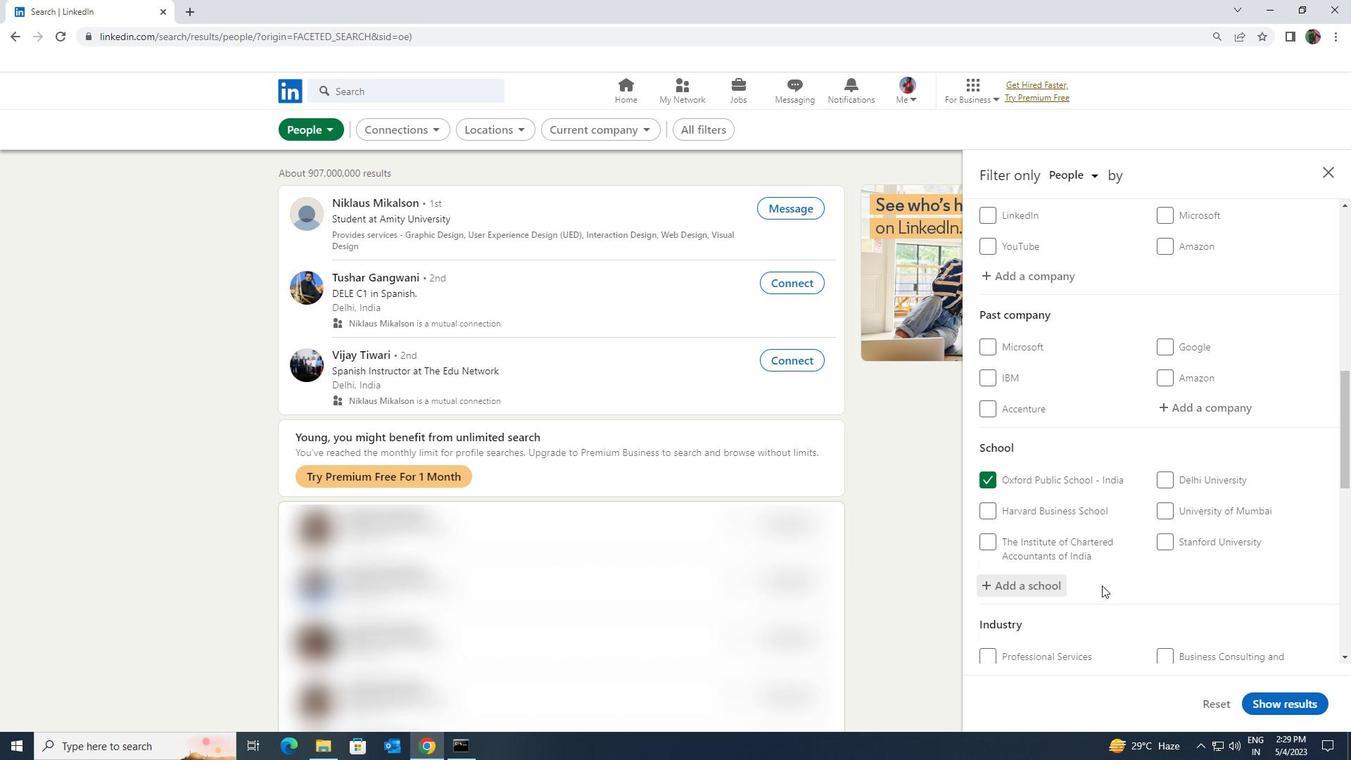
Action: Mouse moved to (1102, 584)
Screenshot: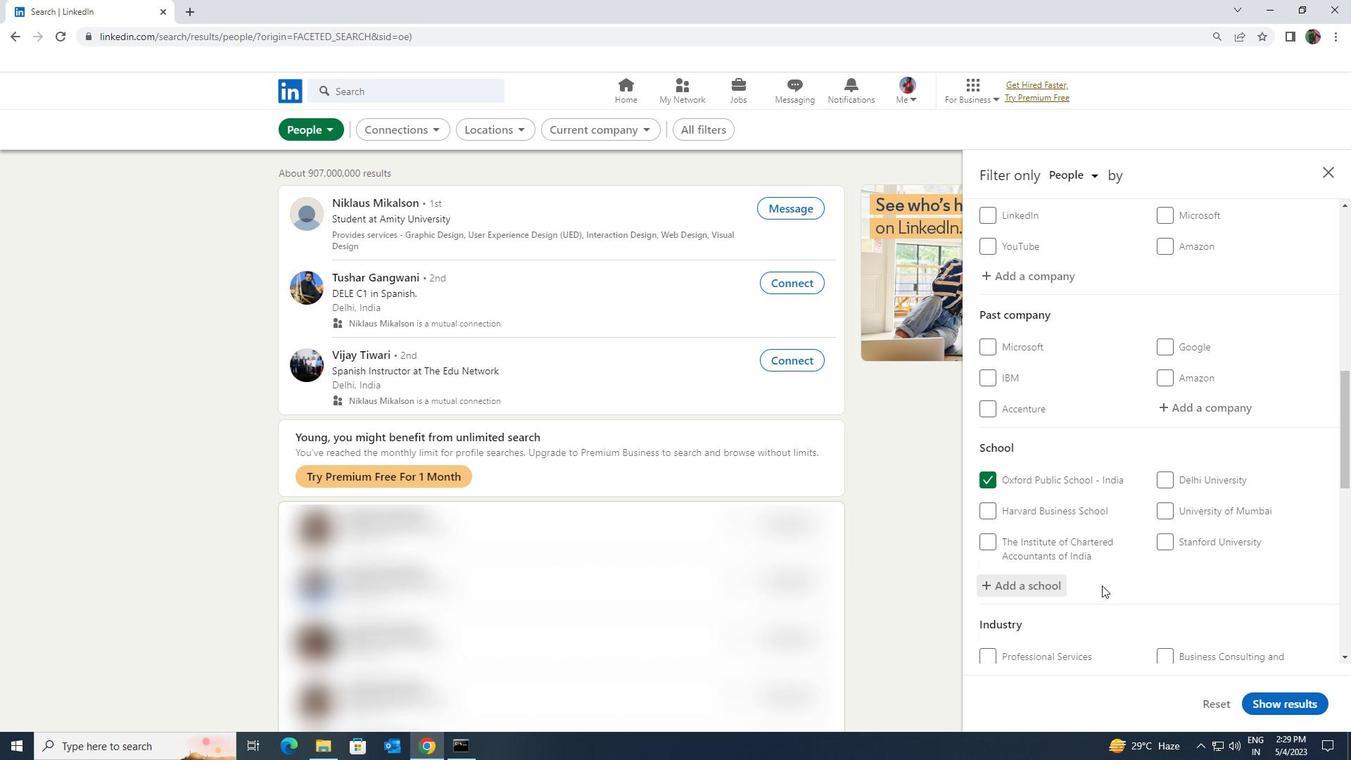 
Action: Mouse scrolled (1102, 583) with delta (0, 0)
Screenshot: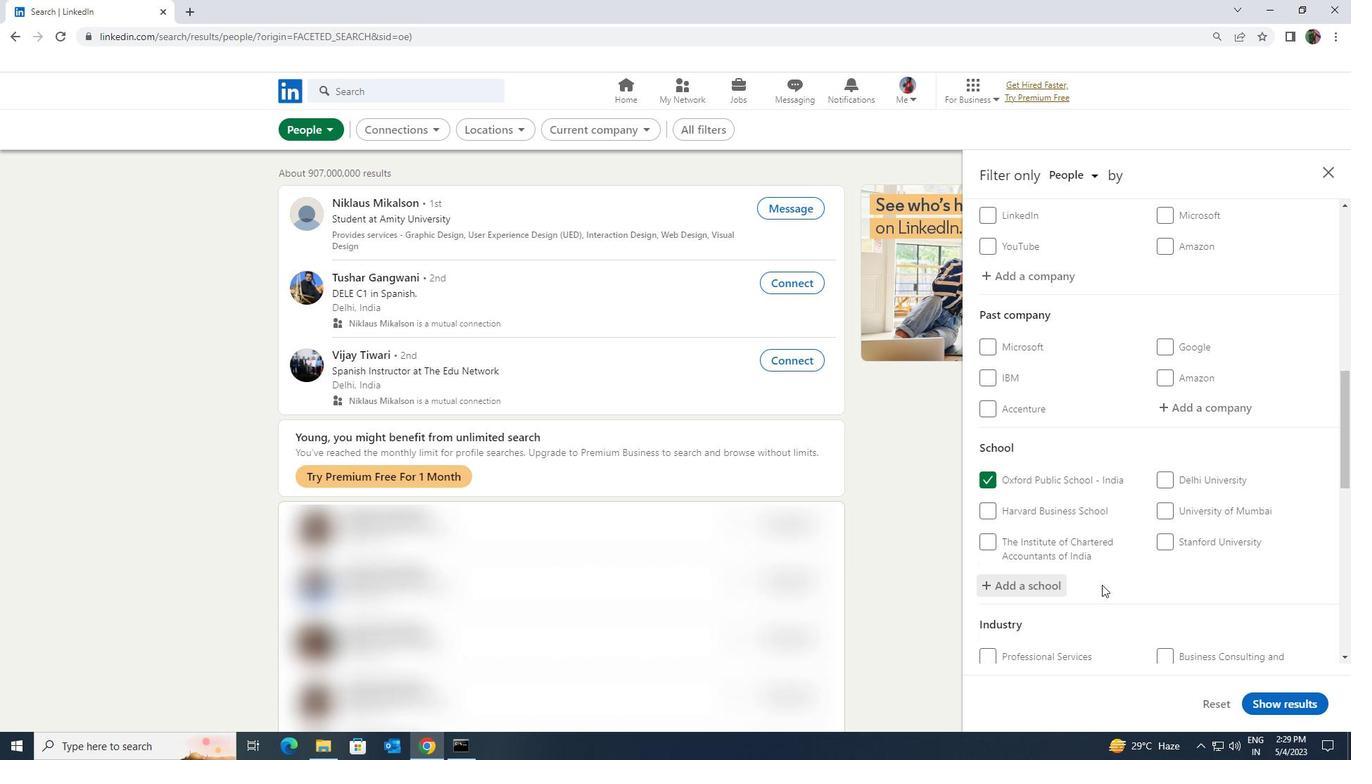 
Action: Mouse moved to (1102, 583)
Screenshot: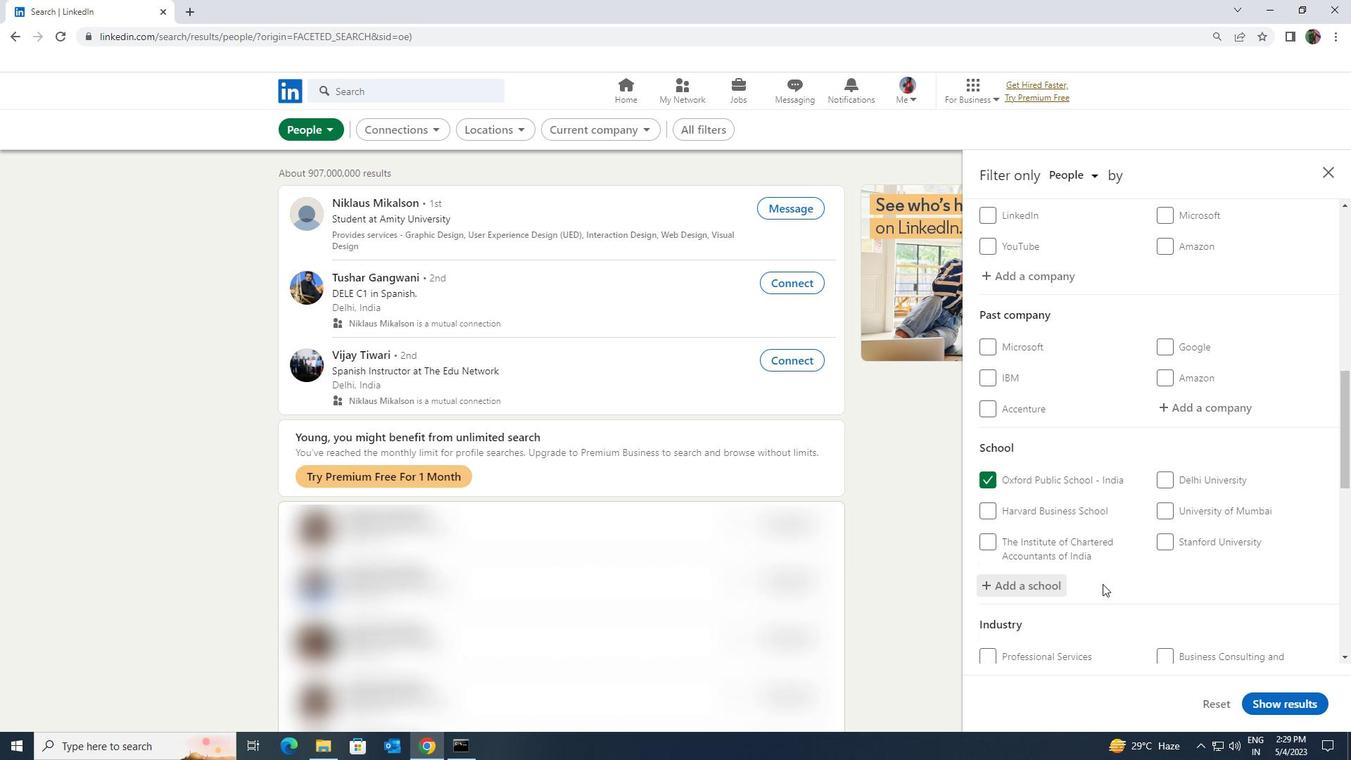 
Action: Mouse scrolled (1102, 582) with delta (0, 0)
Screenshot: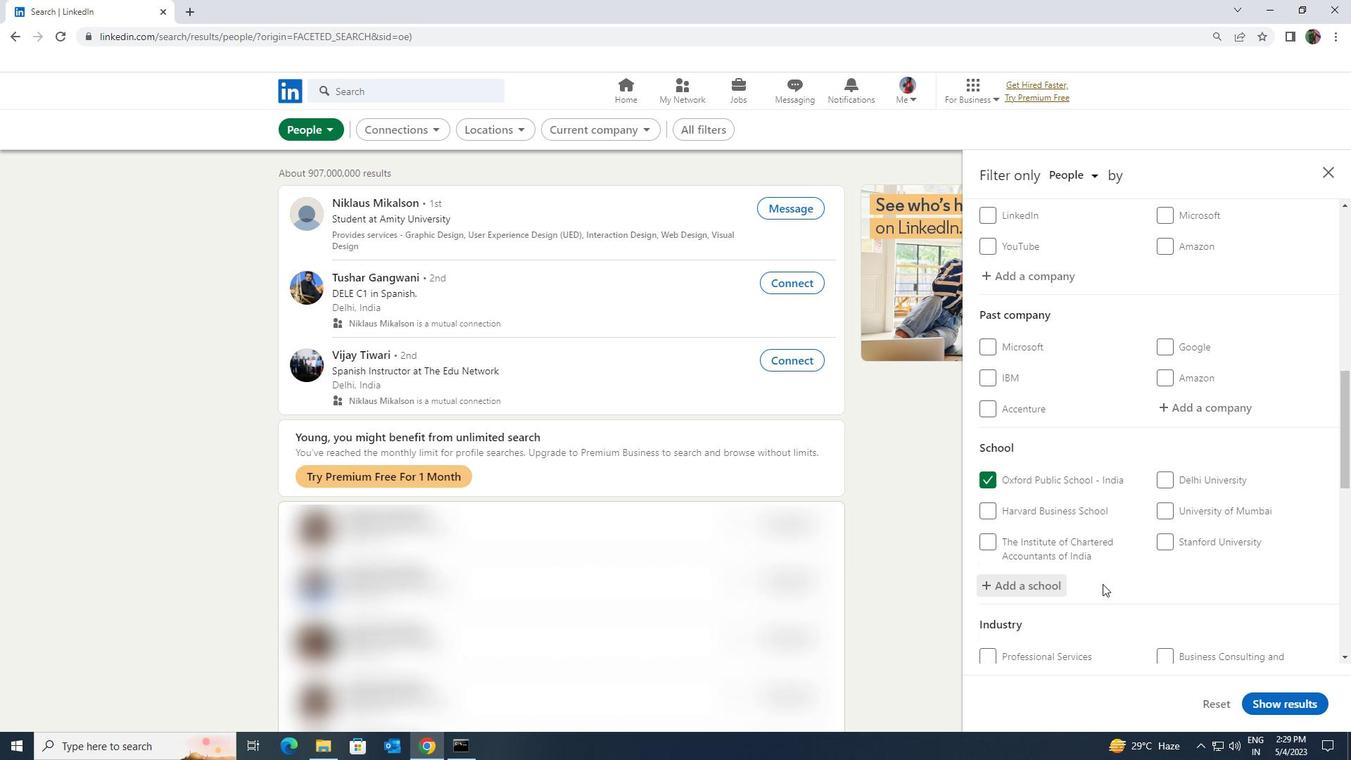 
Action: Mouse moved to (1138, 570)
Screenshot: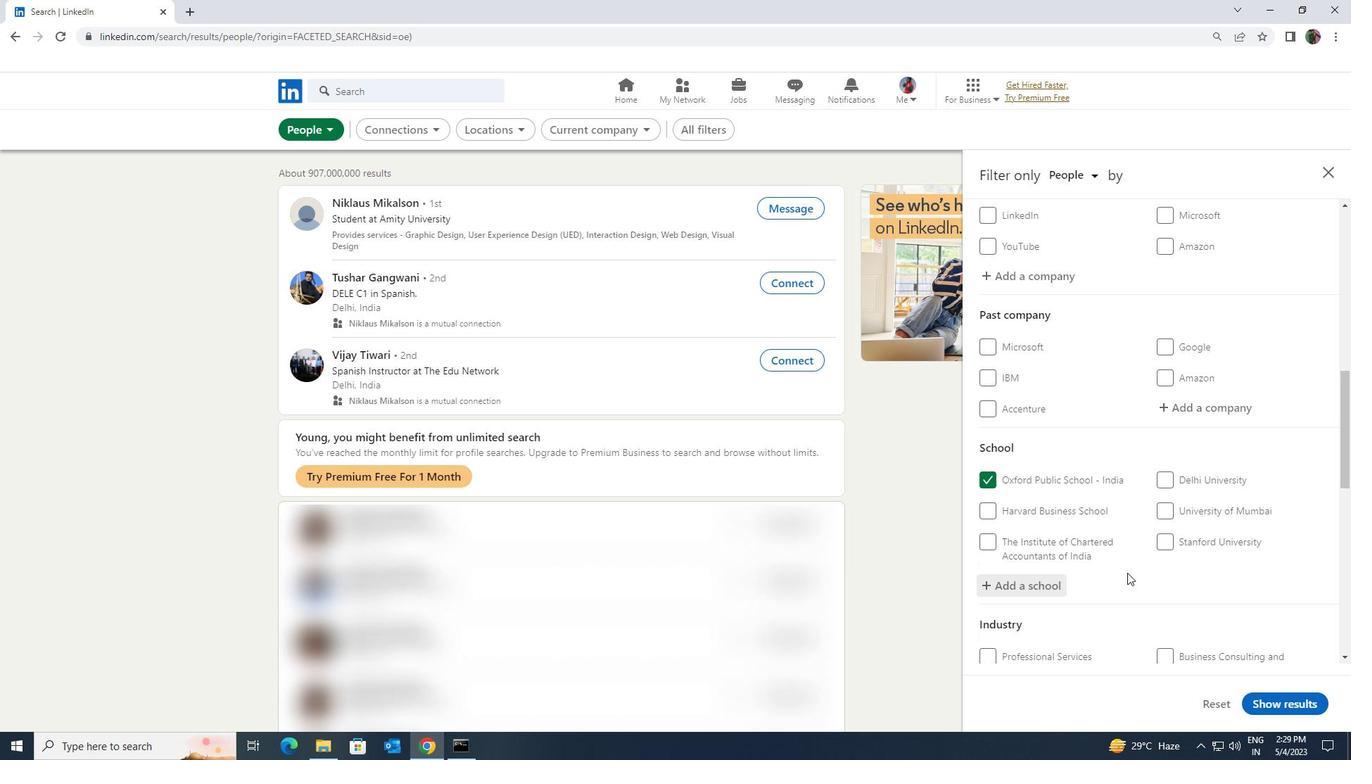
Action: Mouse scrolled (1138, 569) with delta (0, 0)
Screenshot: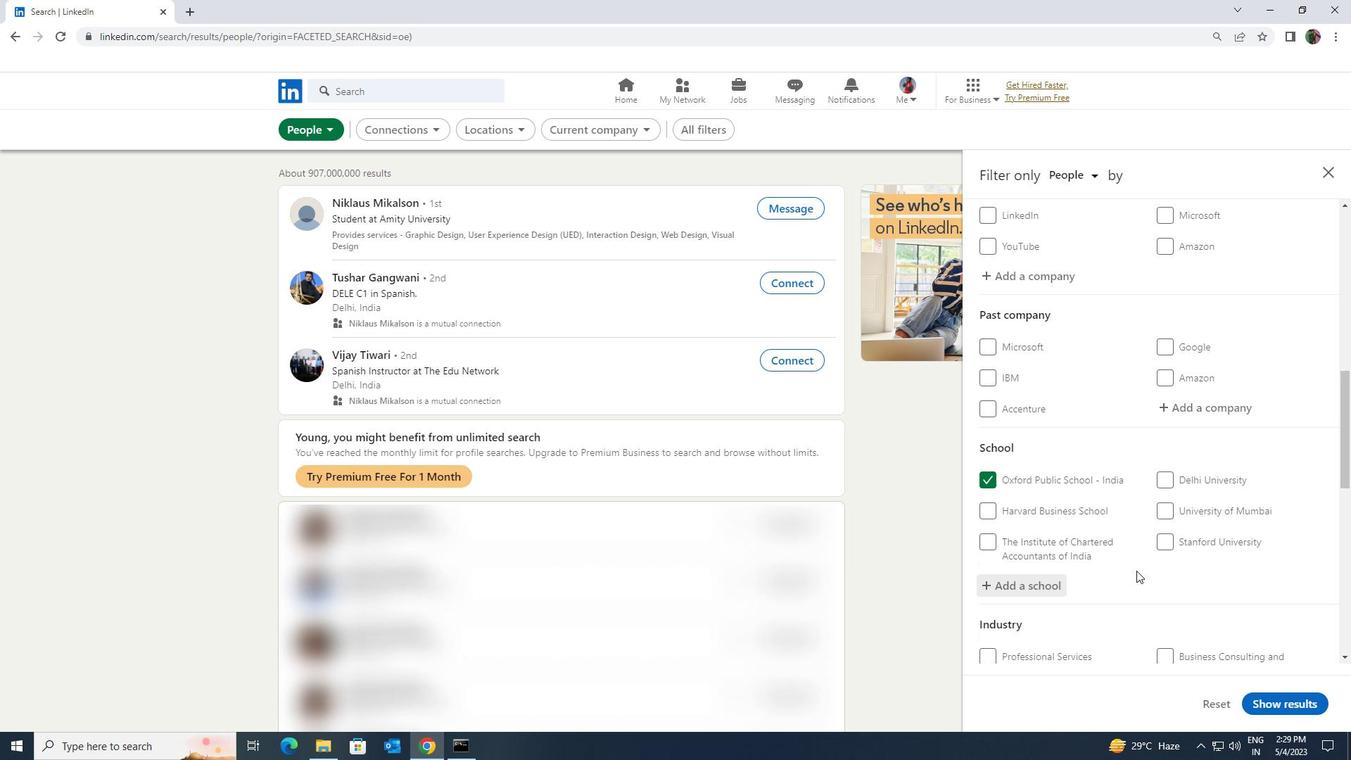 
Action: Mouse scrolled (1138, 569) with delta (0, 0)
Screenshot: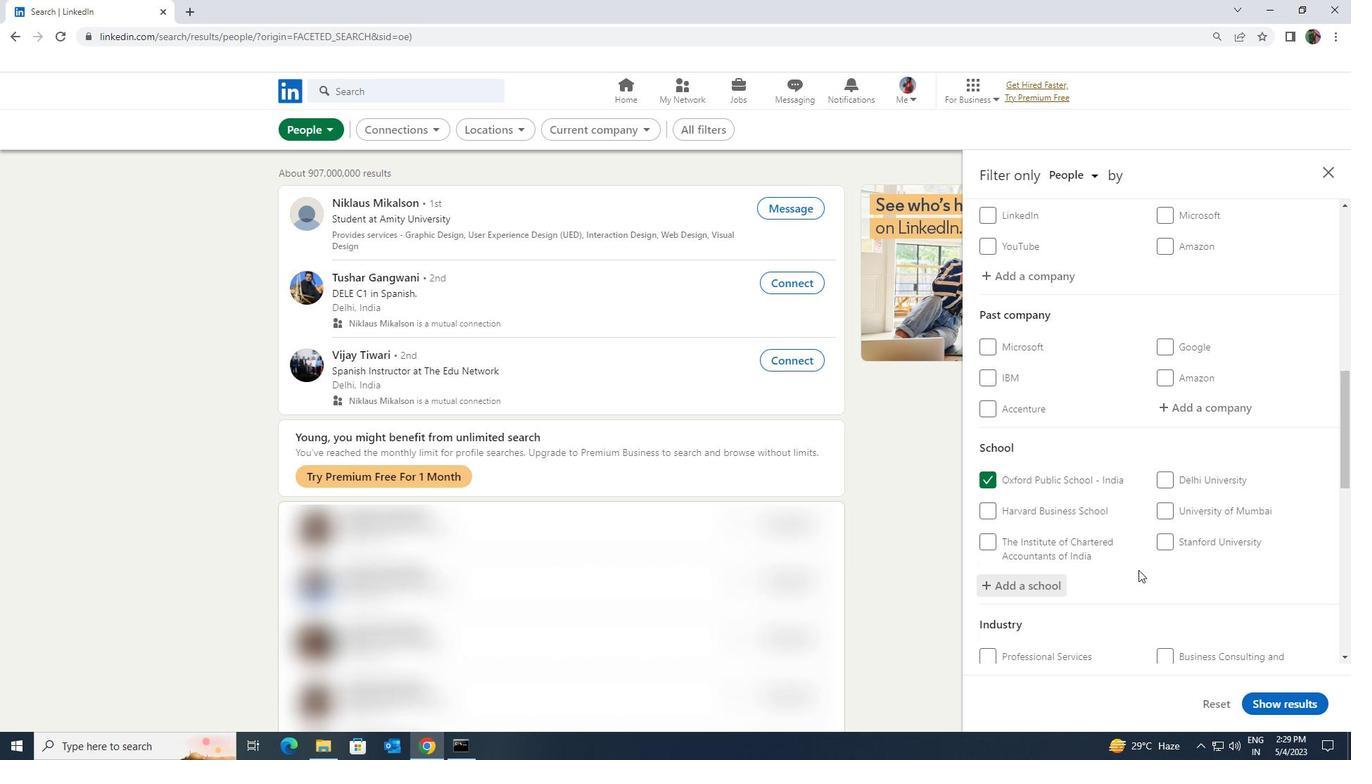 
Action: Mouse moved to (1138, 527)
Screenshot: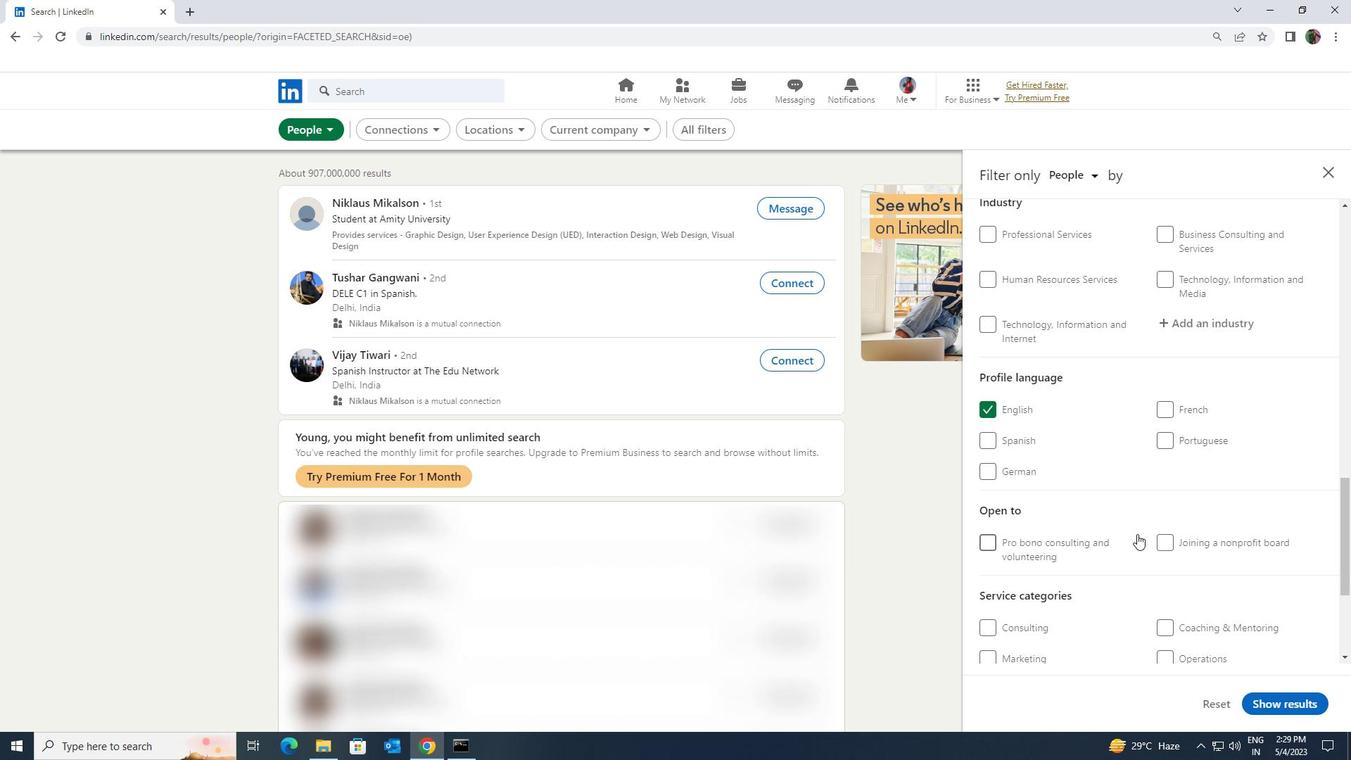 
Action: Mouse scrolled (1138, 527) with delta (0, 0)
Screenshot: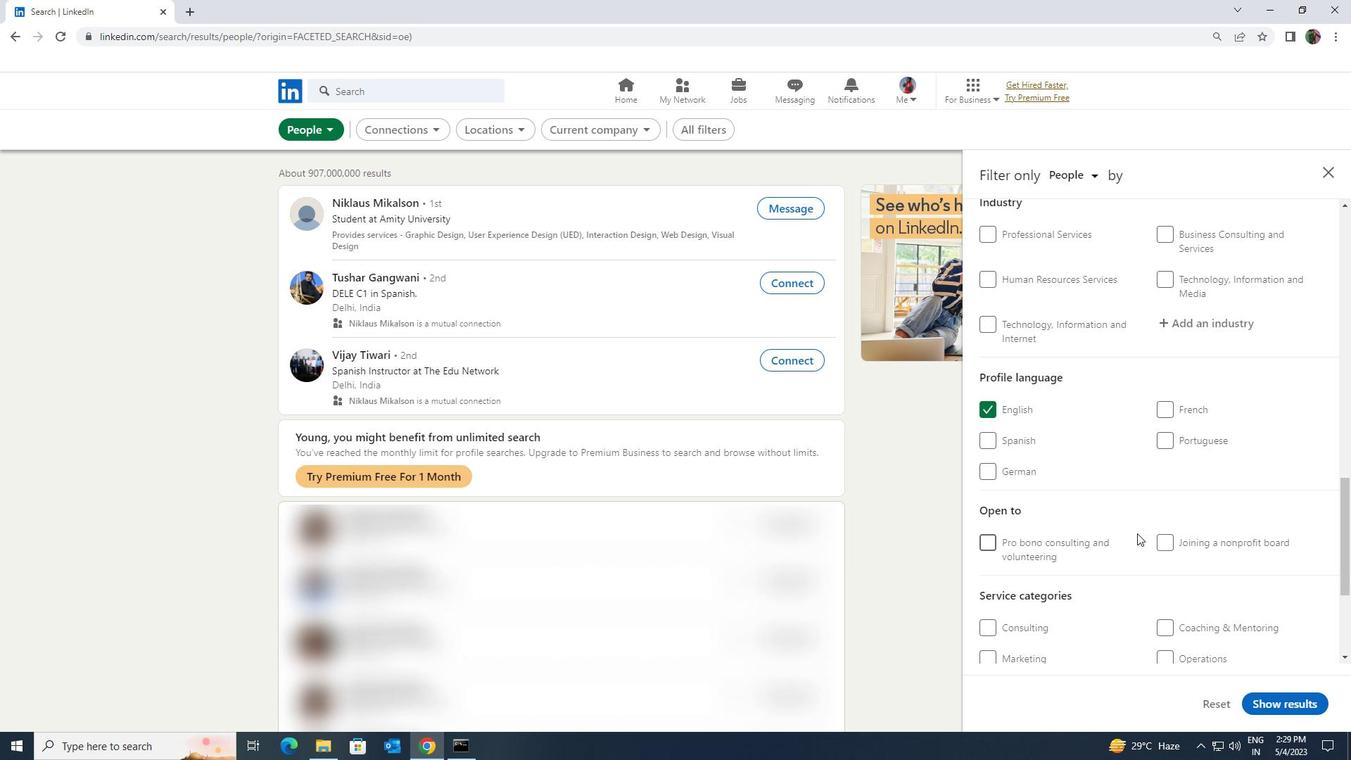 
Action: Mouse moved to (1138, 527)
Screenshot: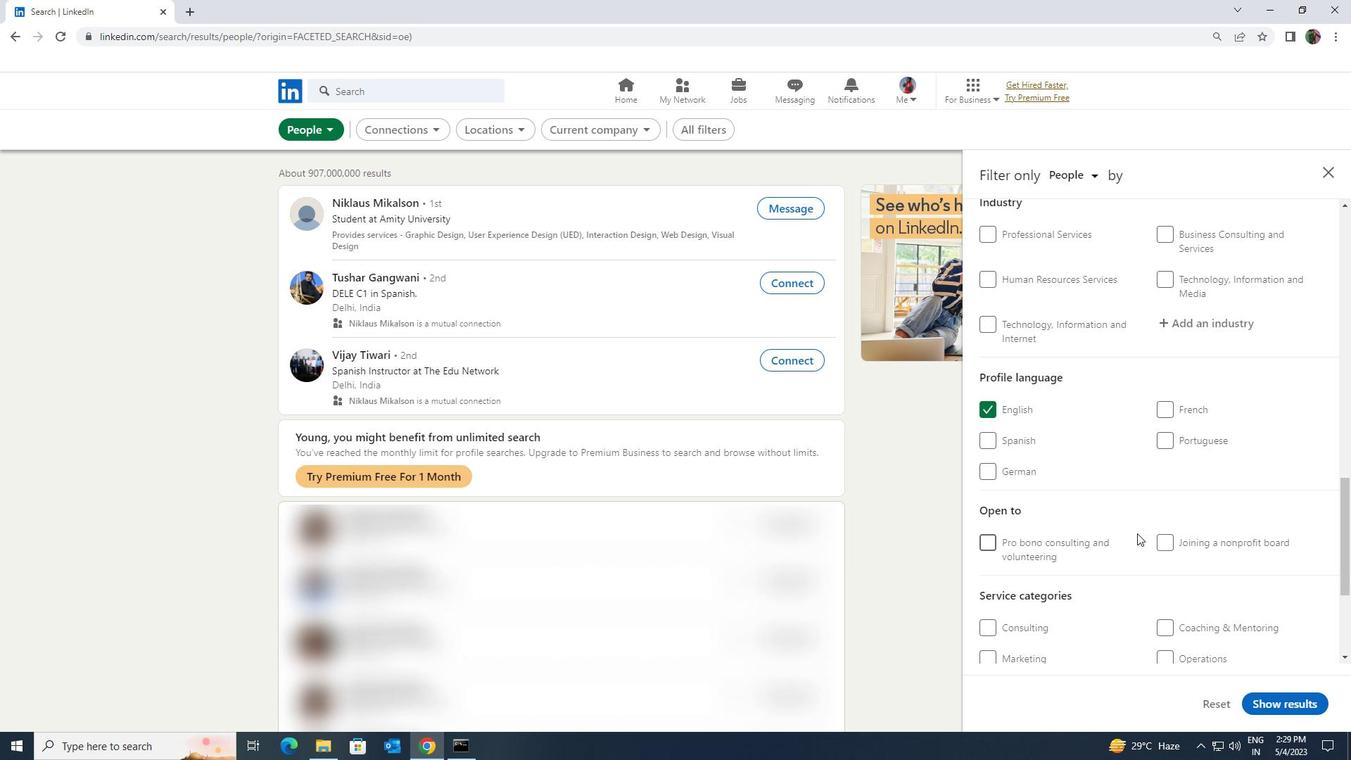
Action: Mouse scrolled (1138, 527) with delta (0, 0)
Screenshot: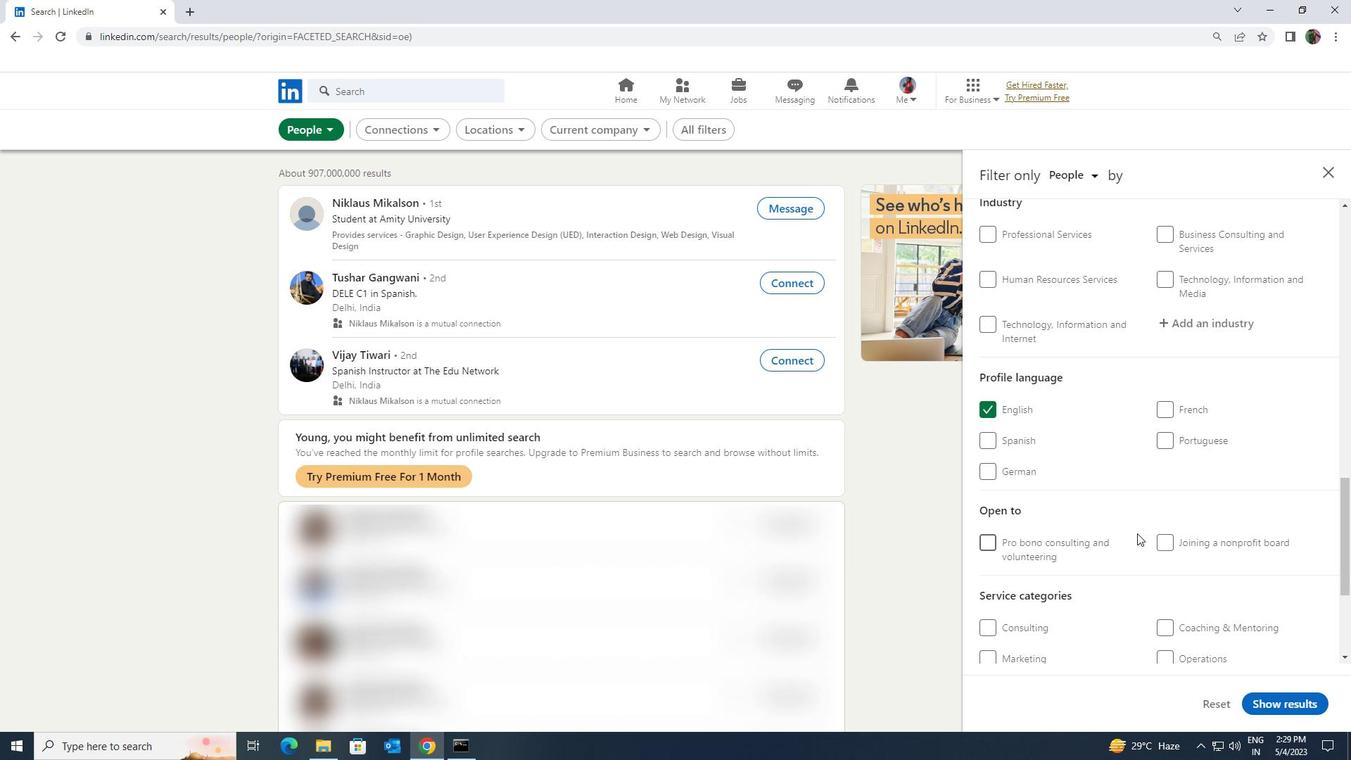 
Action: Mouse moved to (1177, 451)
Screenshot: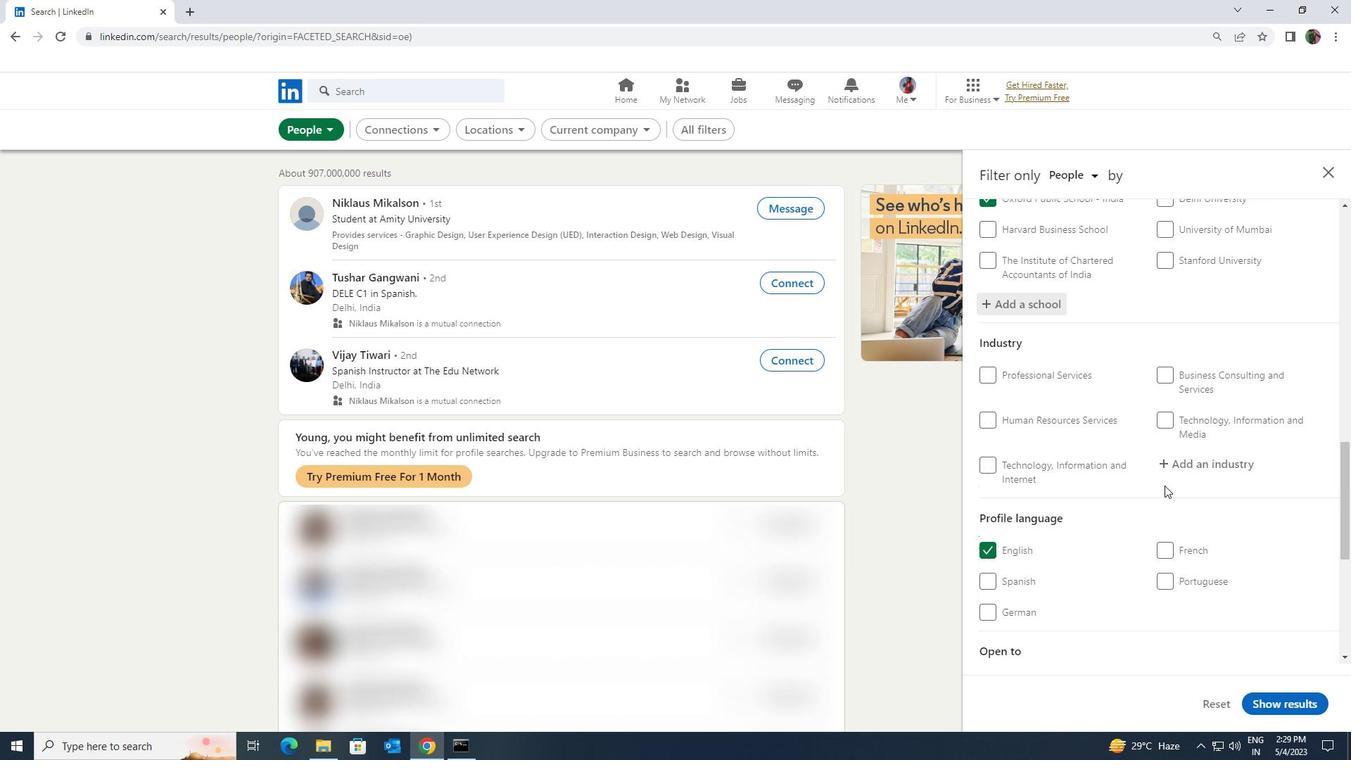 
Action: Mouse pressed left at (1177, 451)
Screenshot: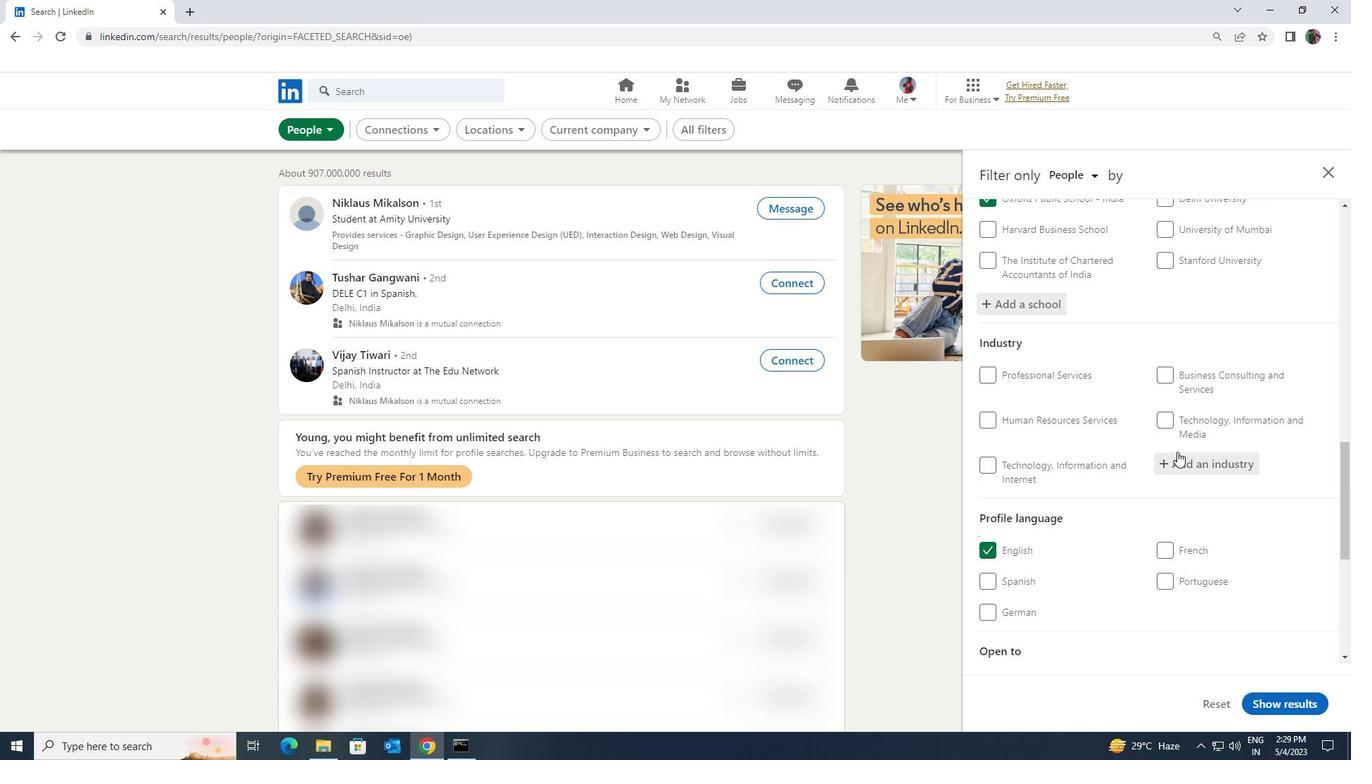 
Action: Key pressed <Key.shift><Key.shift><Key.shift><Key.shift><Key.shift><Key.shift><Key.shift>BIOTECH
Screenshot: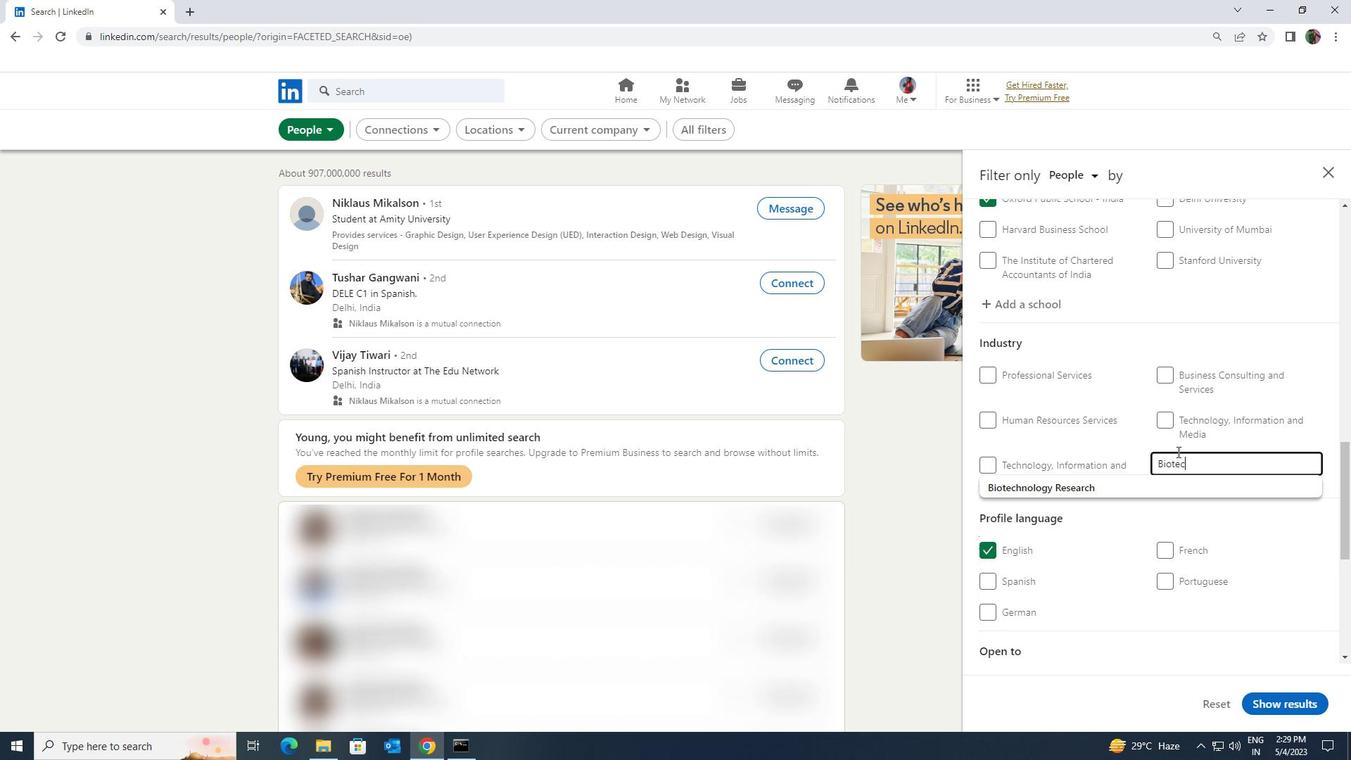 
Action: Mouse moved to (1166, 487)
Screenshot: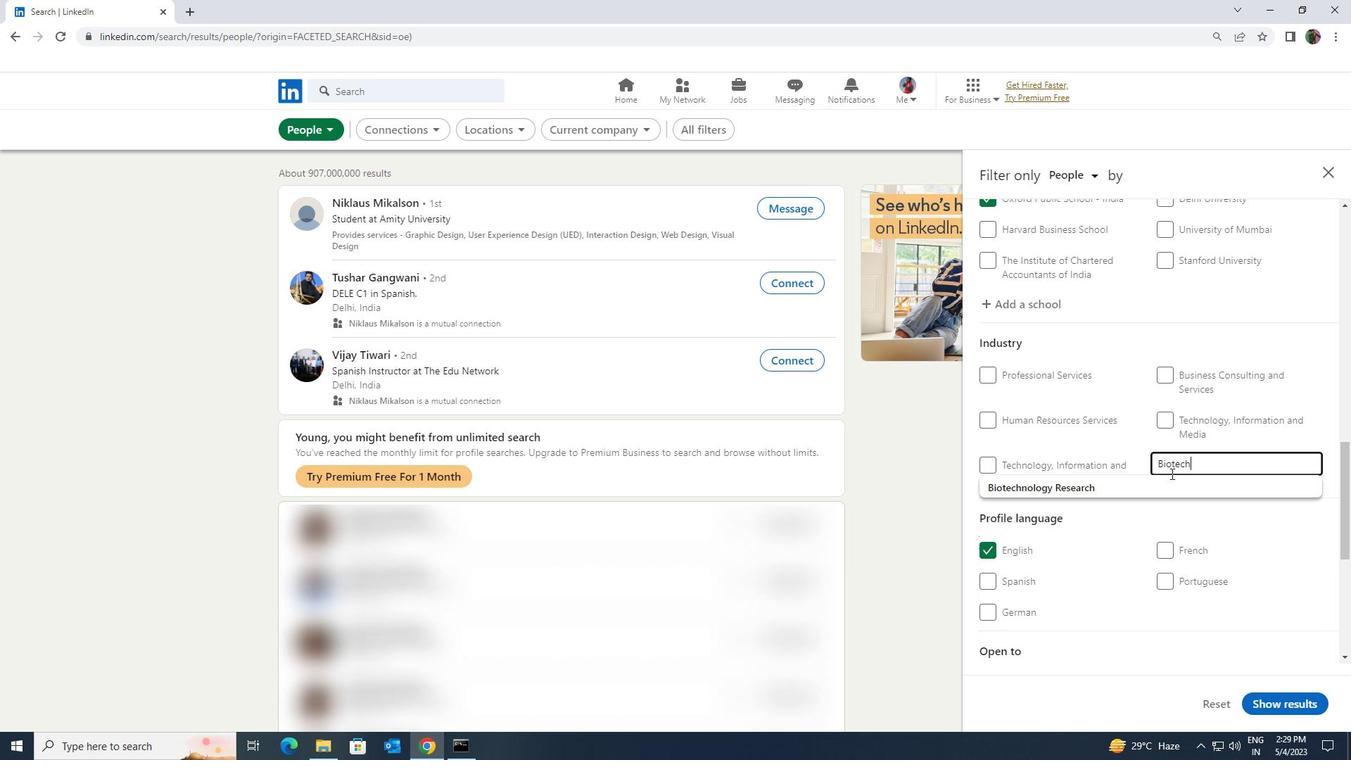 
Action: Mouse pressed left at (1166, 487)
Screenshot: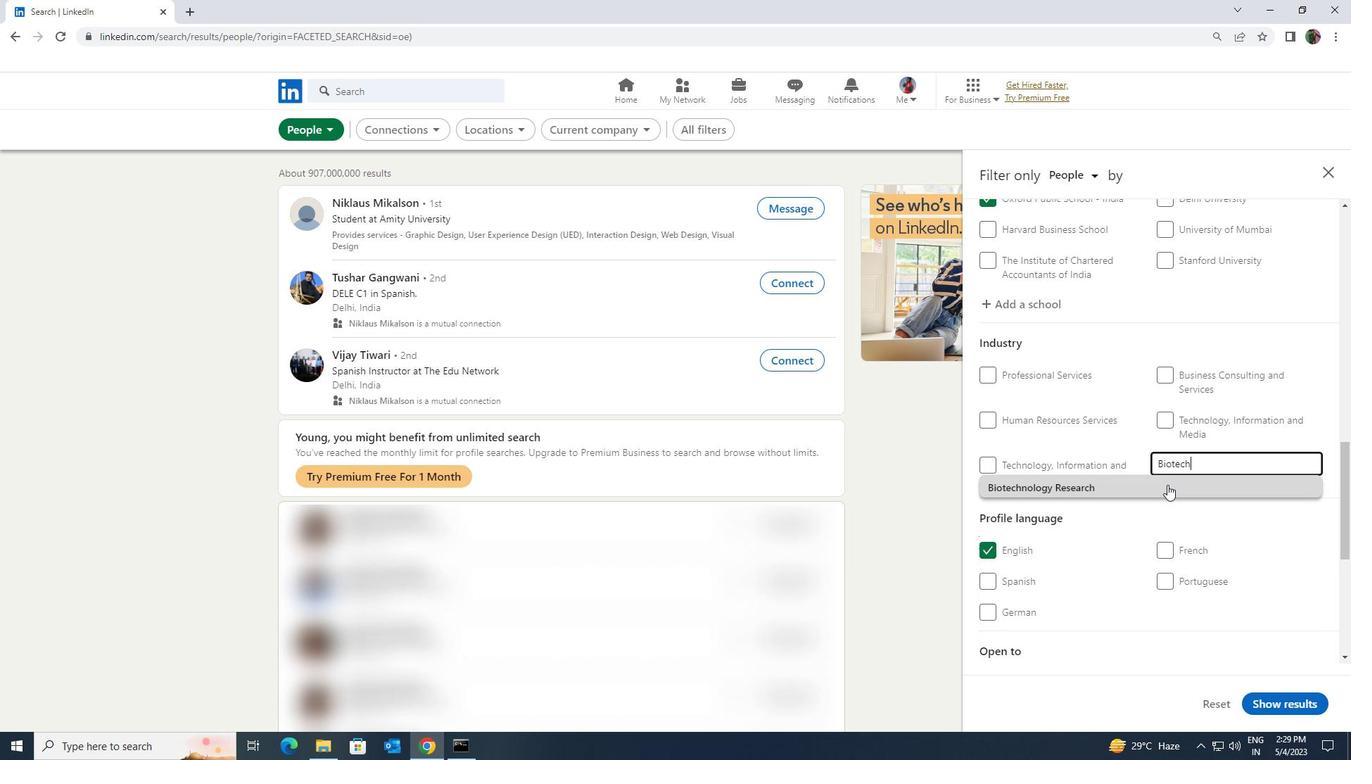 
Action: Mouse scrolled (1166, 486) with delta (0, 0)
Screenshot: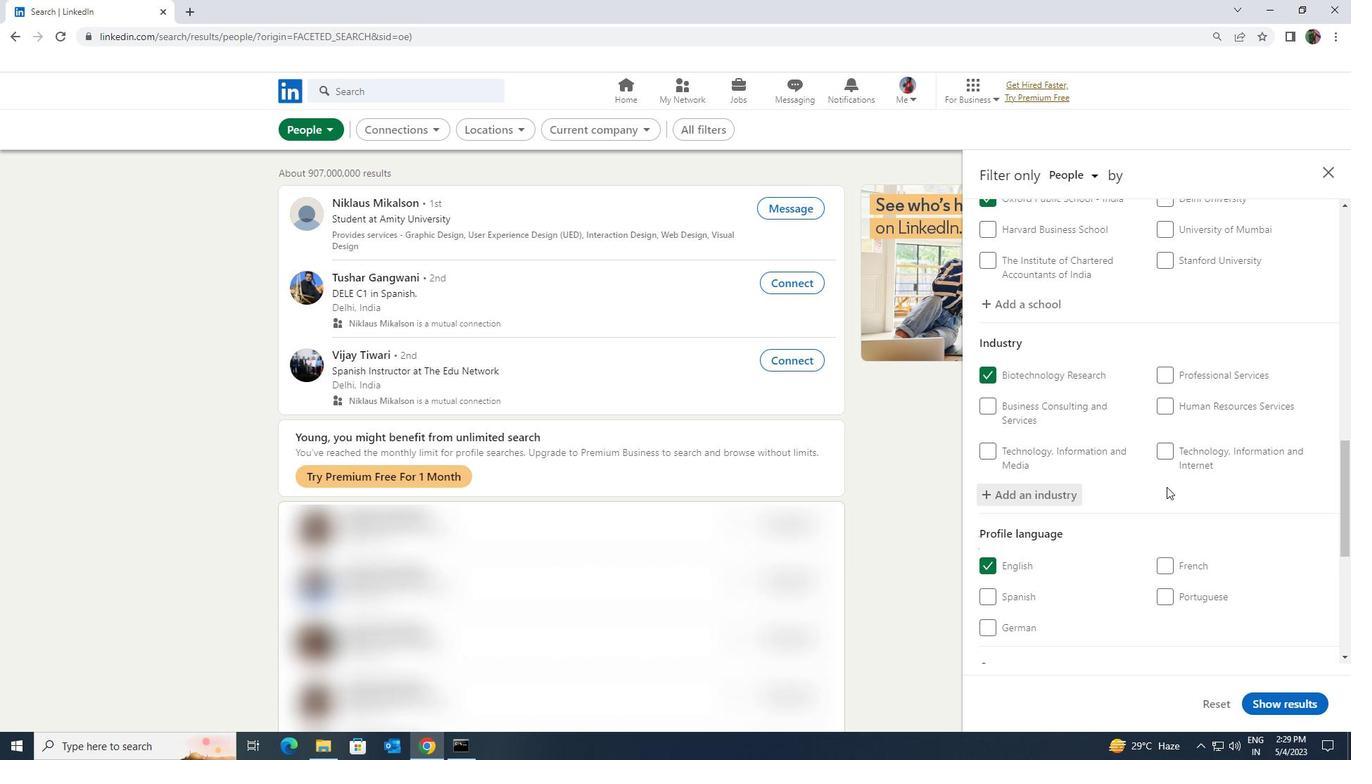 
Action: Mouse scrolled (1166, 486) with delta (0, 0)
Screenshot: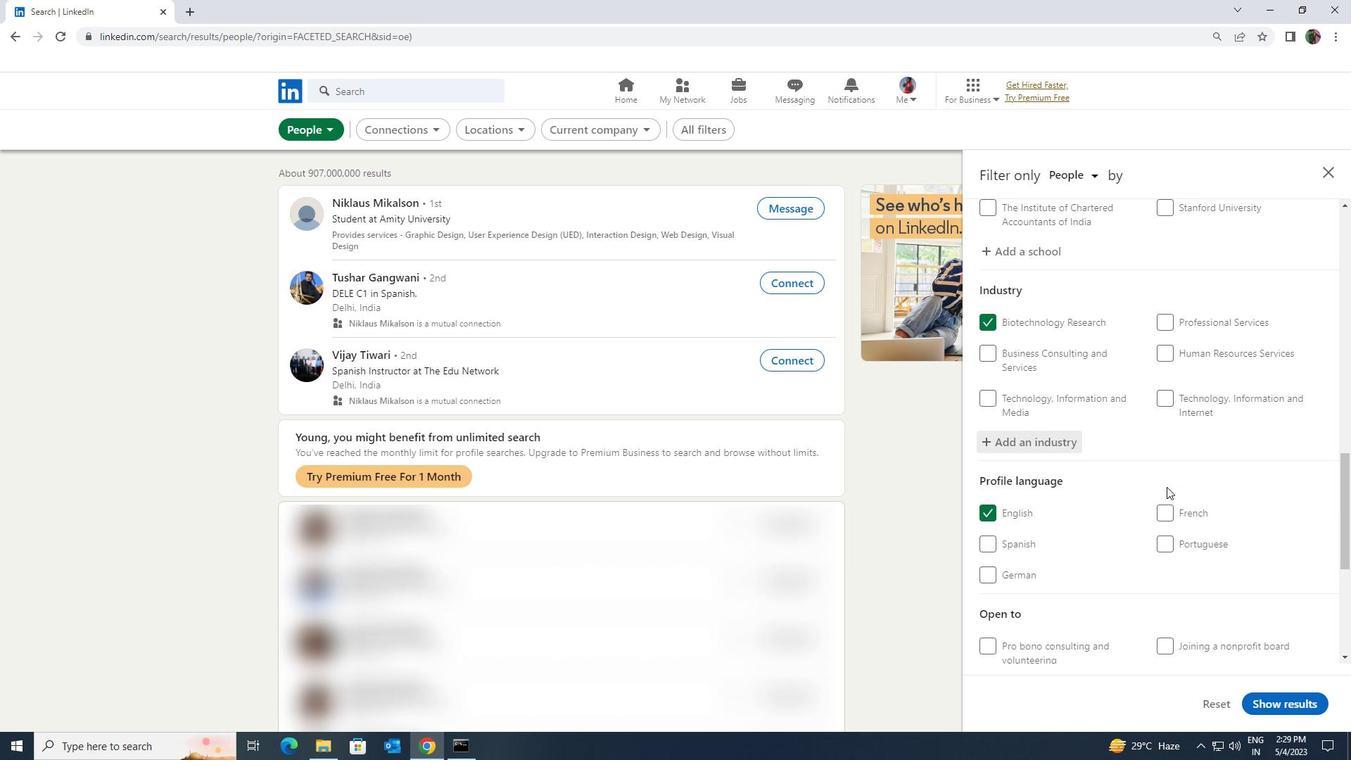
Action: Mouse scrolled (1166, 486) with delta (0, 0)
Screenshot: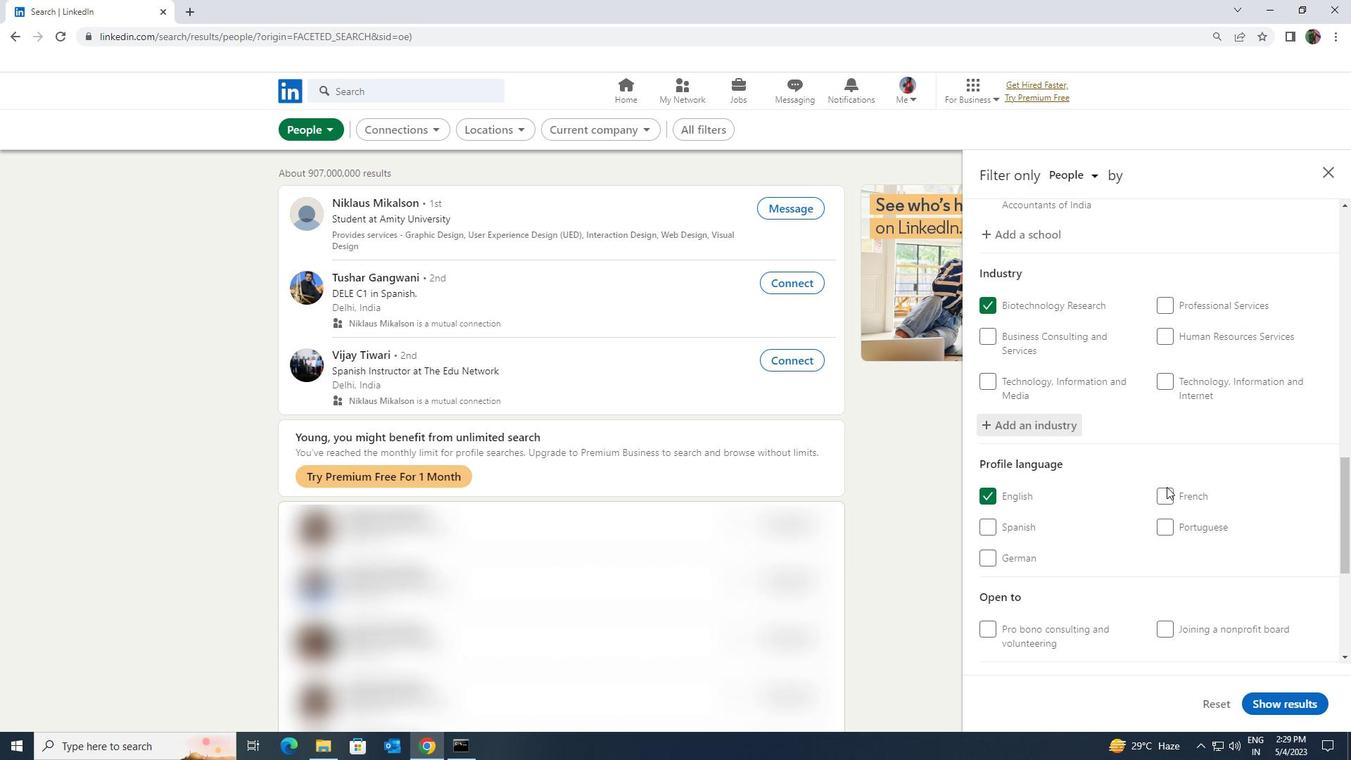 
Action: Mouse scrolled (1166, 486) with delta (0, 0)
Screenshot: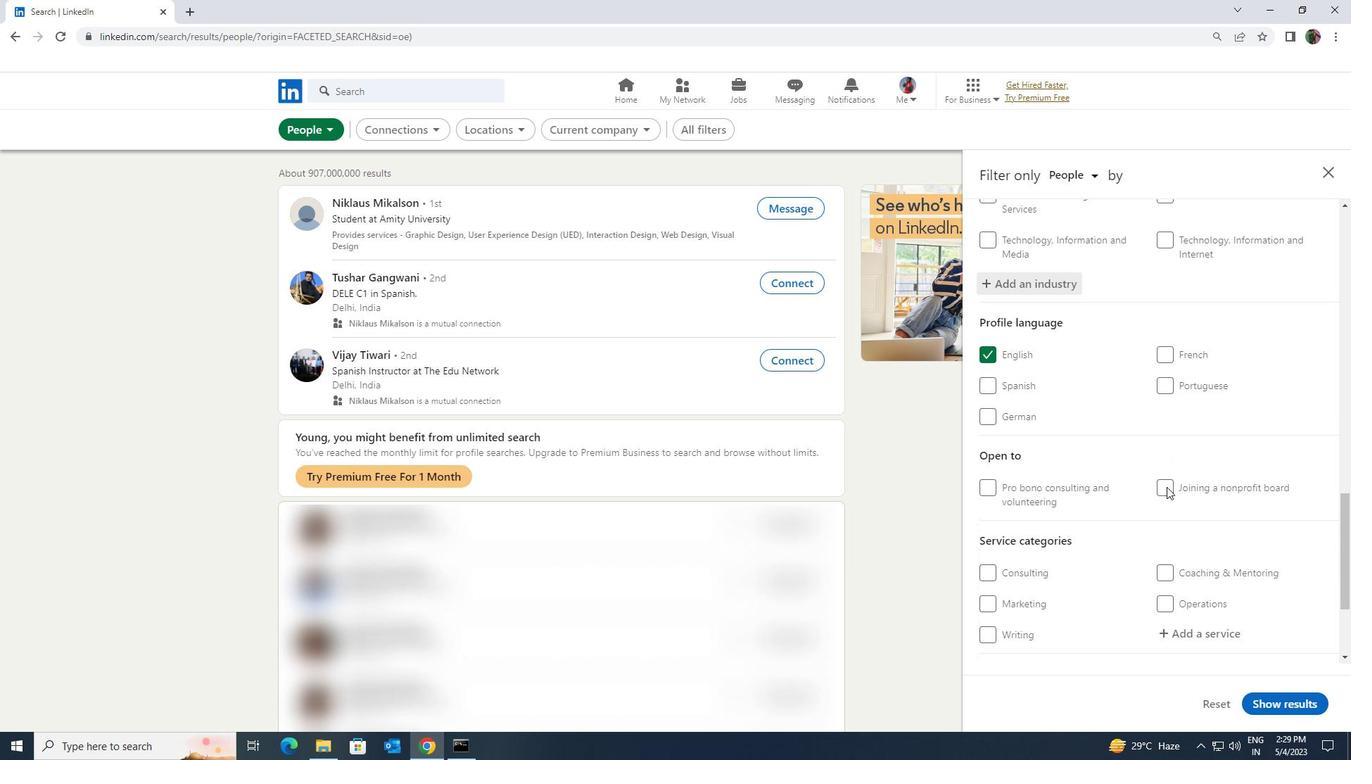 
Action: Mouse moved to (1179, 559)
Screenshot: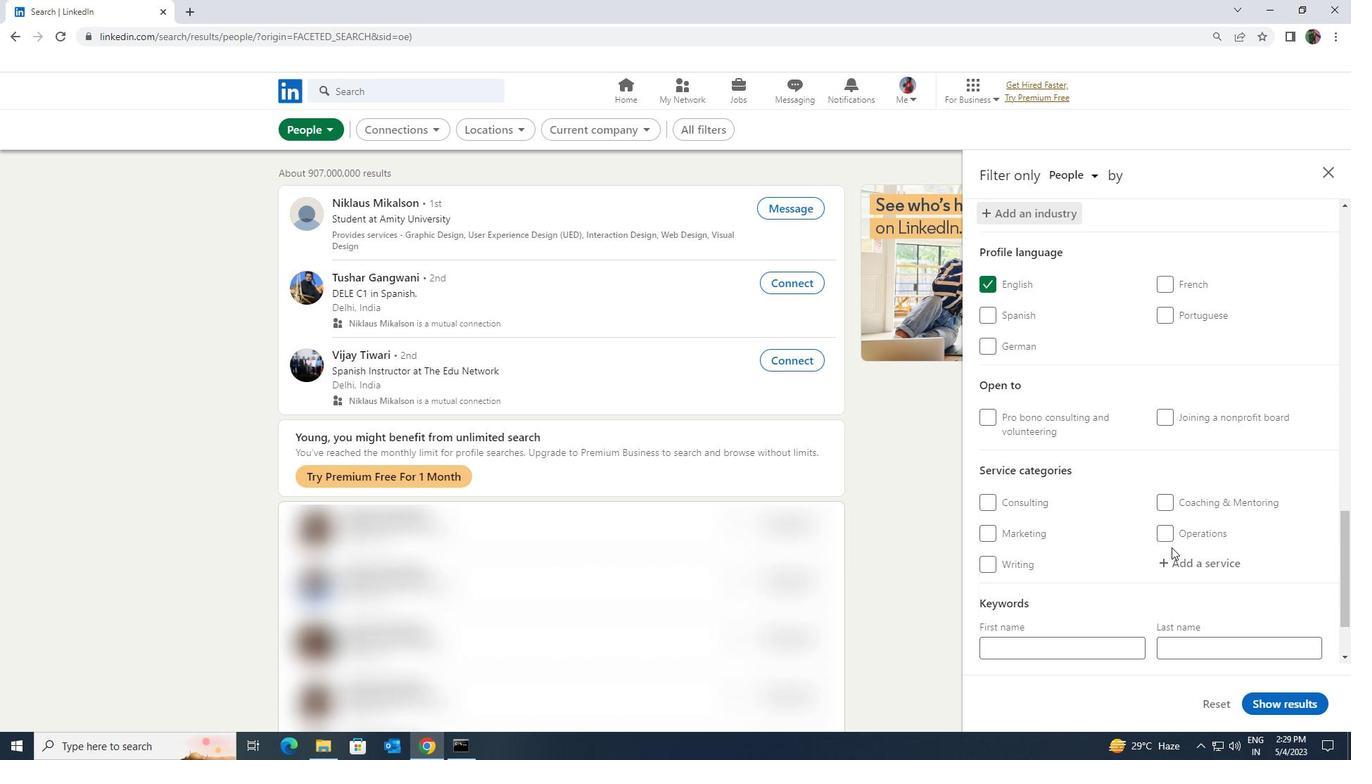 
Action: Mouse pressed left at (1179, 559)
Screenshot: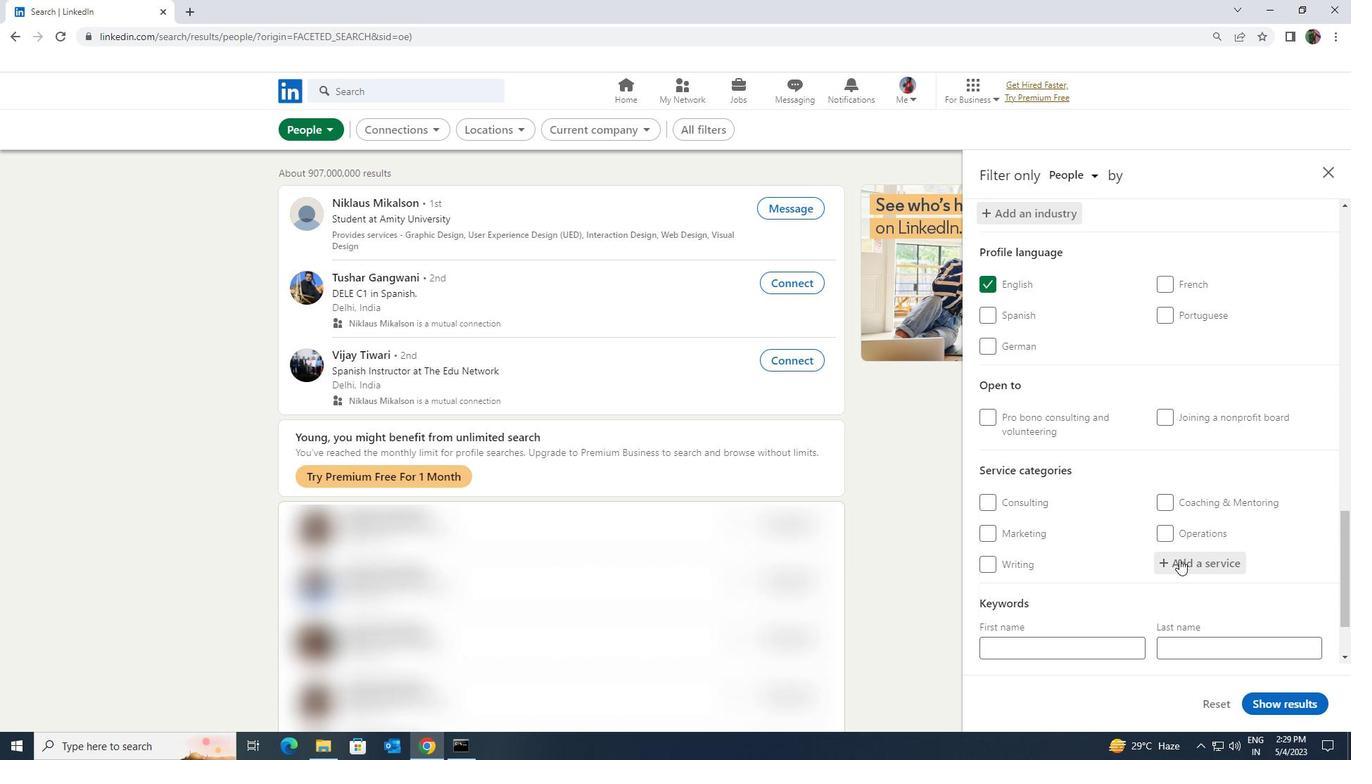 
Action: Key pressed <Key.shift><Key.shift><Key.shift><Key.shift><Key.shift><Key.shift><Key.shift><Key.shift>RESUME
Screenshot: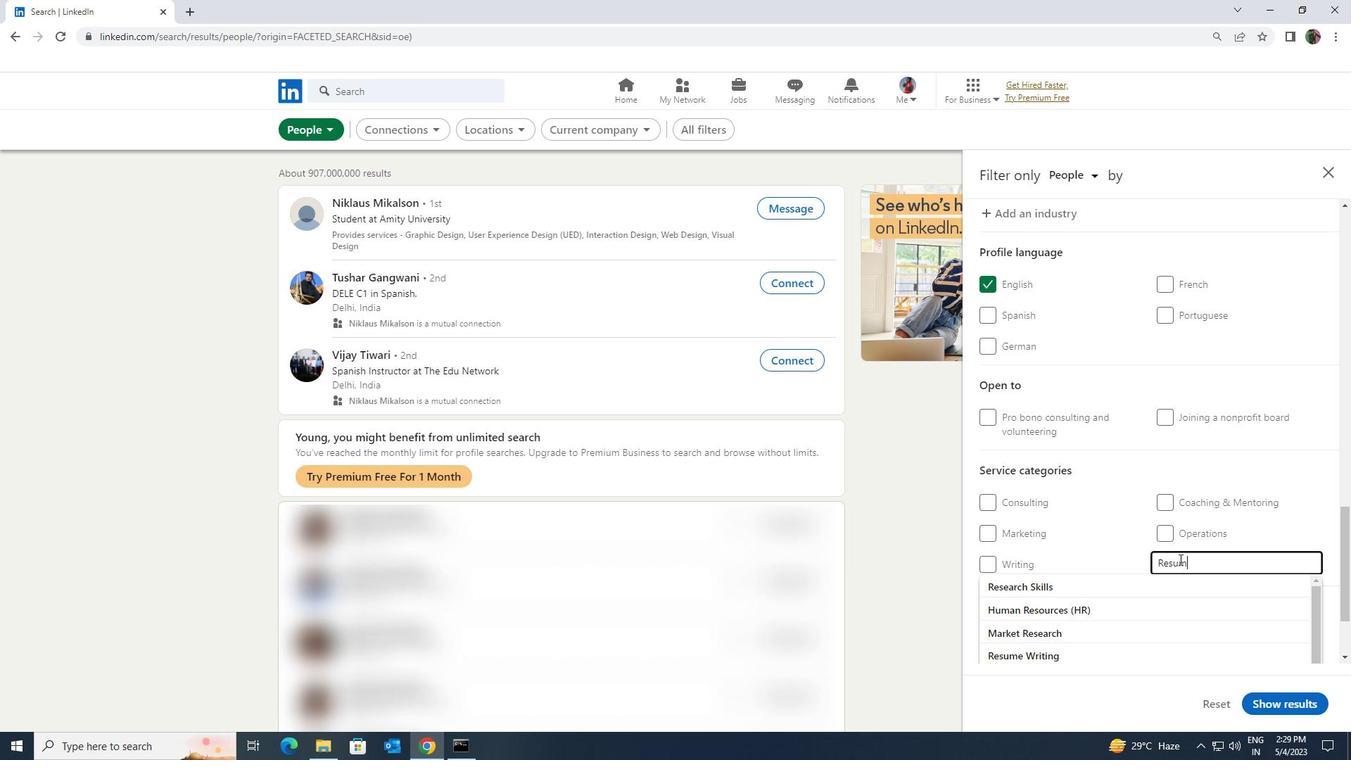 
Action: Mouse moved to (1164, 577)
Screenshot: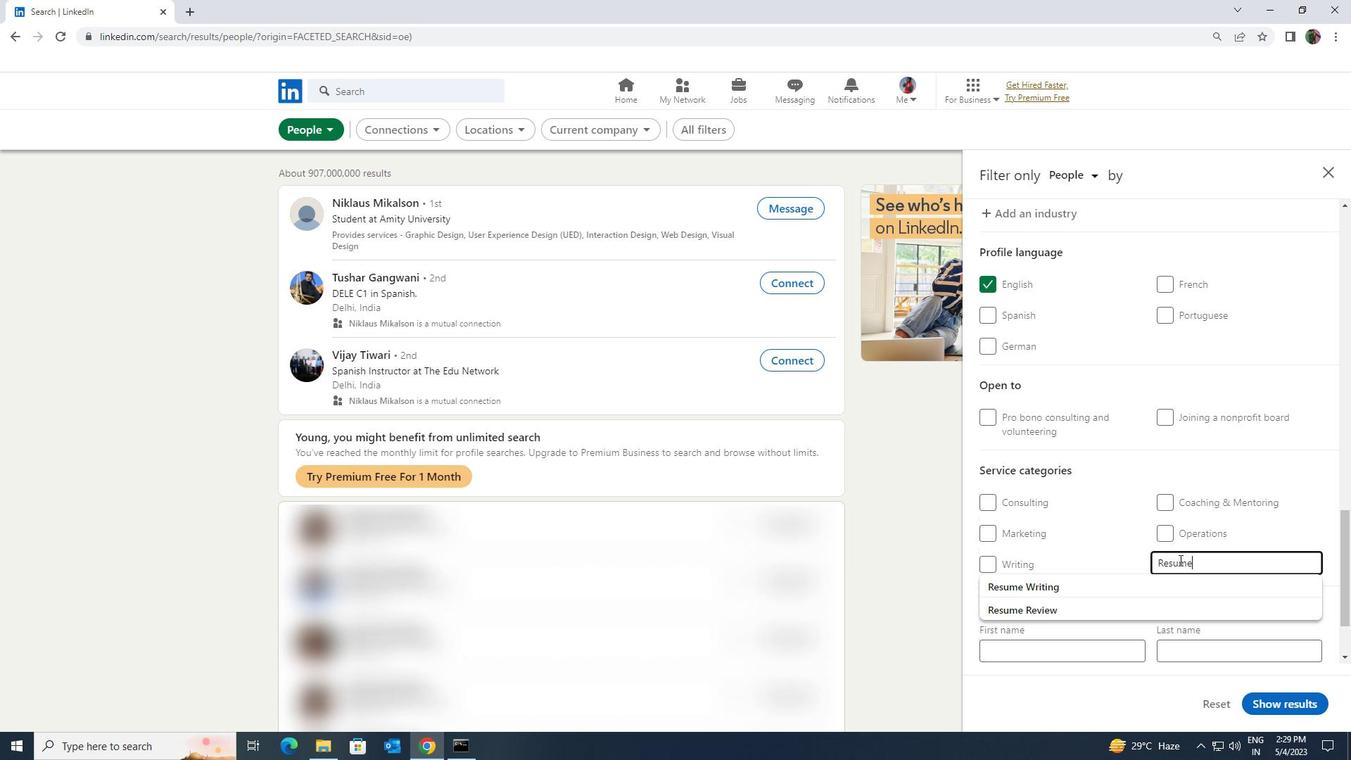 
Action: Mouse pressed left at (1164, 577)
Screenshot: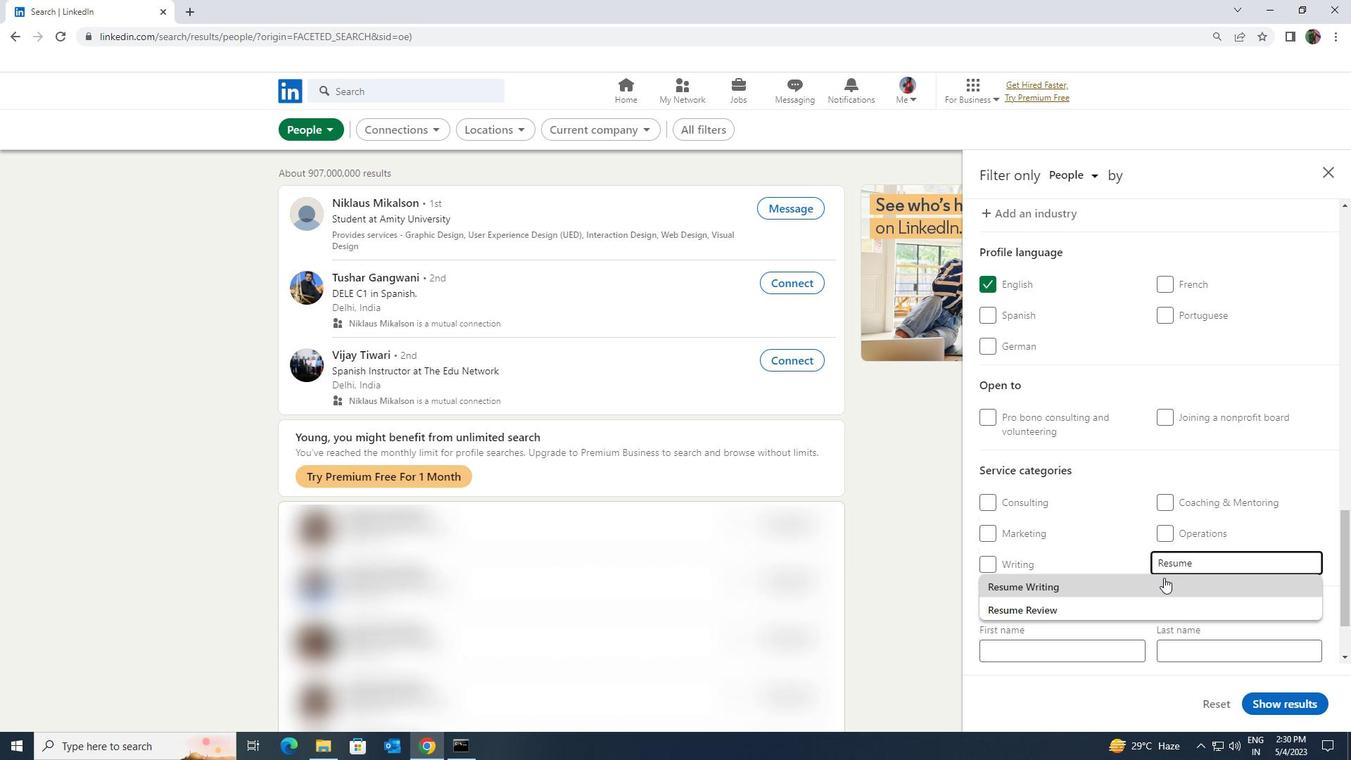 
Action: Mouse moved to (1160, 565)
Screenshot: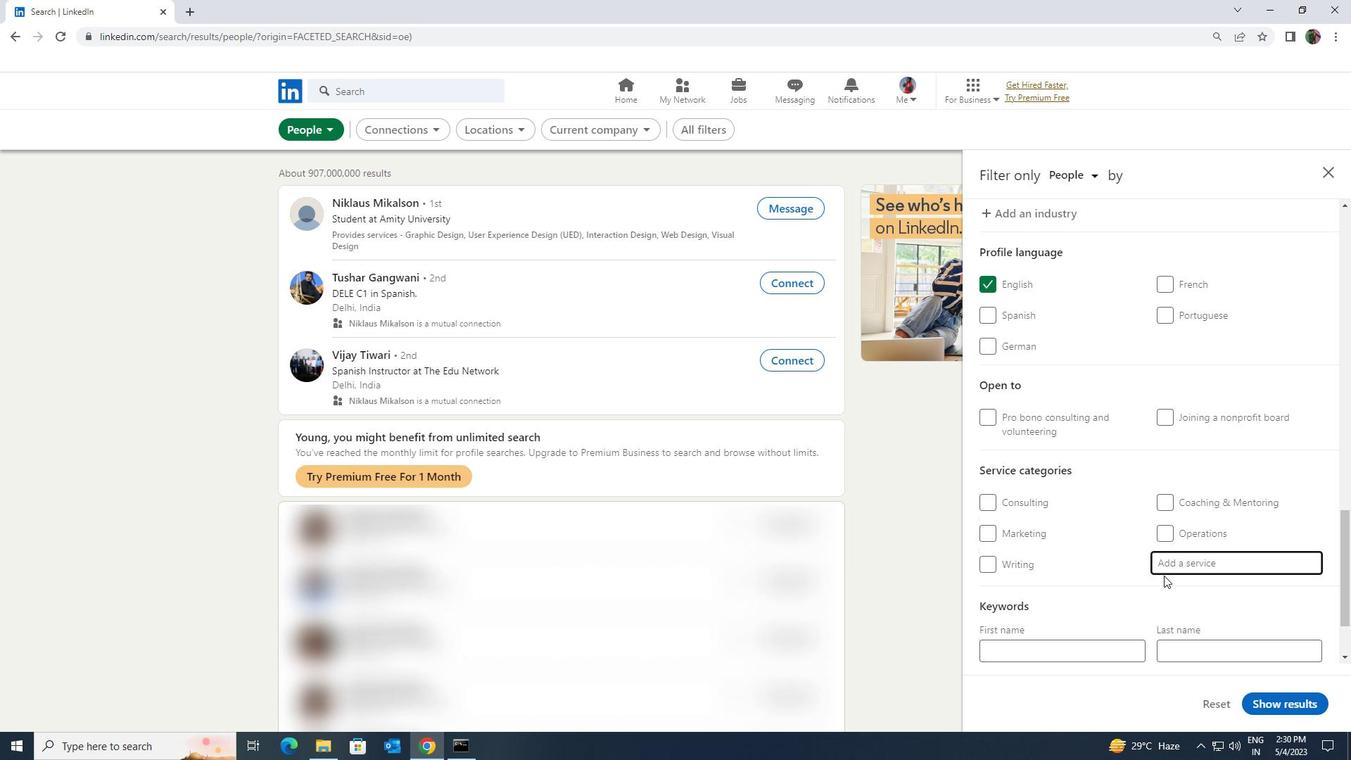 
Action: Mouse scrolled (1160, 564) with delta (0, 0)
Screenshot: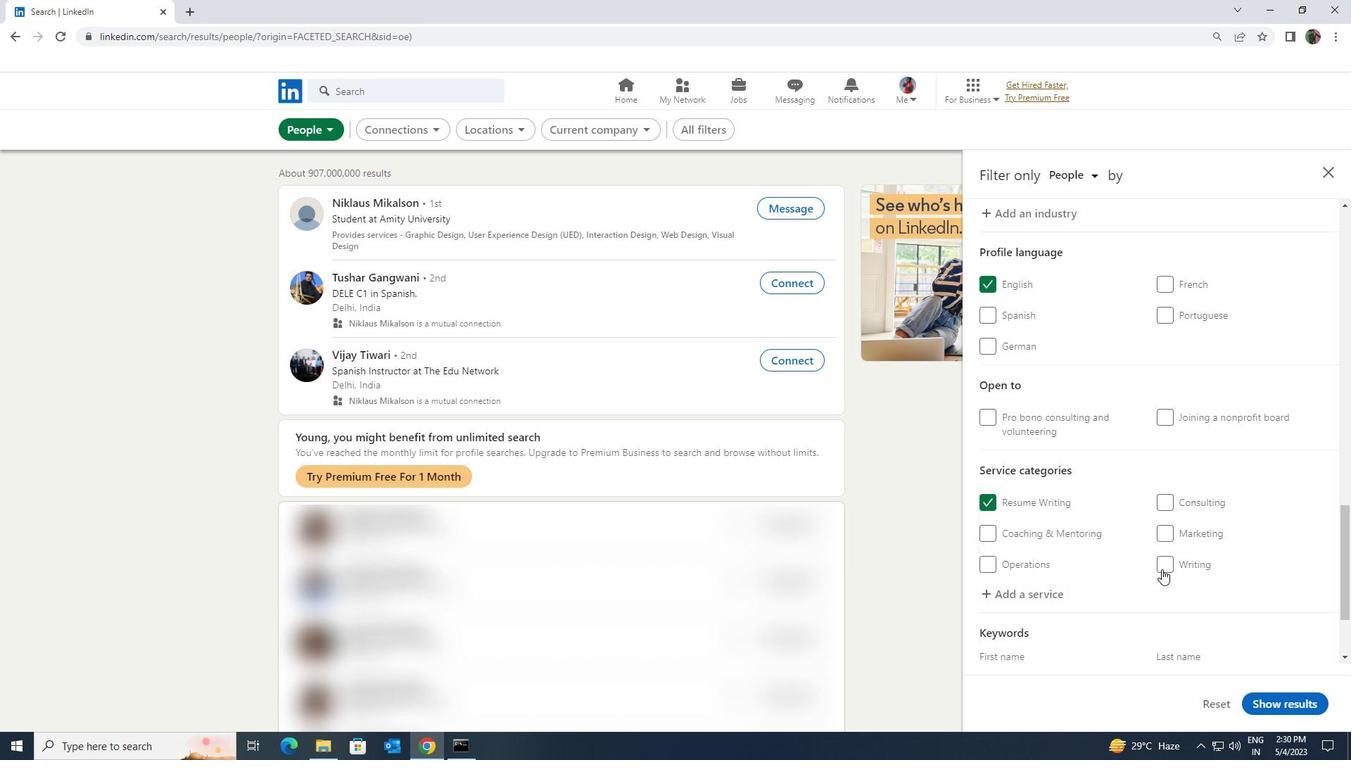
Action: Mouse scrolled (1160, 564) with delta (0, 0)
Screenshot: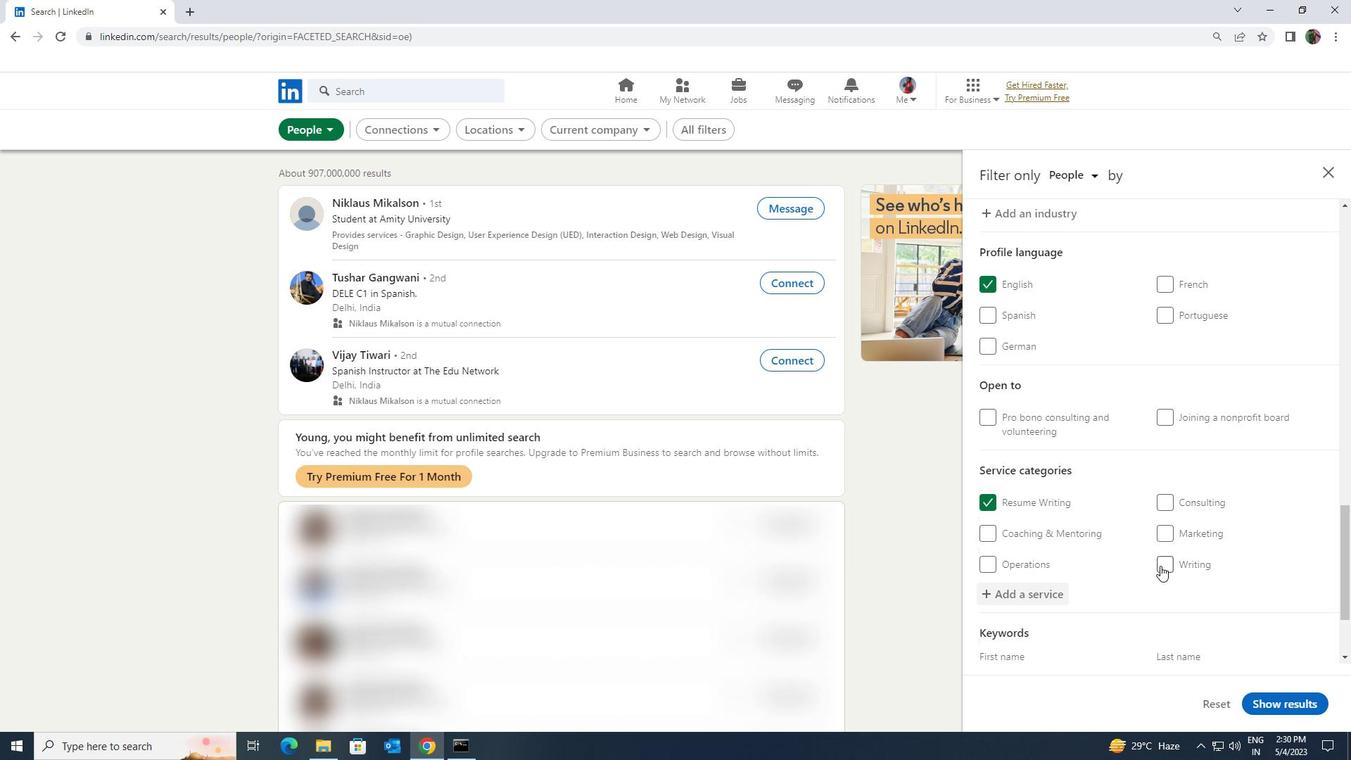 
Action: Mouse scrolled (1160, 564) with delta (0, 0)
Screenshot: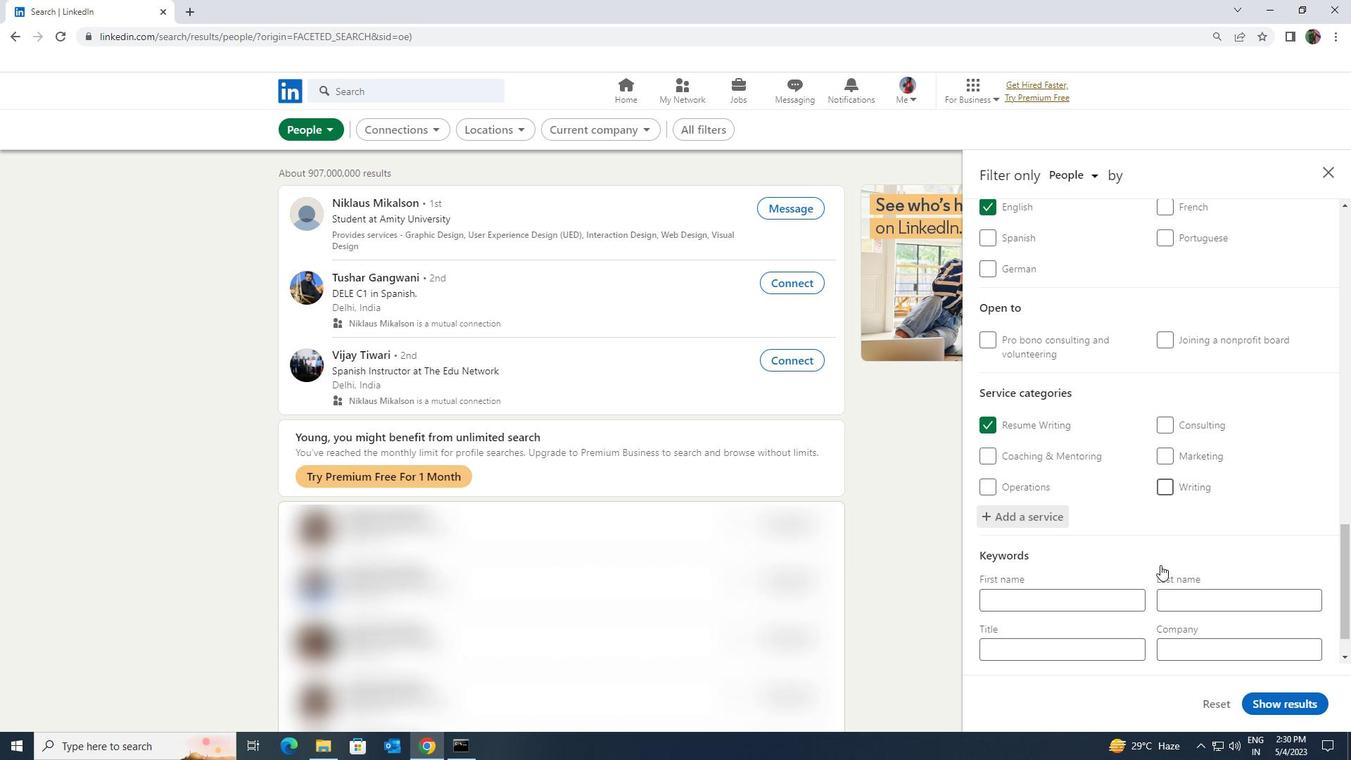 
Action: Mouse scrolled (1160, 564) with delta (0, 0)
Screenshot: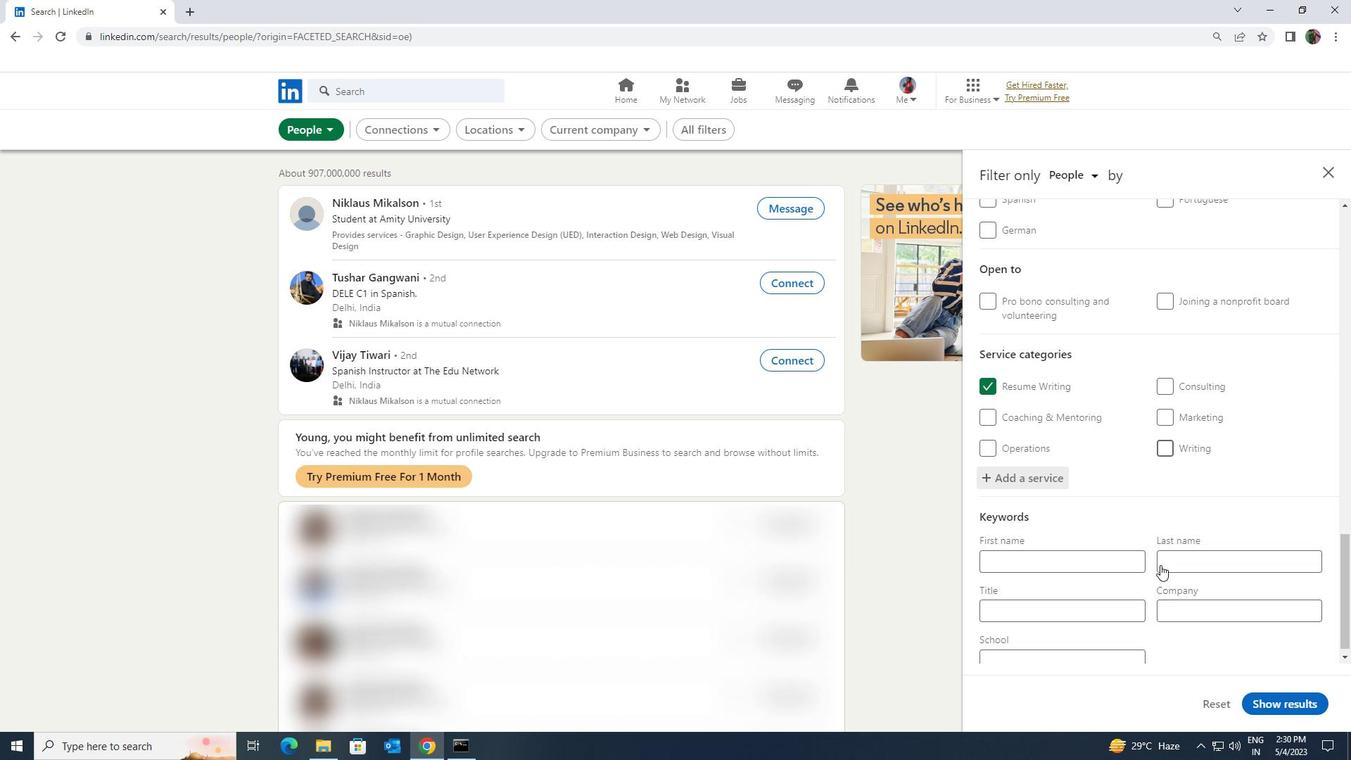 
Action: Mouse moved to (1116, 600)
Screenshot: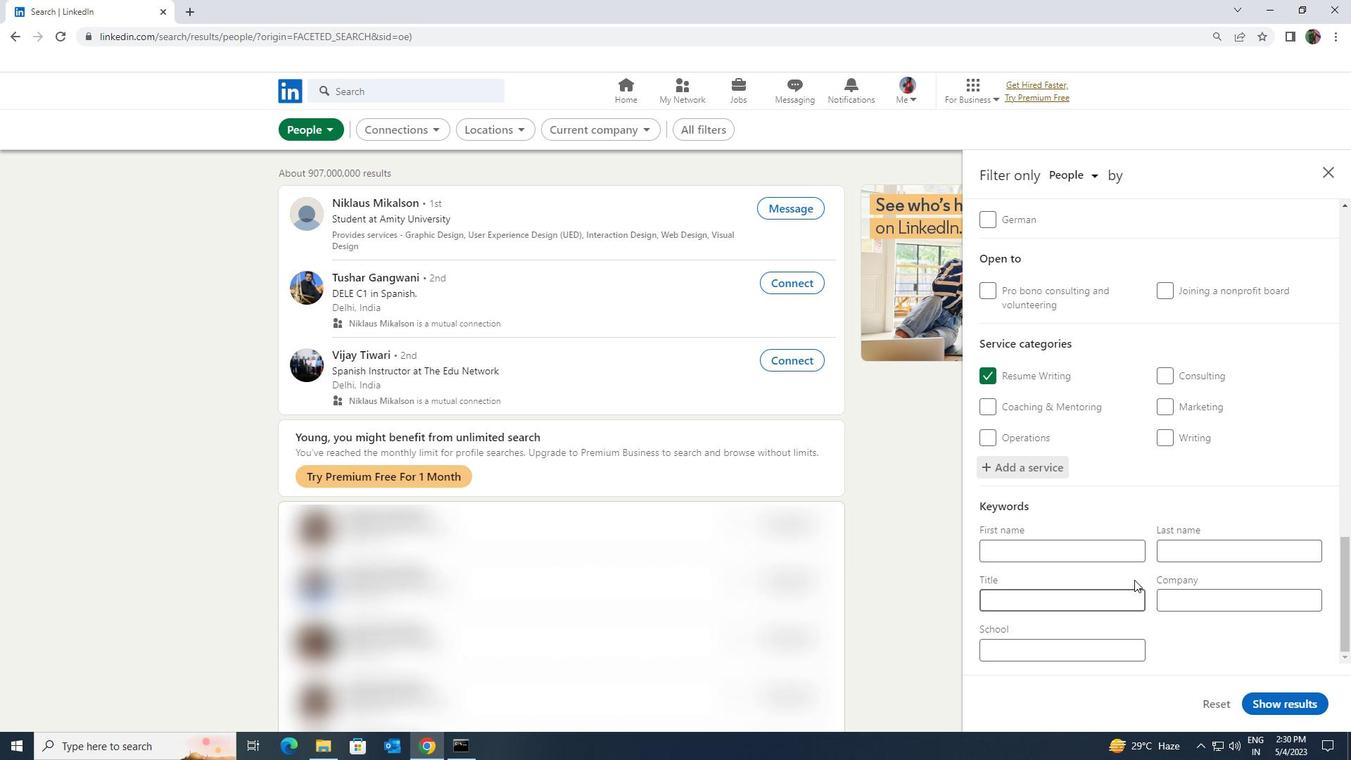 
Action: Mouse pressed left at (1116, 600)
Screenshot: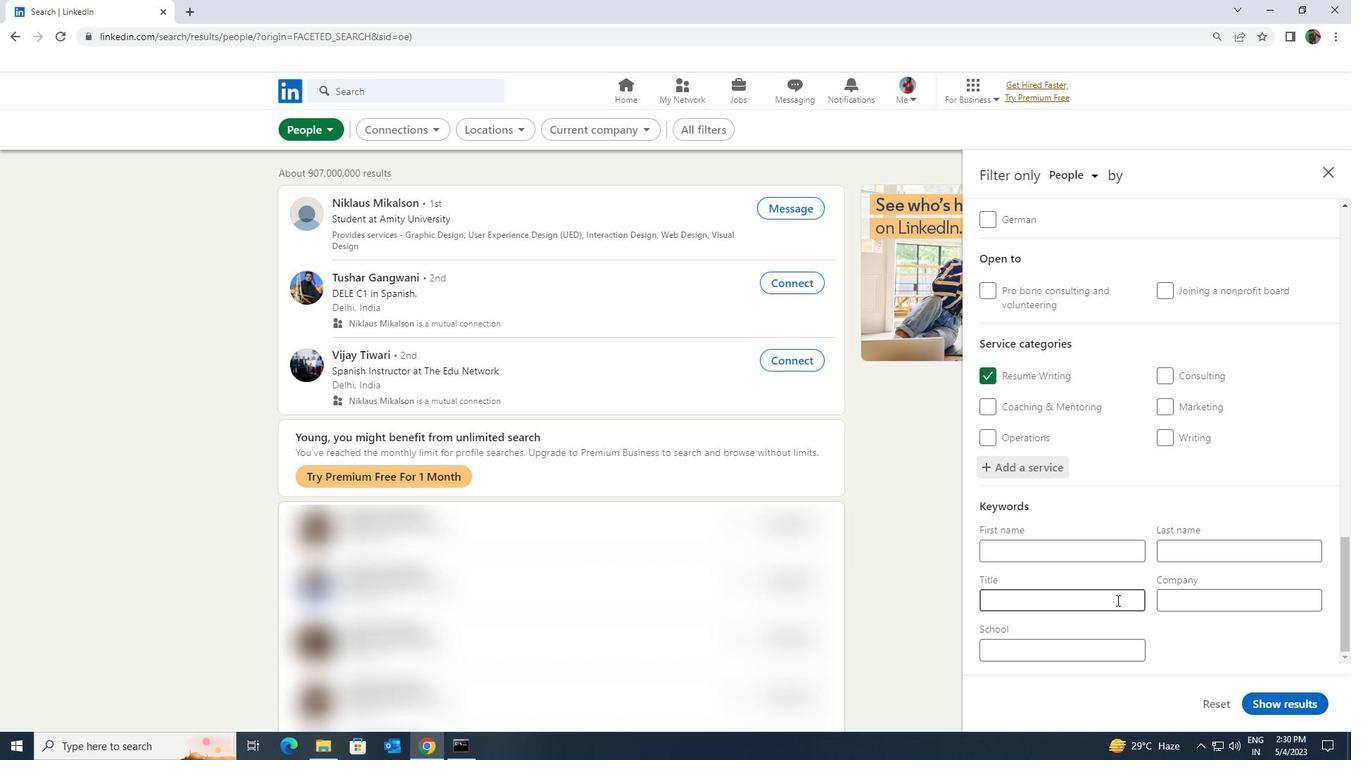 
Action: Key pressed <Key.shift><Key.shift><Key.shift><Key.shift><Key.shift><Key.shift><Key.shift><Key.shift><Key.shift><Key.shift><Key.shift><Key.shift><Key.shift><Key.shift><Key.shift><Key.shift><Key.shift><Key.shift><Key.shift><Key.shift><Key.shift><Key.shift>HOUSE<Key.space><Key.shift>SITTER
Screenshot: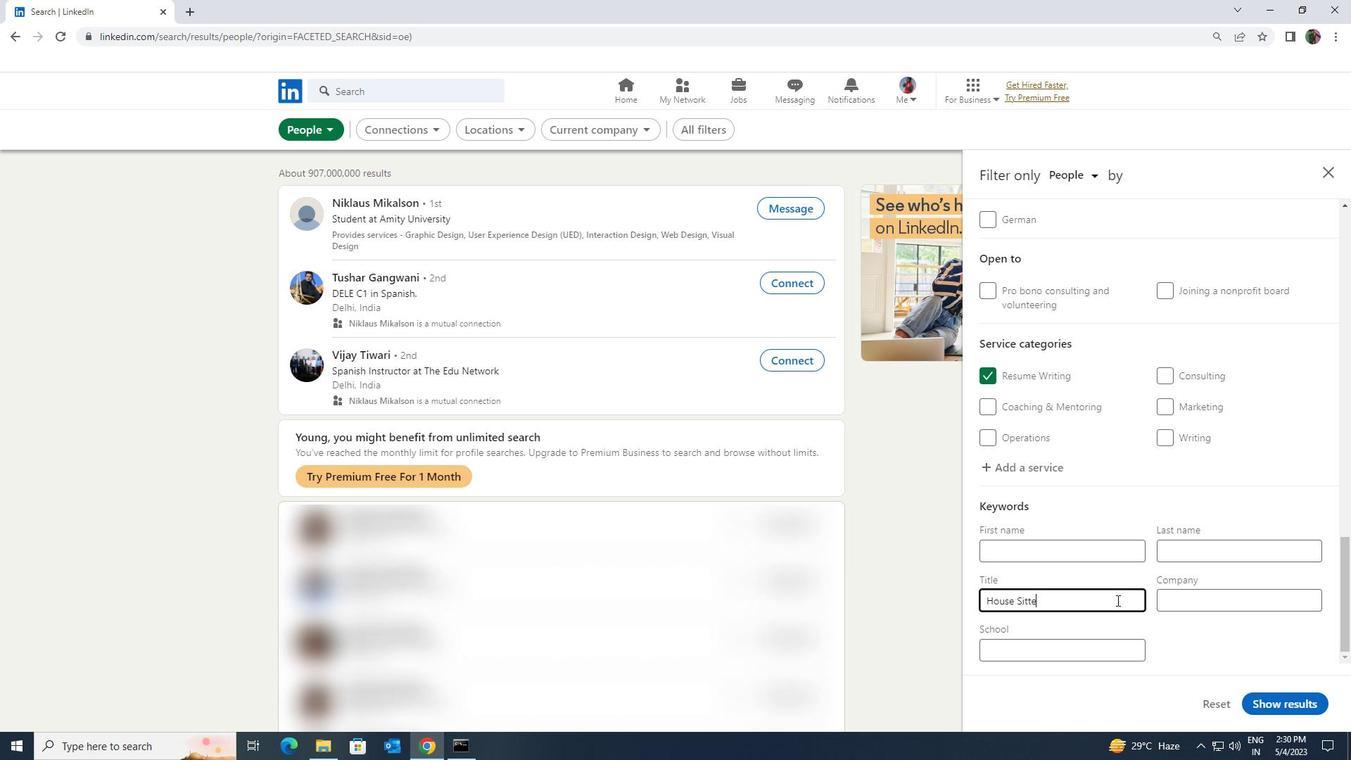 
Action: Mouse moved to (1272, 700)
Screenshot: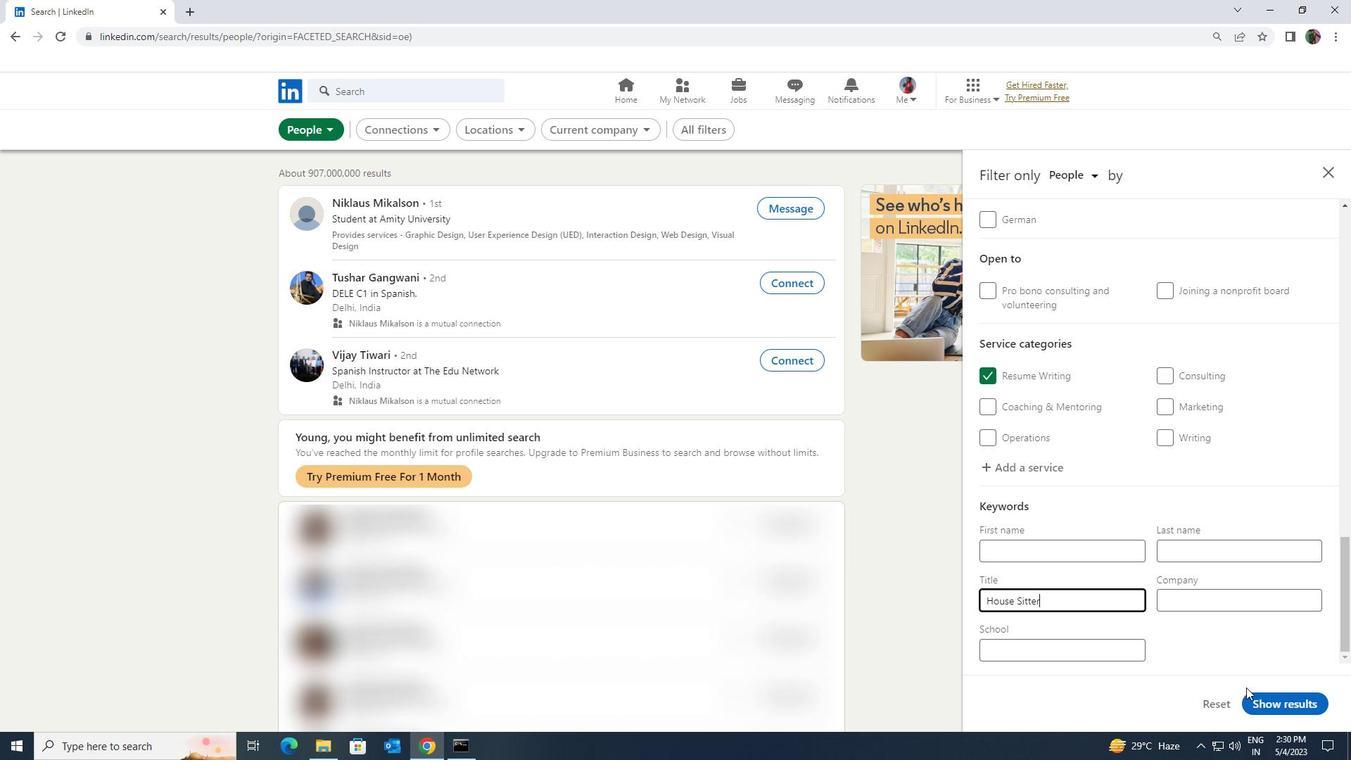 
Action: Mouse pressed left at (1272, 700)
Screenshot: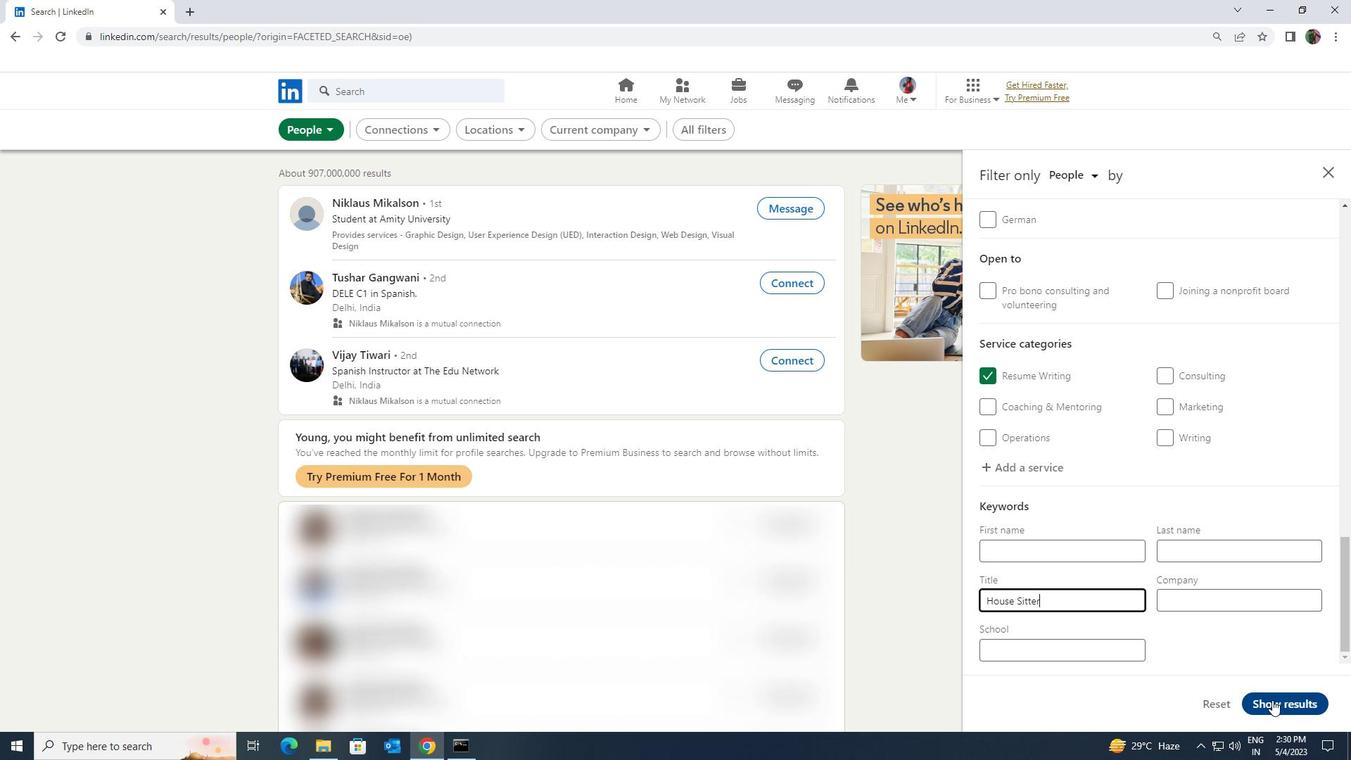 
